 Task: Look for space in Joaquín V. González, Argentina from 1st June, 2023 to 4th June, 2023 for 1 adult in price range Rs.6000 to Rs.16000. Place can be private room with 1  bedroom having 1 bed and 1 bathroom. Property type can be flat. Amenities needed are: wifi, heating, . Booking option can be shelf check-in. Required host language is English.
Action: Mouse moved to (542, 123)
Screenshot: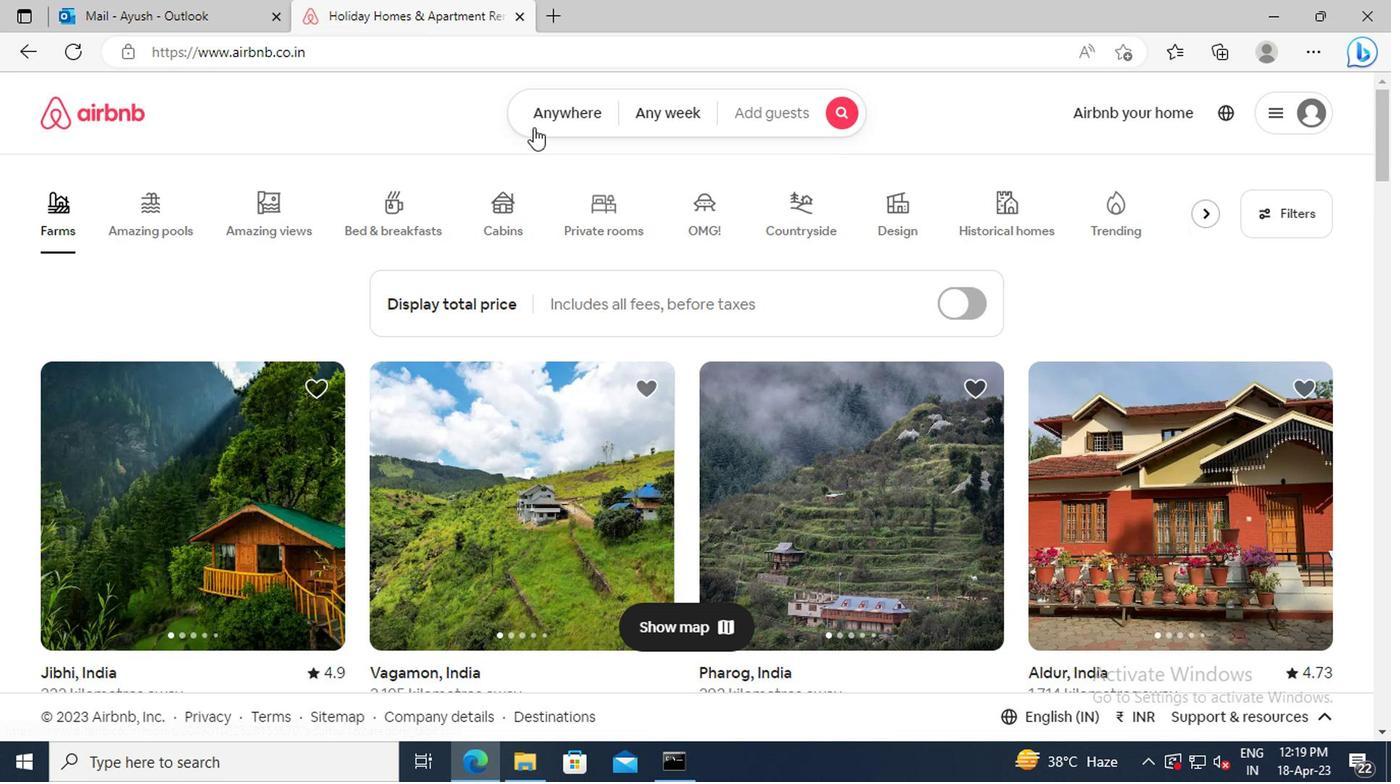 
Action: Mouse pressed left at (542, 123)
Screenshot: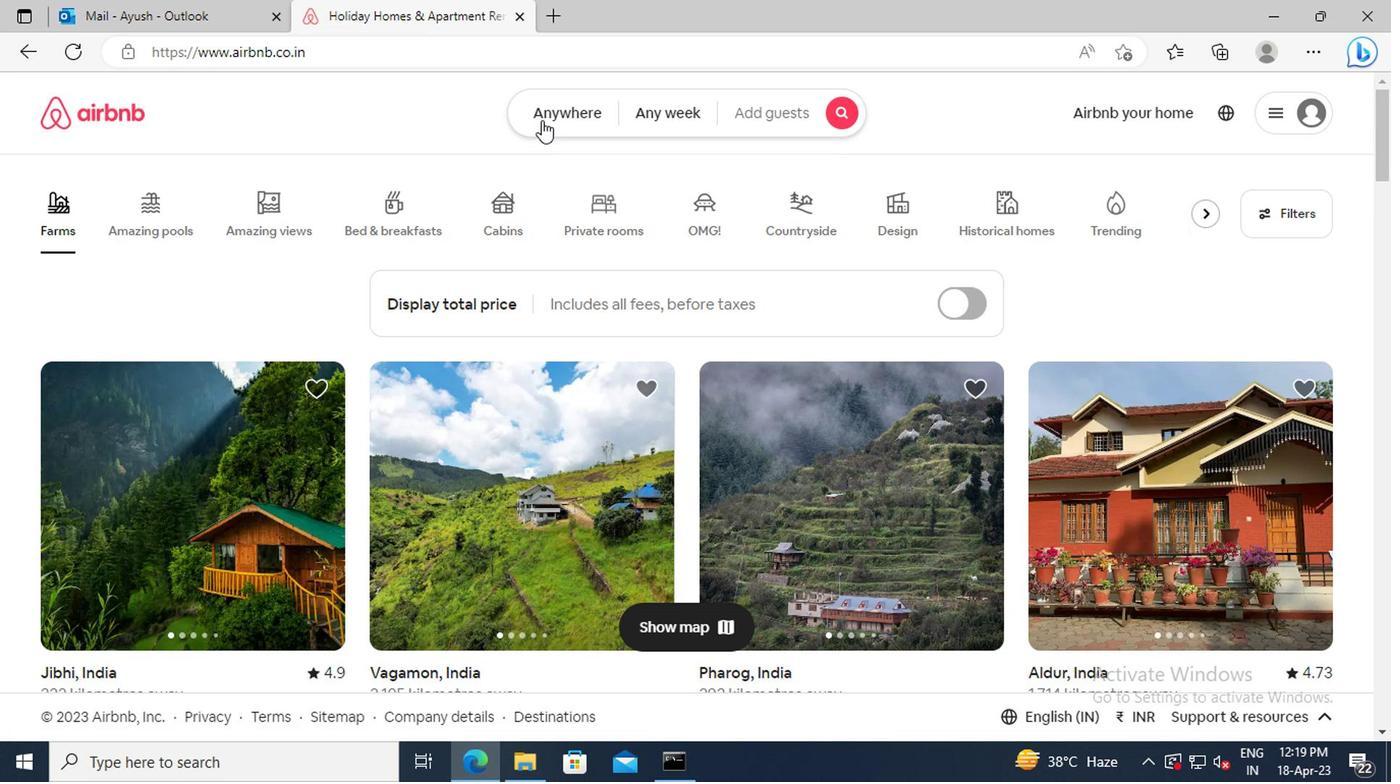 
Action: Mouse moved to (416, 202)
Screenshot: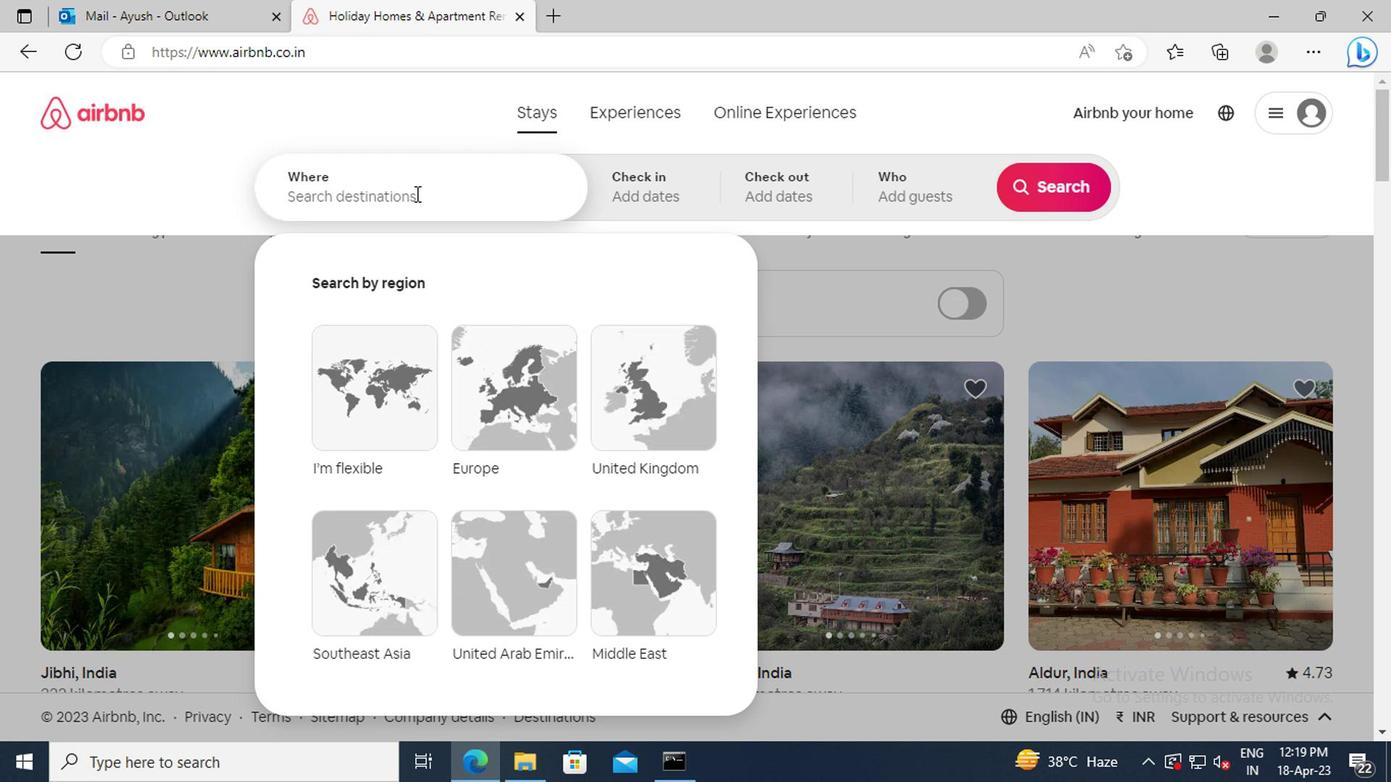 
Action: Mouse pressed left at (416, 202)
Screenshot: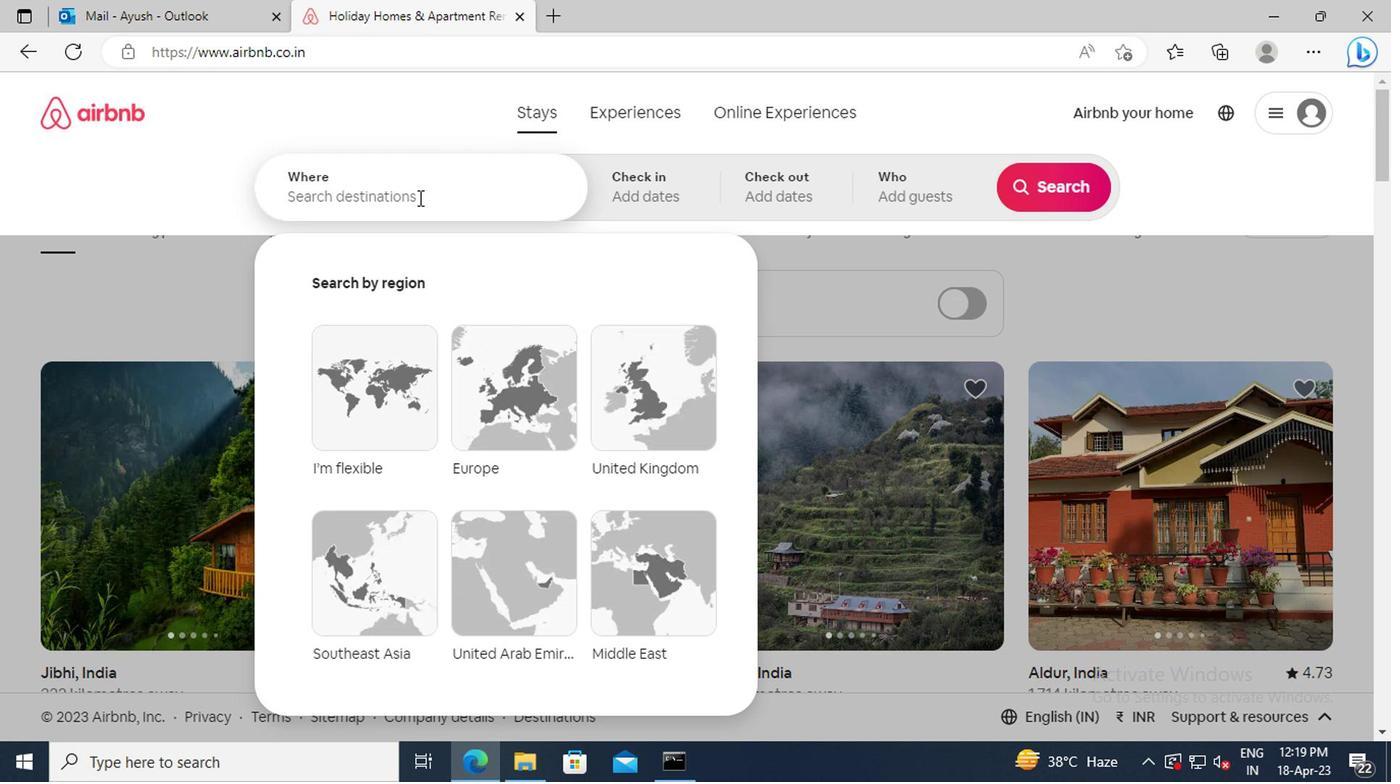 
Action: Key pressed <Key.shift>JOAQUIN<Key.space><Key.shift>V.<Key.space><Key.shift>GONZALEZ,<Key.space><Key.shift_r>ARGENTINA<Key.enter>
Screenshot: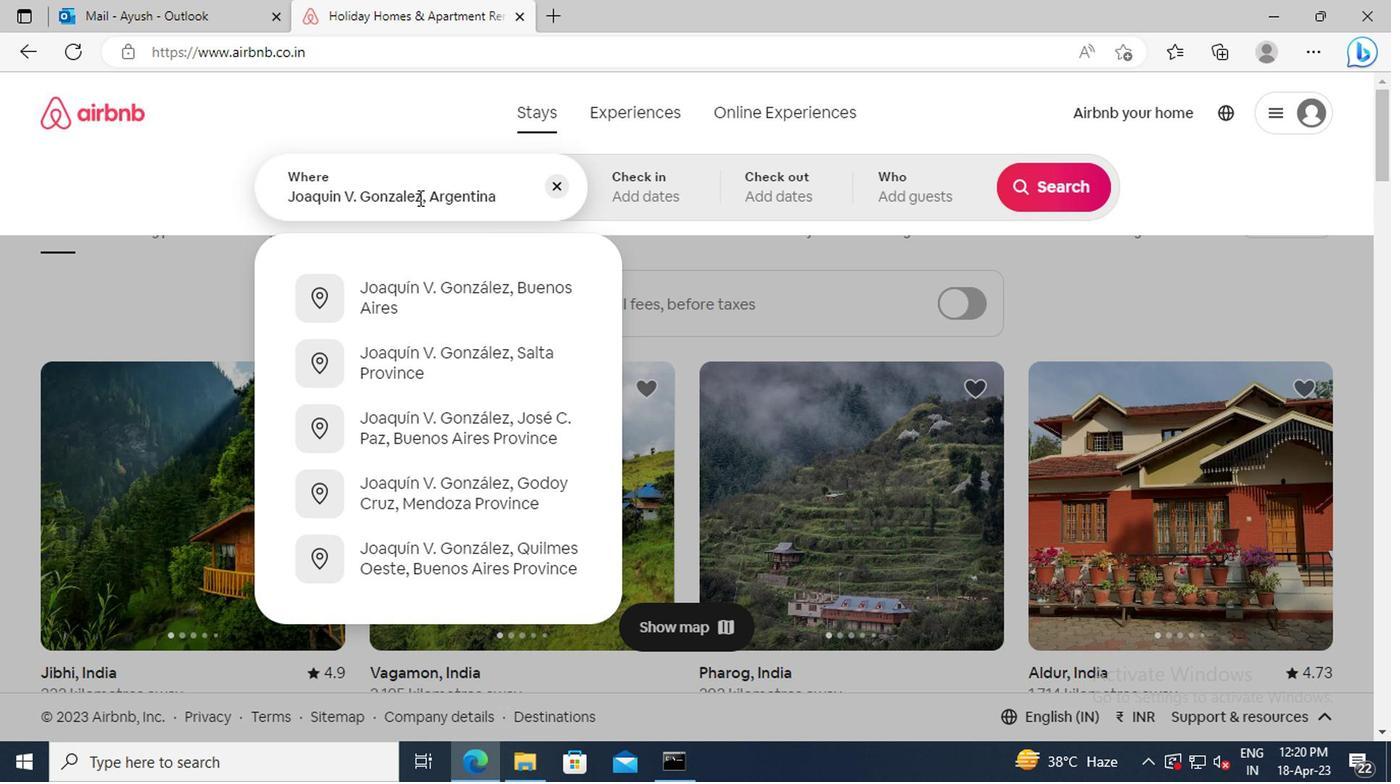 
Action: Mouse moved to (1036, 353)
Screenshot: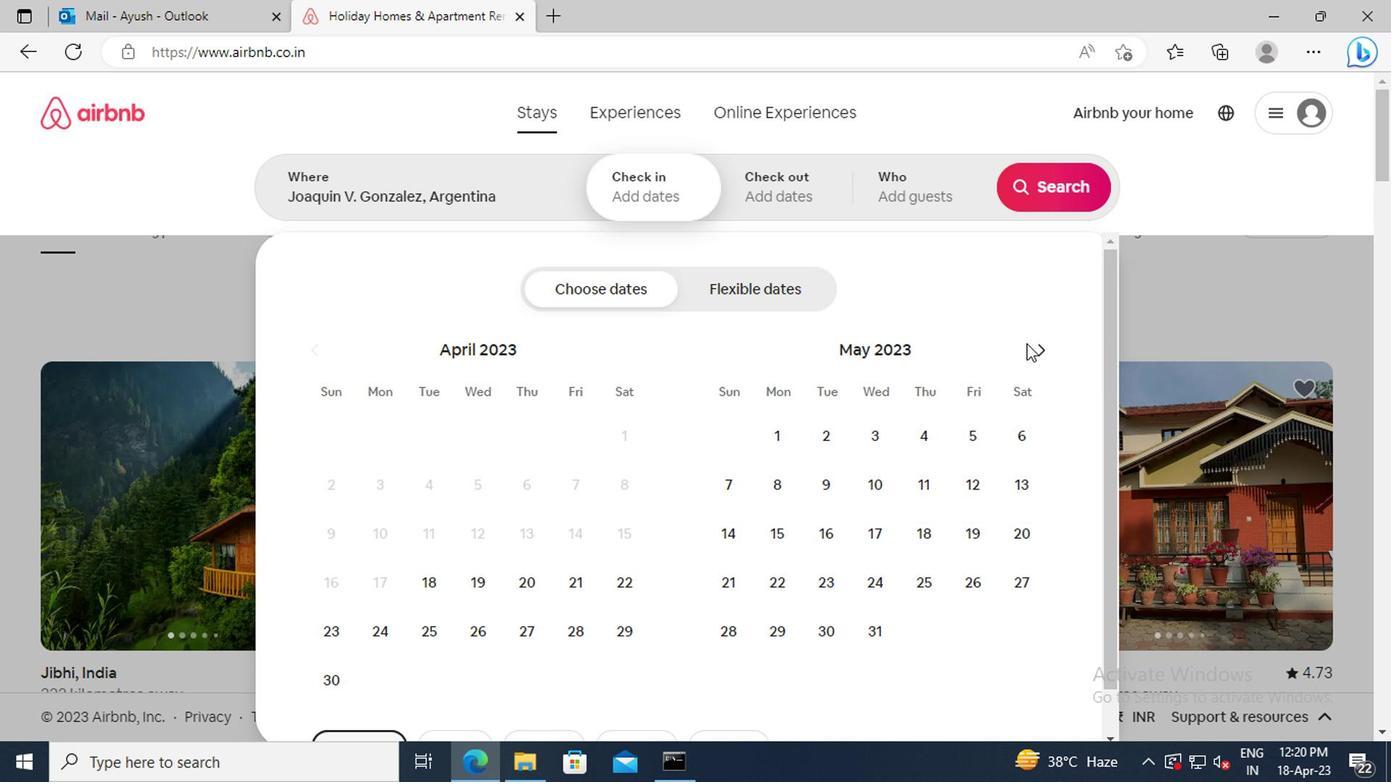 
Action: Mouse pressed left at (1036, 353)
Screenshot: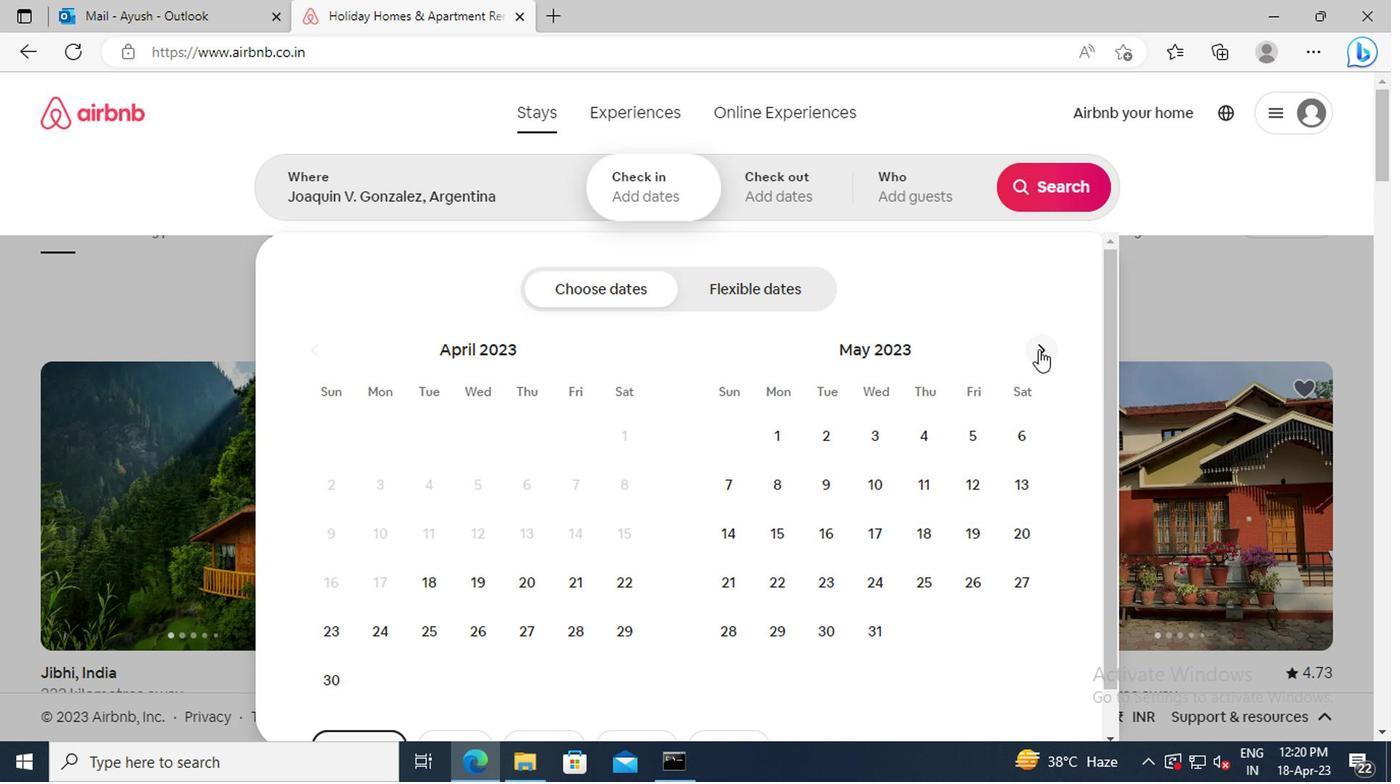 
Action: Mouse moved to (924, 435)
Screenshot: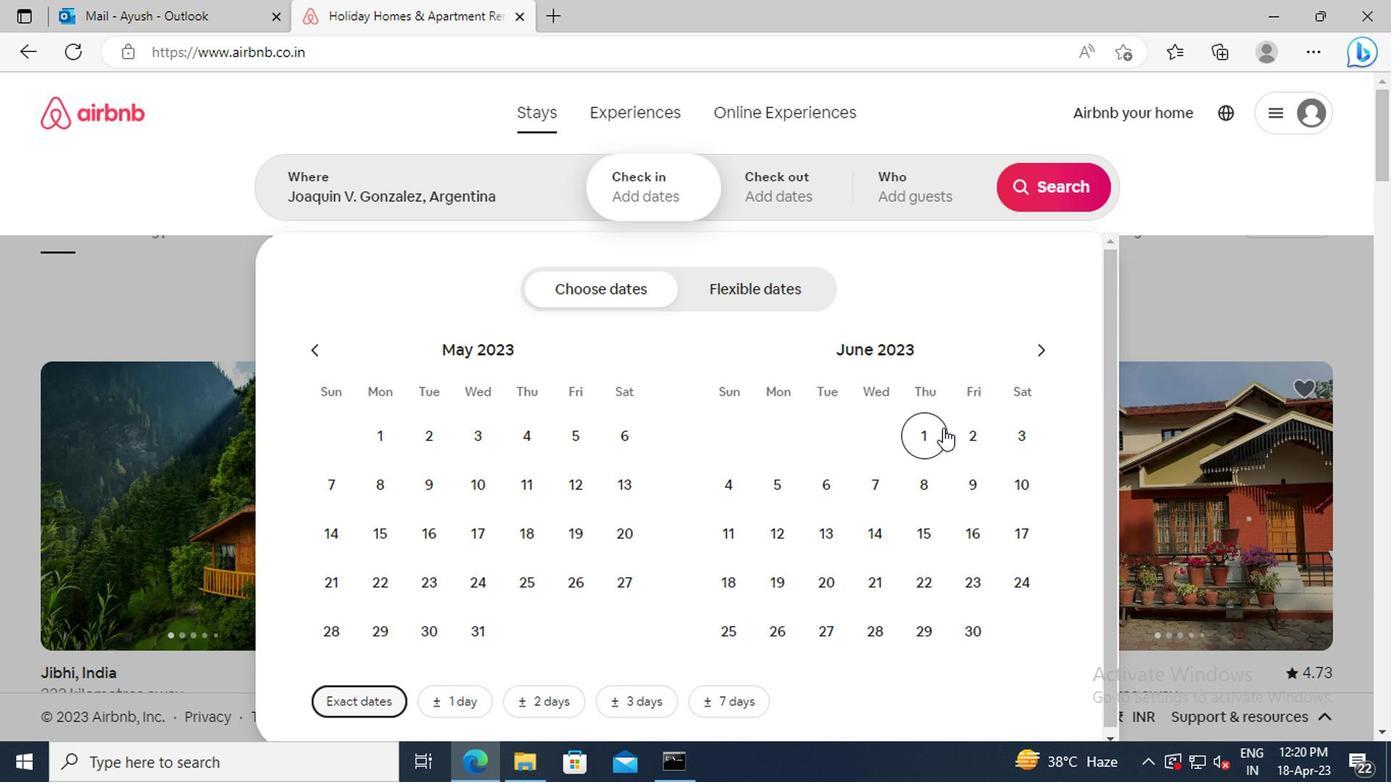 
Action: Mouse pressed left at (924, 435)
Screenshot: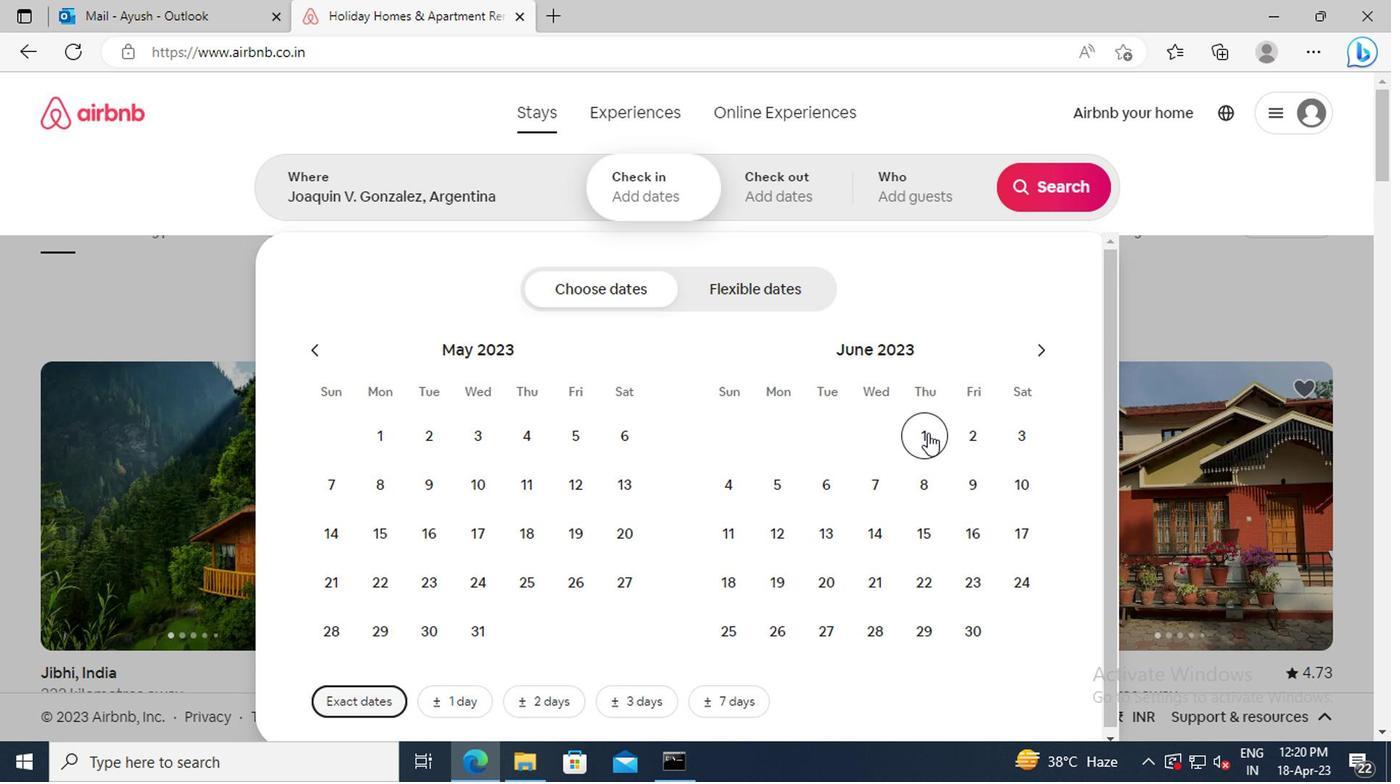 
Action: Mouse moved to (734, 481)
Screenshot: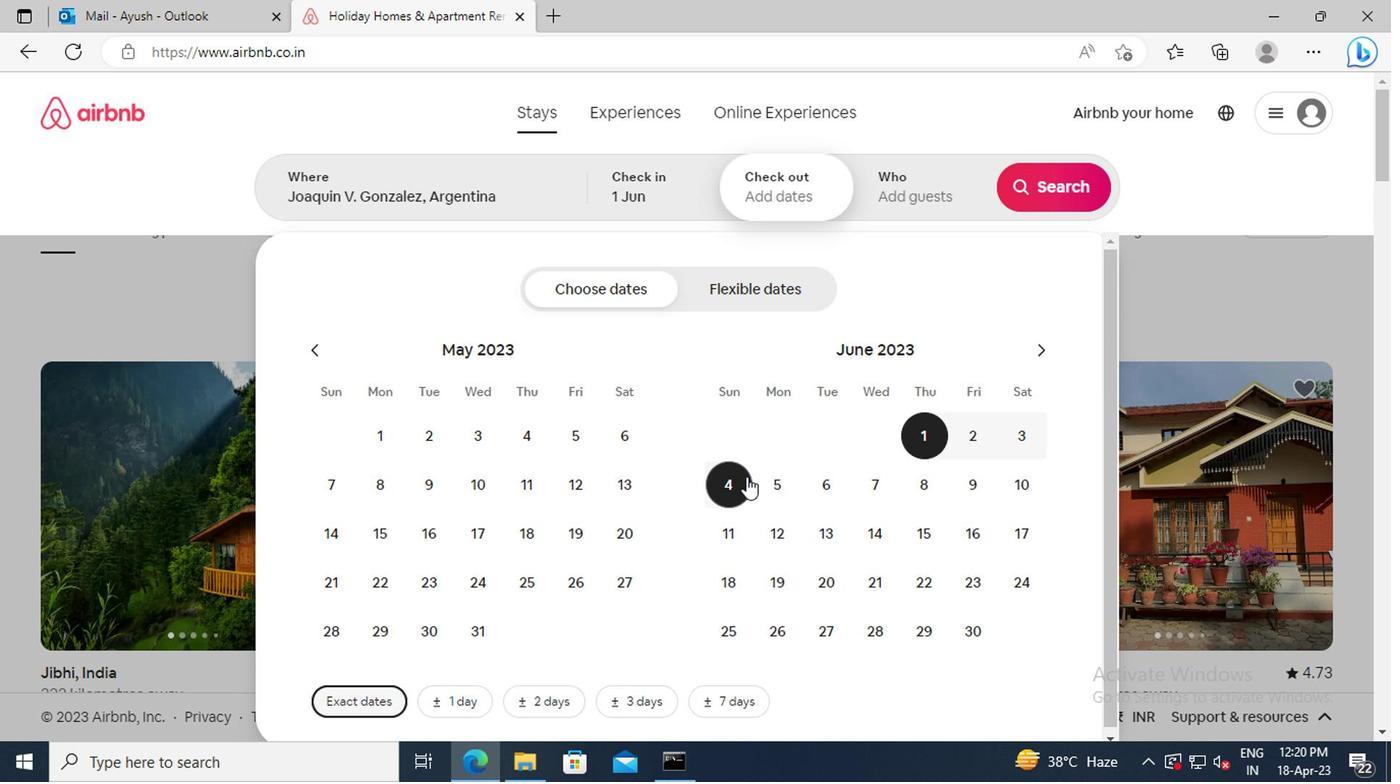 
Action: Mouse pressed left at (734, 481)
Screenshot: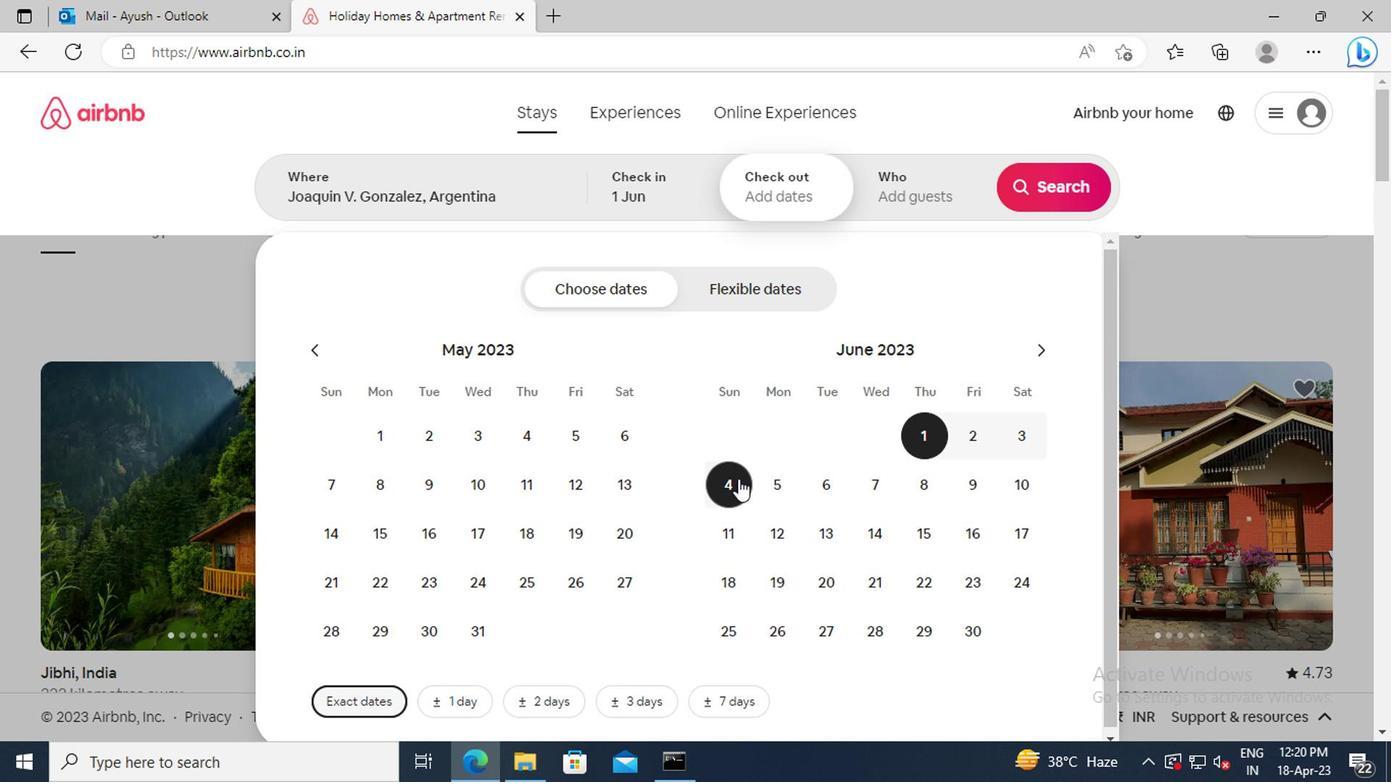 
Action: Mouse moved to (893, 200)
Screenshot: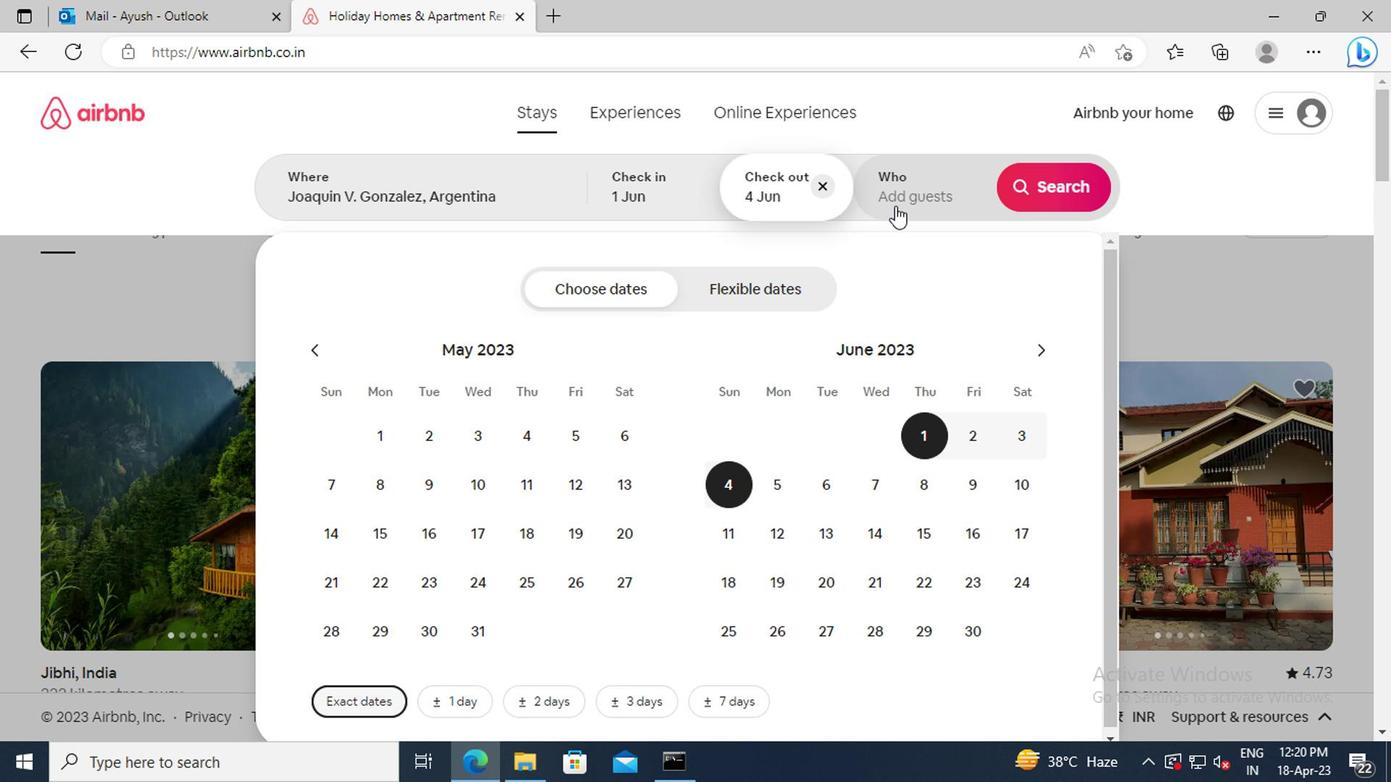 
Action: Mouse pressed left at (893, 200)
Screenshot: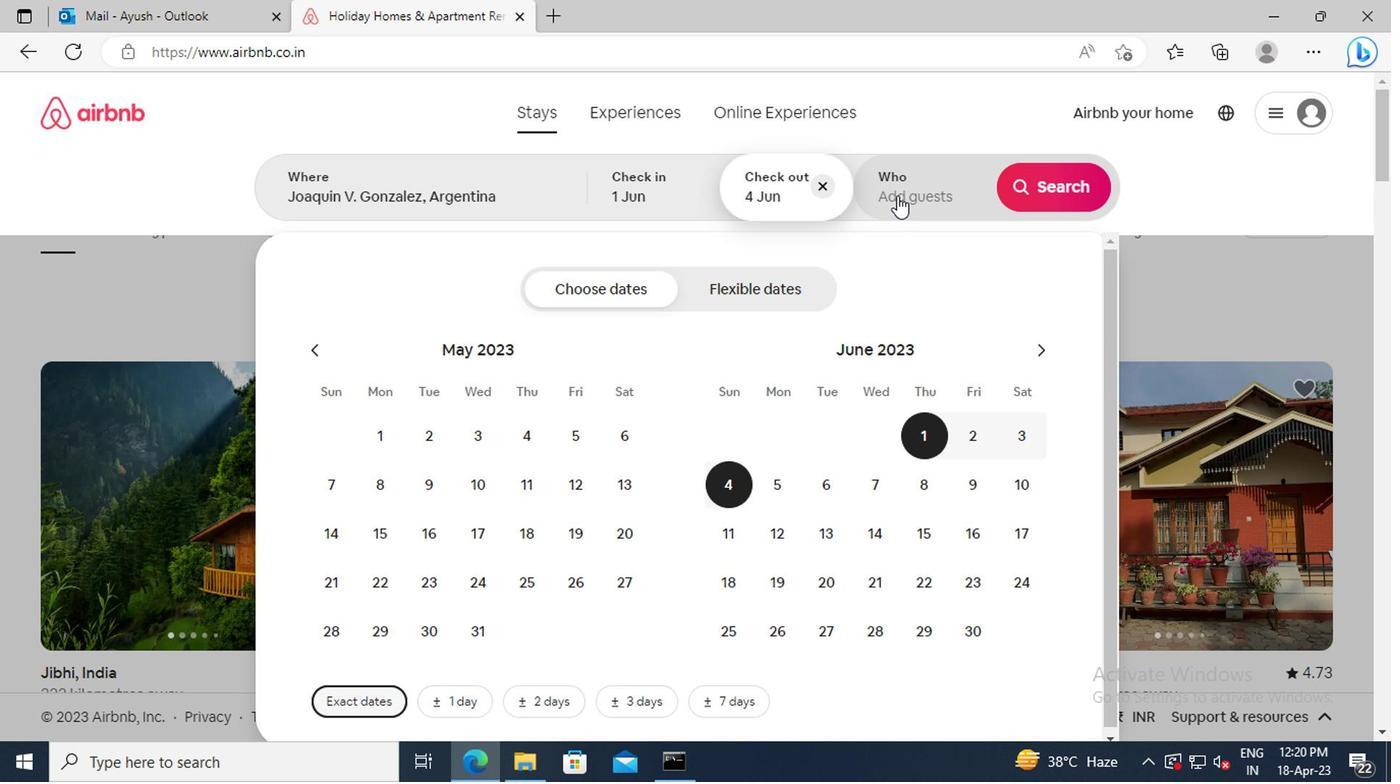 
Action: Mouse moved to (1054, 305)
Screenshot: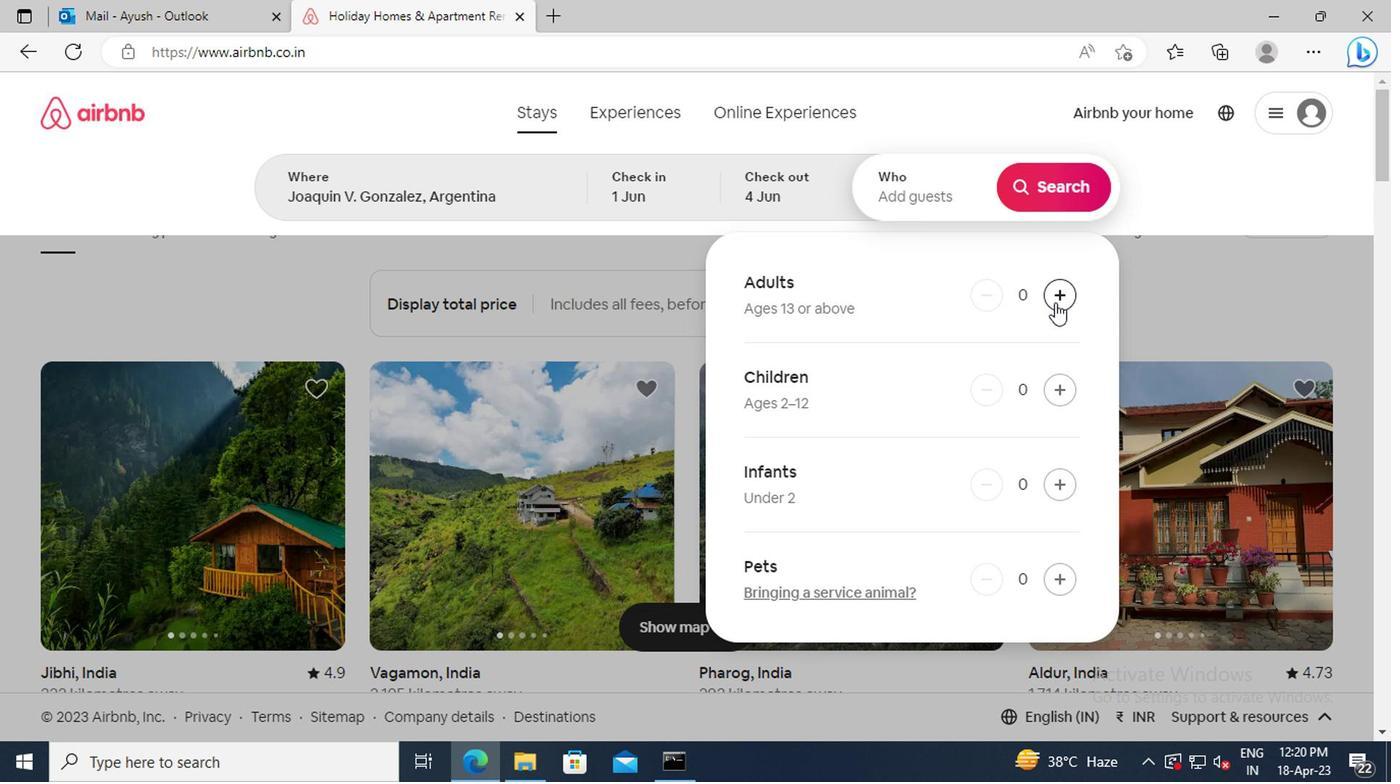 
Action: Mouse pressed left at (1054, 305)
Screenshot: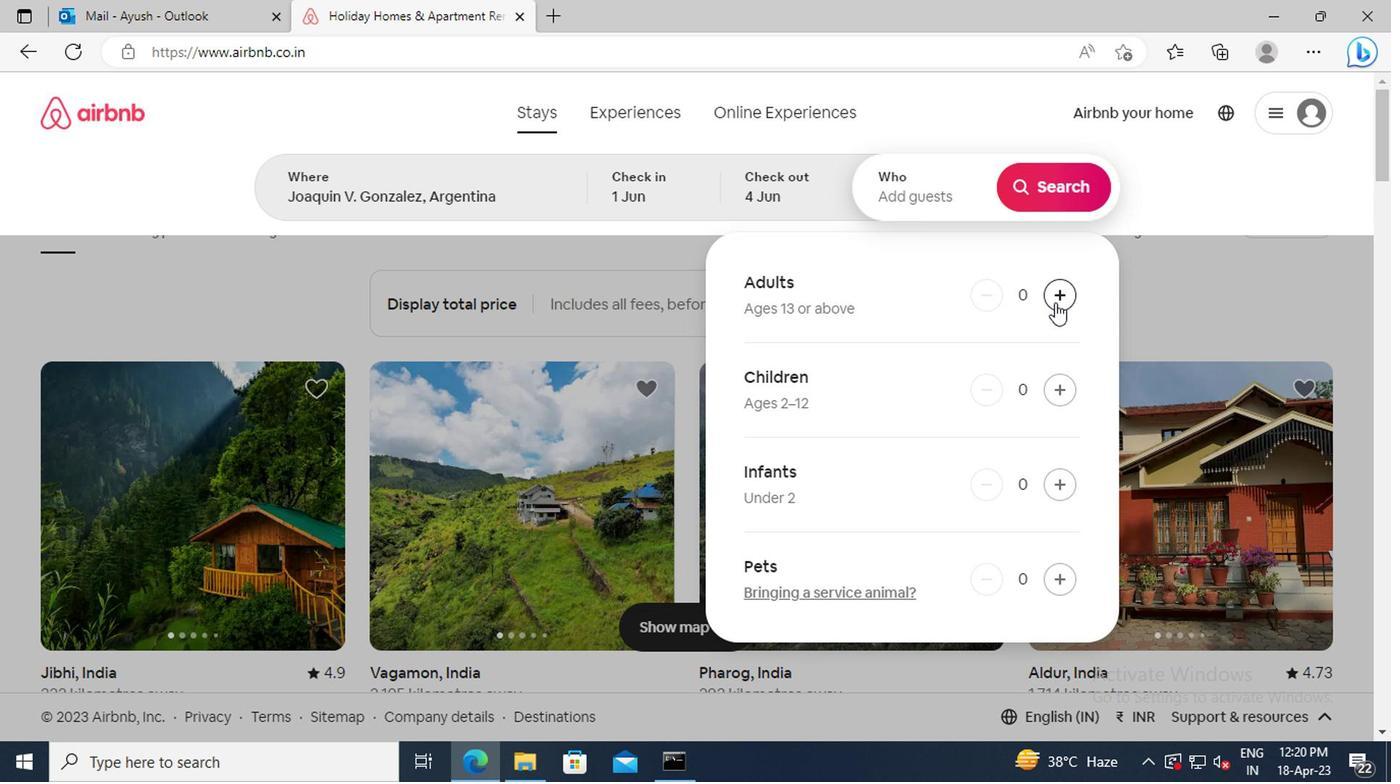 
Action: Mouse moved to (1049, 197)
Screenshot: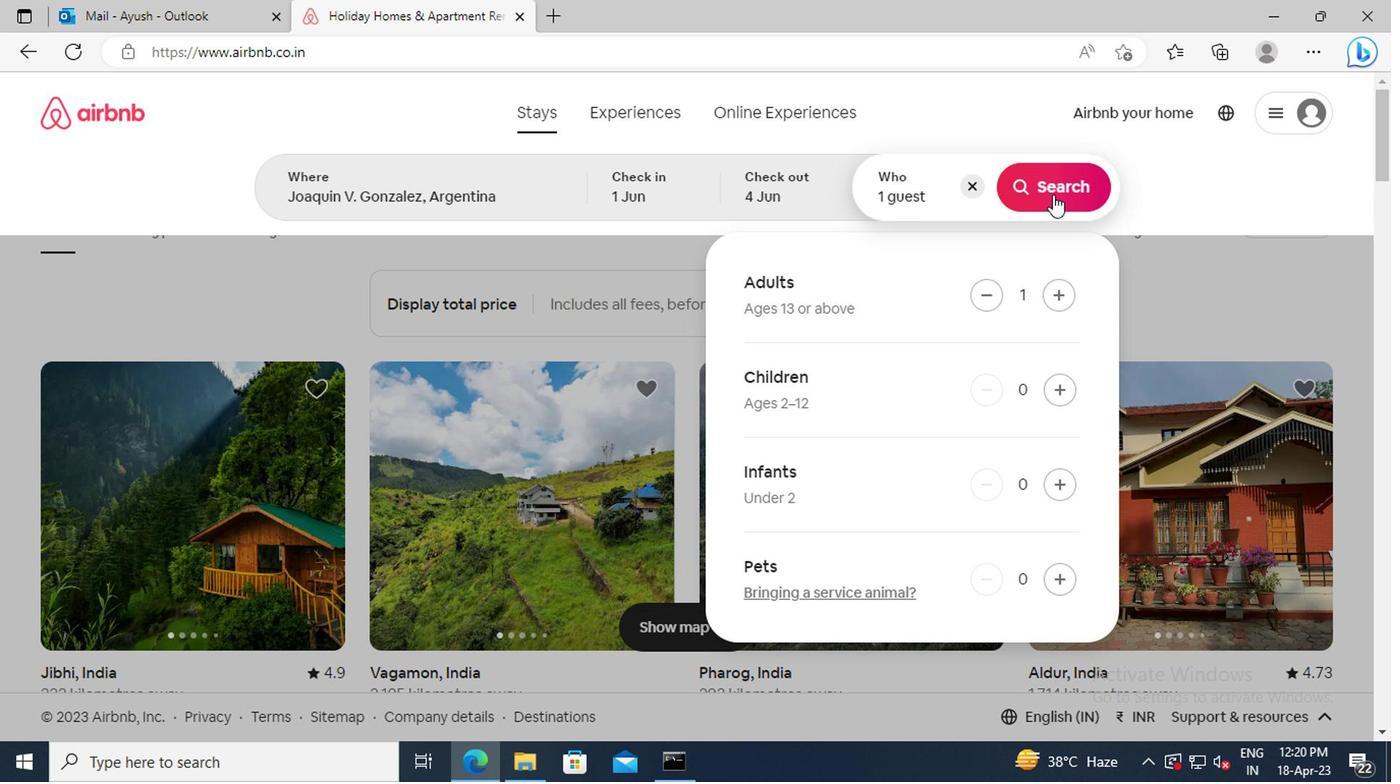 
Action: Mouse pressed left at (1049, 197)
Screenshot: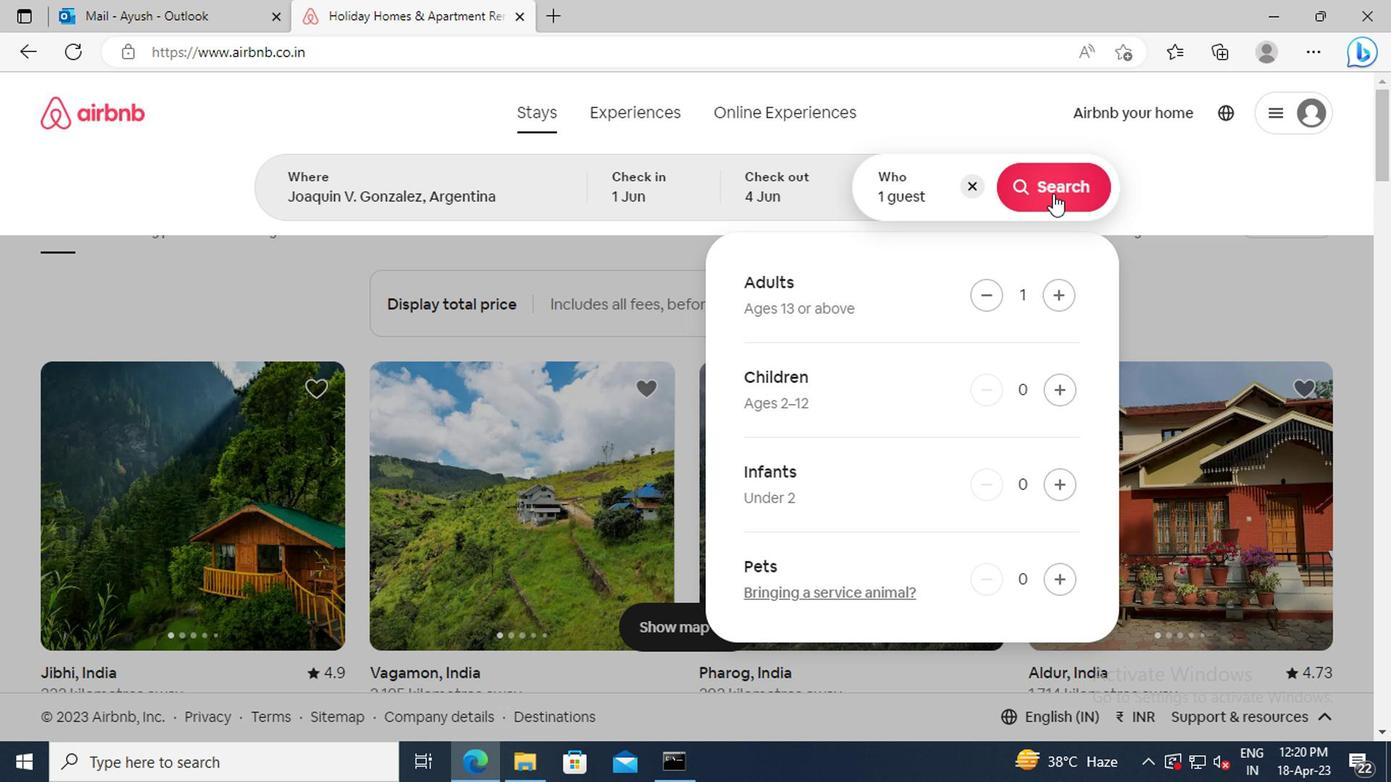 
Action: Mouse moved to (1293, 205)
Screenshot: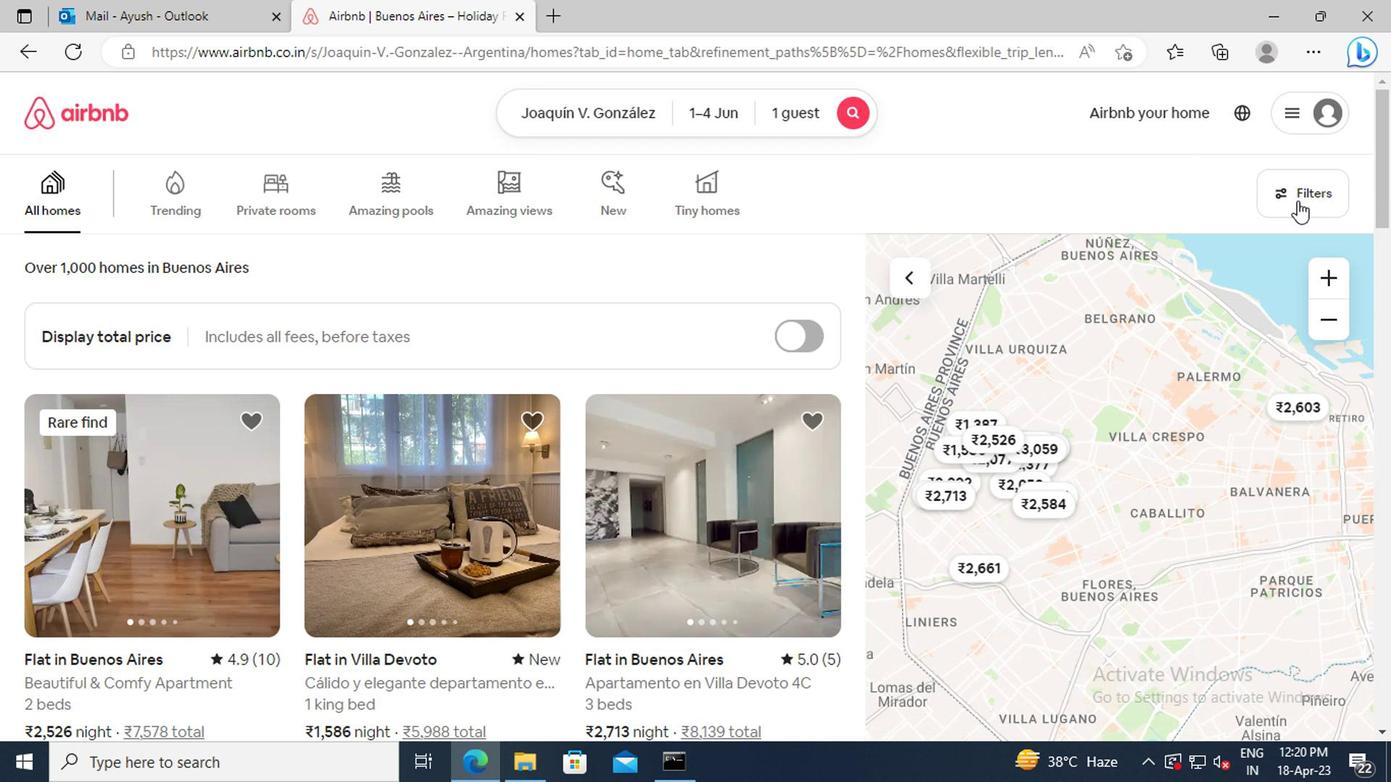 
Action: Mouse pressed left at (1293, 205)
Screenshot: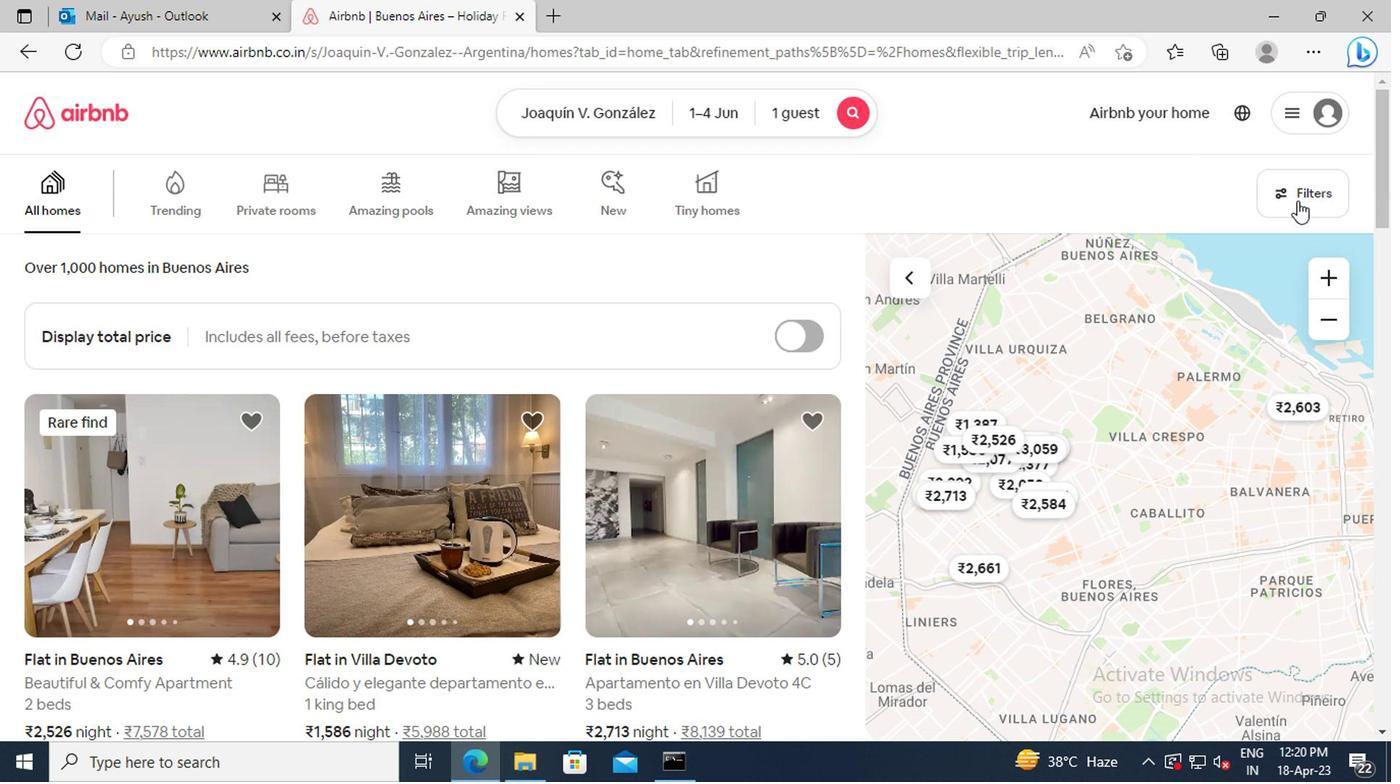 
Action: Mouse moved to (456, 446)
Screenshot: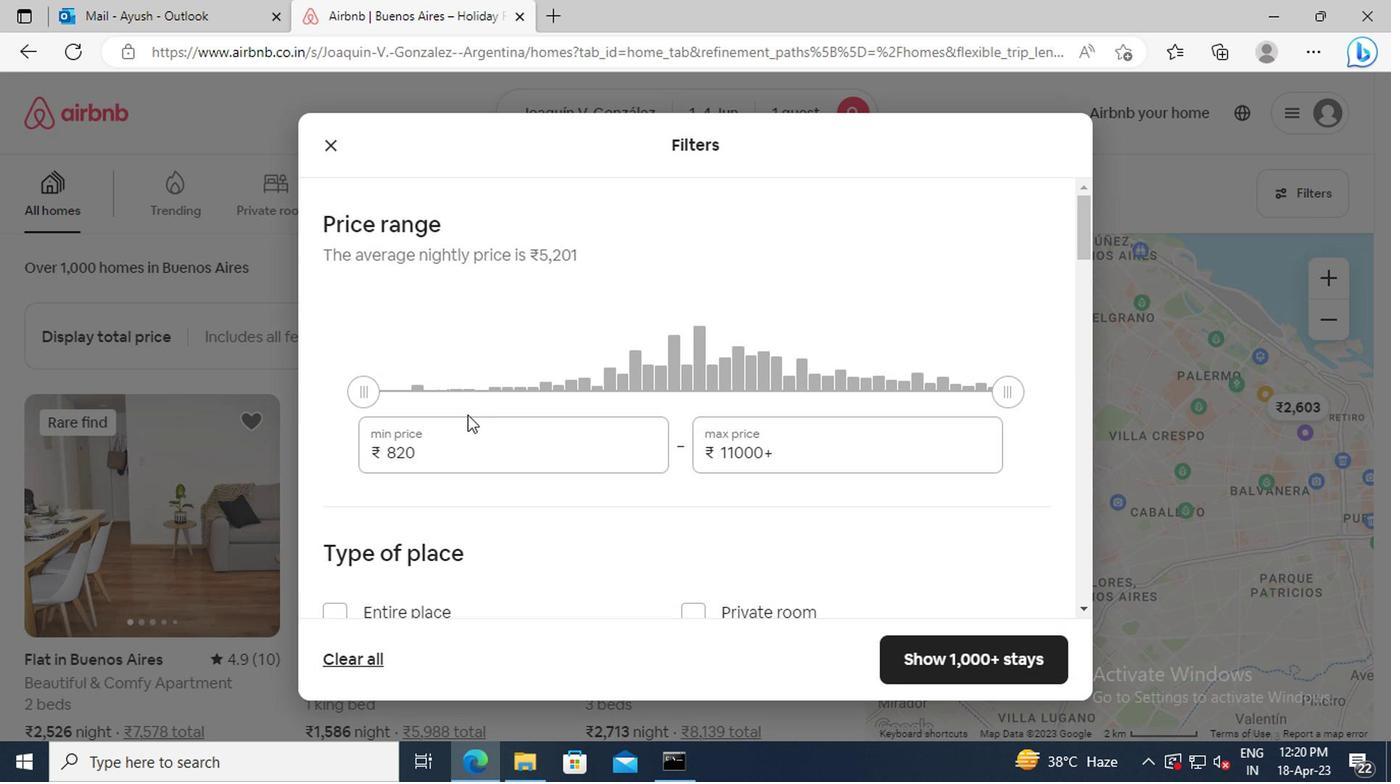 
Action: Mouse pressed left at (456, 446)
Screenshot: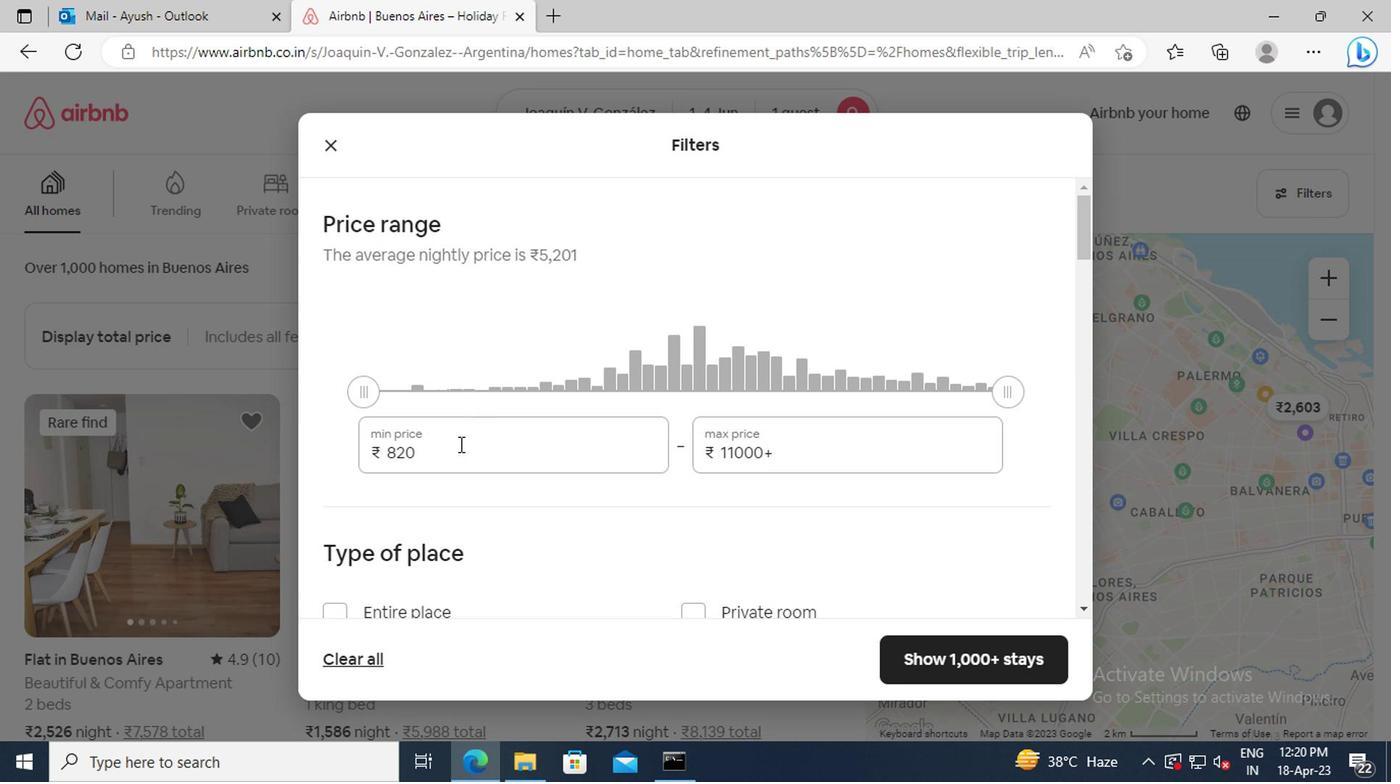
Action: Key pressed <Key.backspace><Key.backspace><Key.backspace>6000<Key.tab><Key.delete>16000
Screenshot: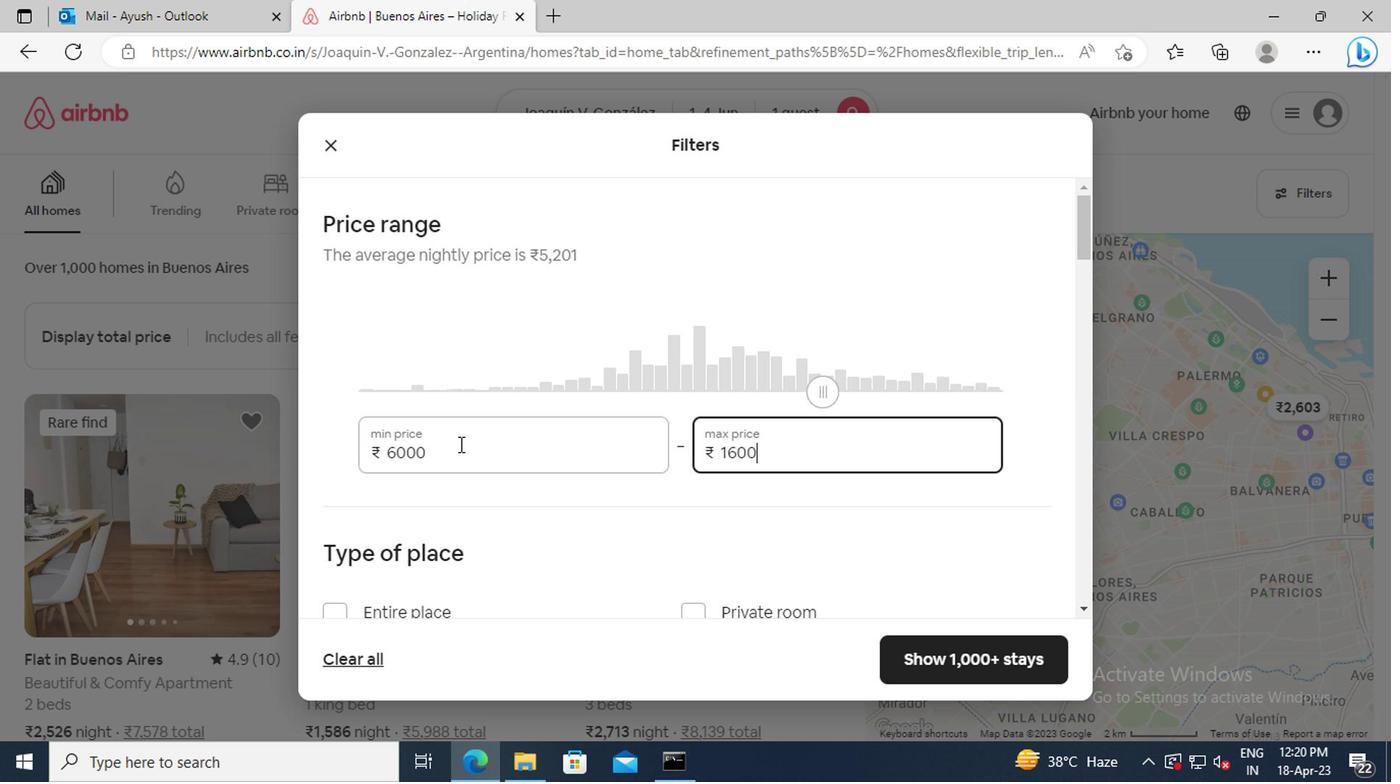 
Action: Mouse scrolled (456, 445) with delta (0, 0)
Screenshot: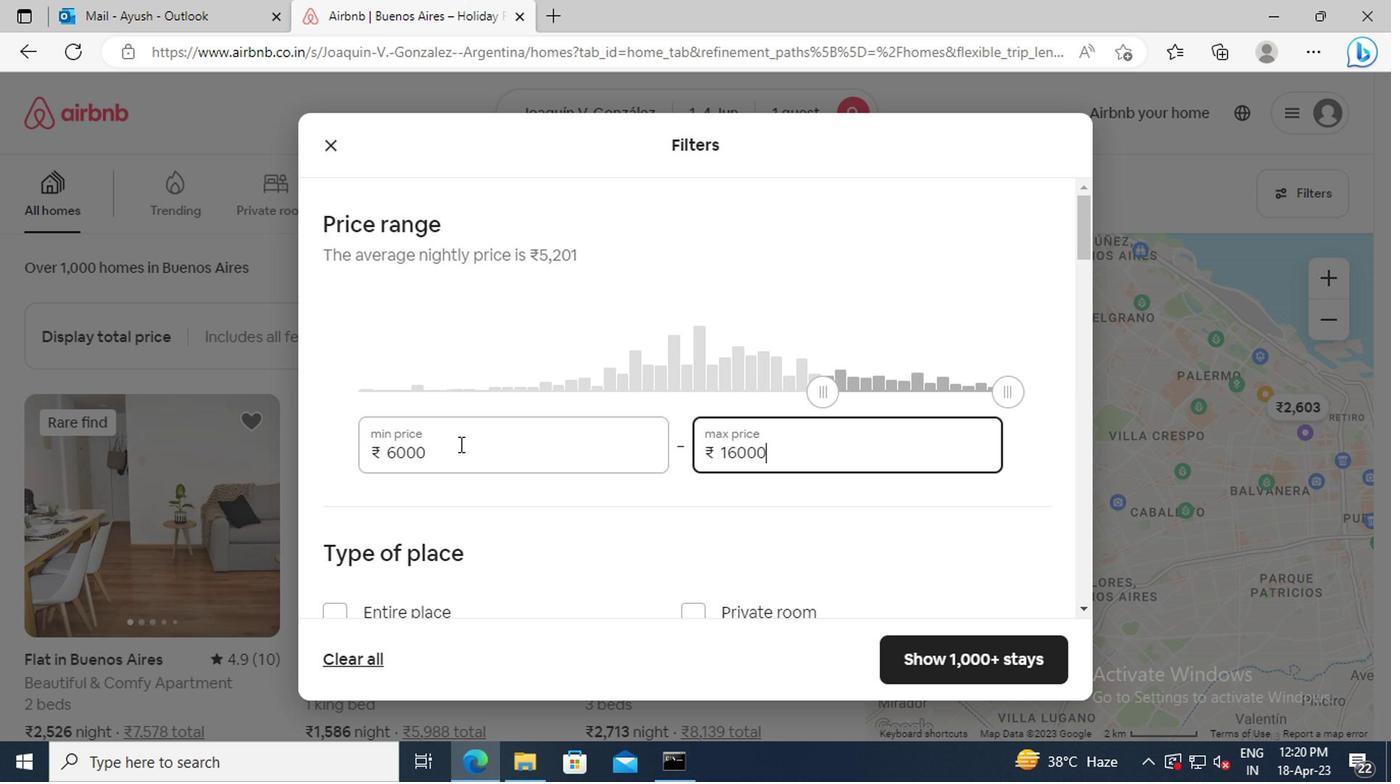 
Action: Mouse scrolled (456, 445) with delta (0, 0)
Screenshot: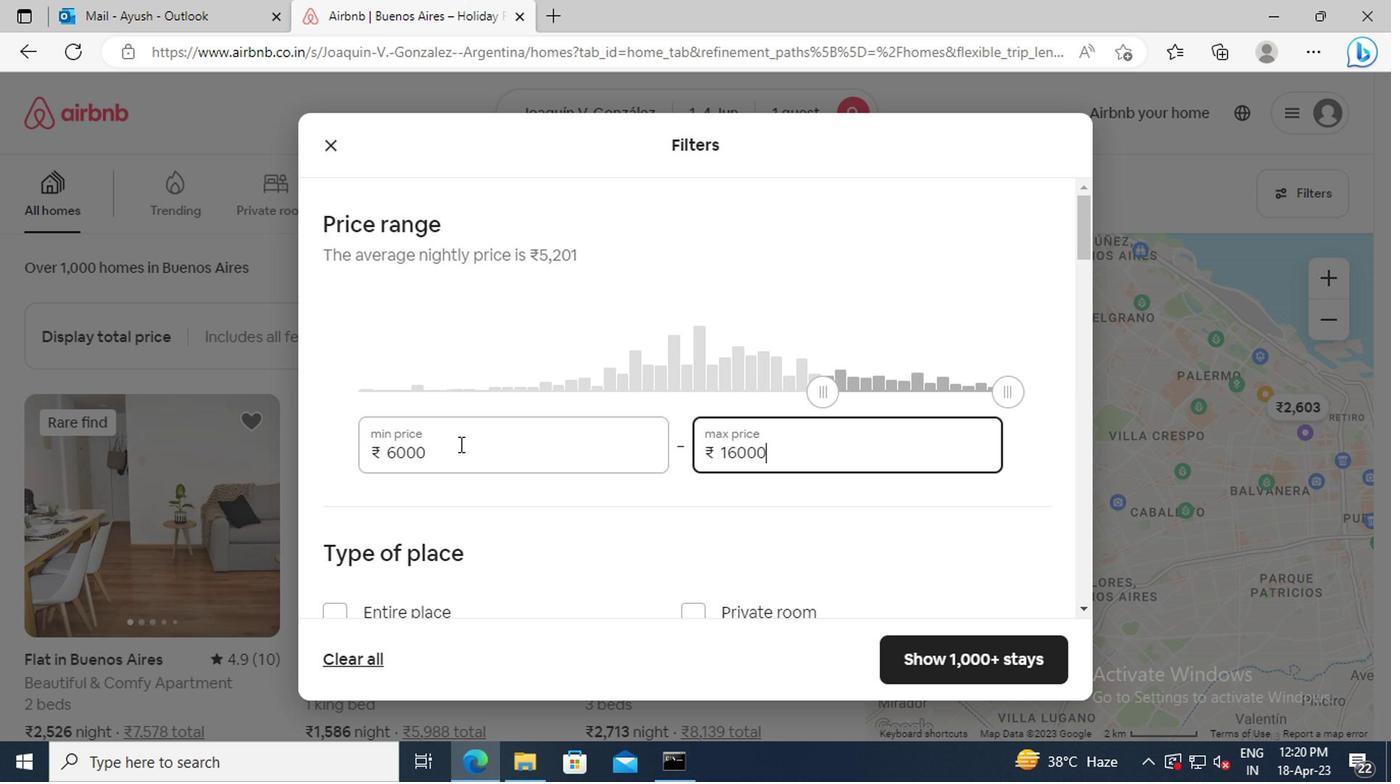 
Action: Mouse moved to (444, 426)
Screenshot: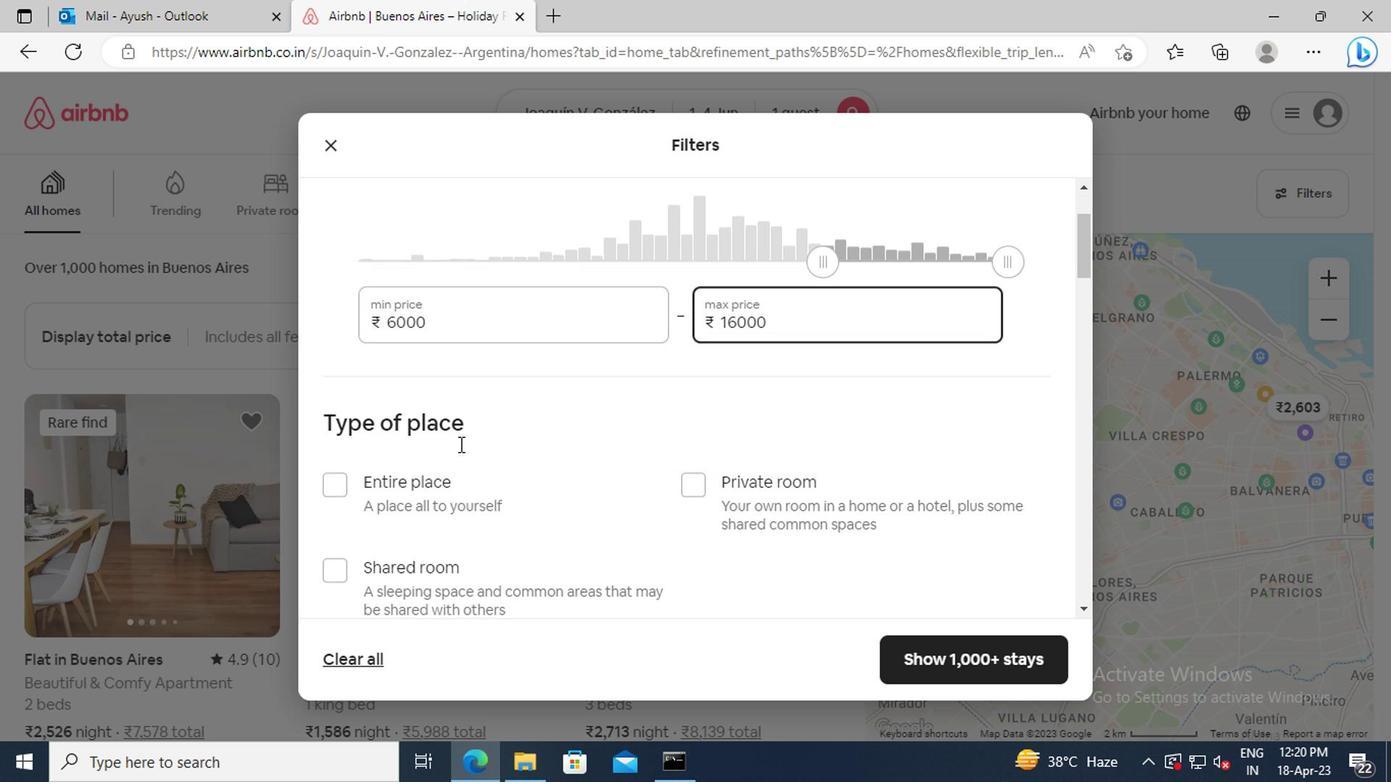 
Action: Mouse scrolled (444, 425) with delta (0, 0)
Screenshot: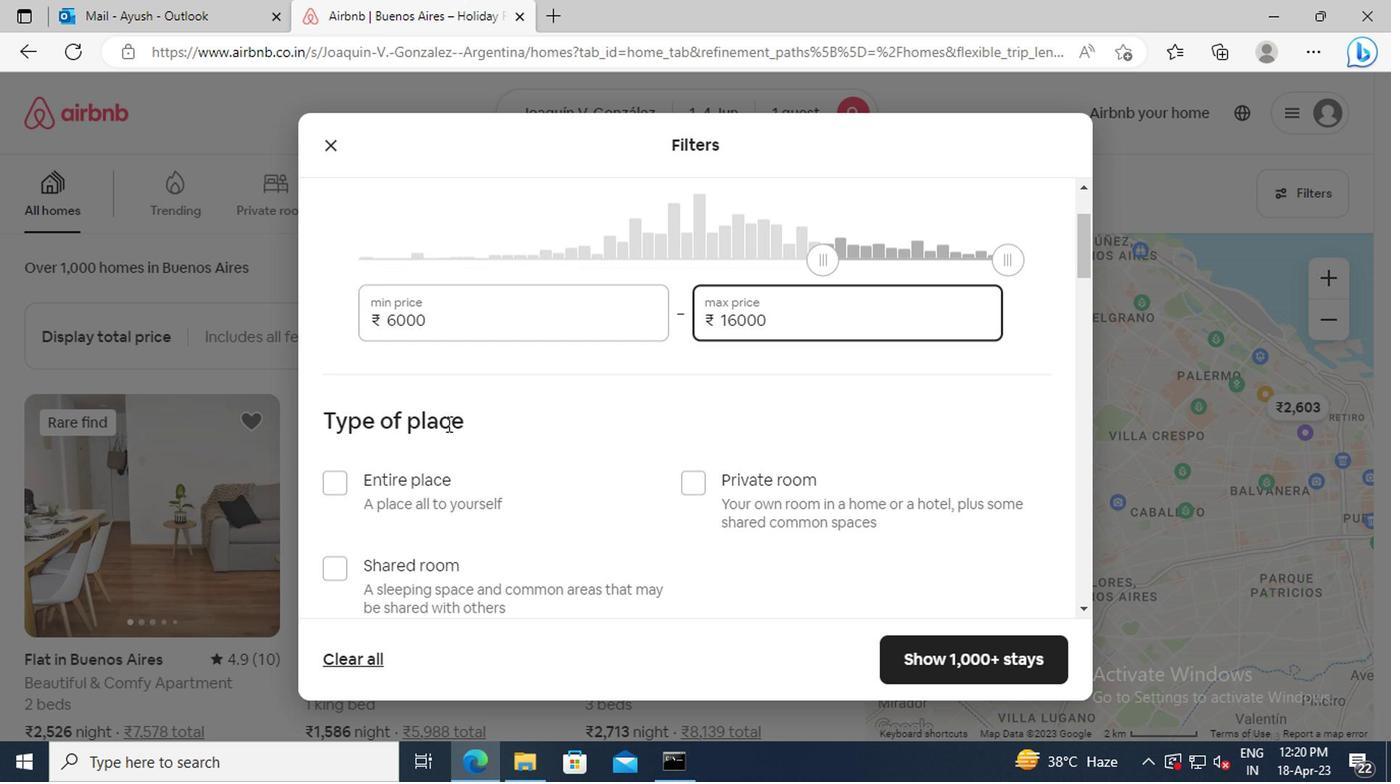 
Action: Mouse moved to (680, 417)
Screenshot: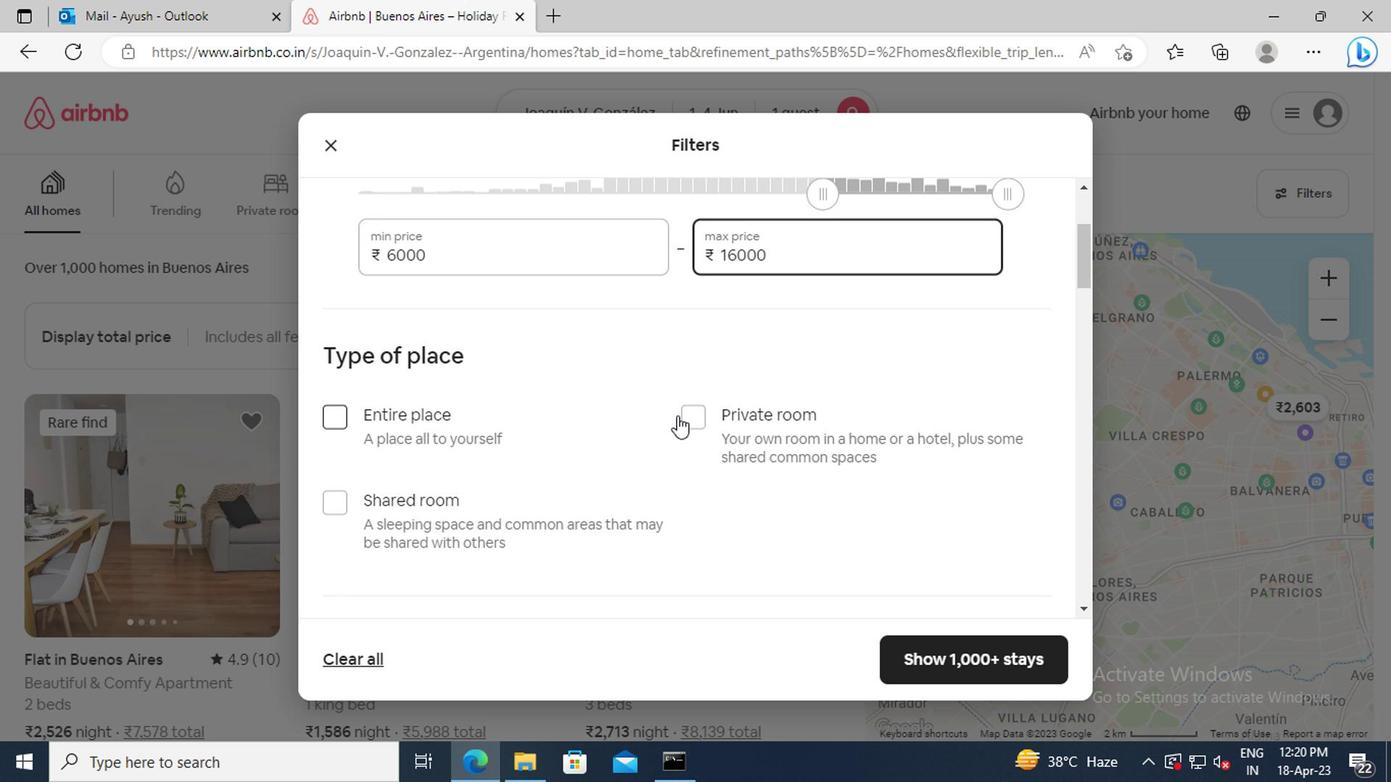 
Action: Mouse pressed left at (680, 417)
Screenshot: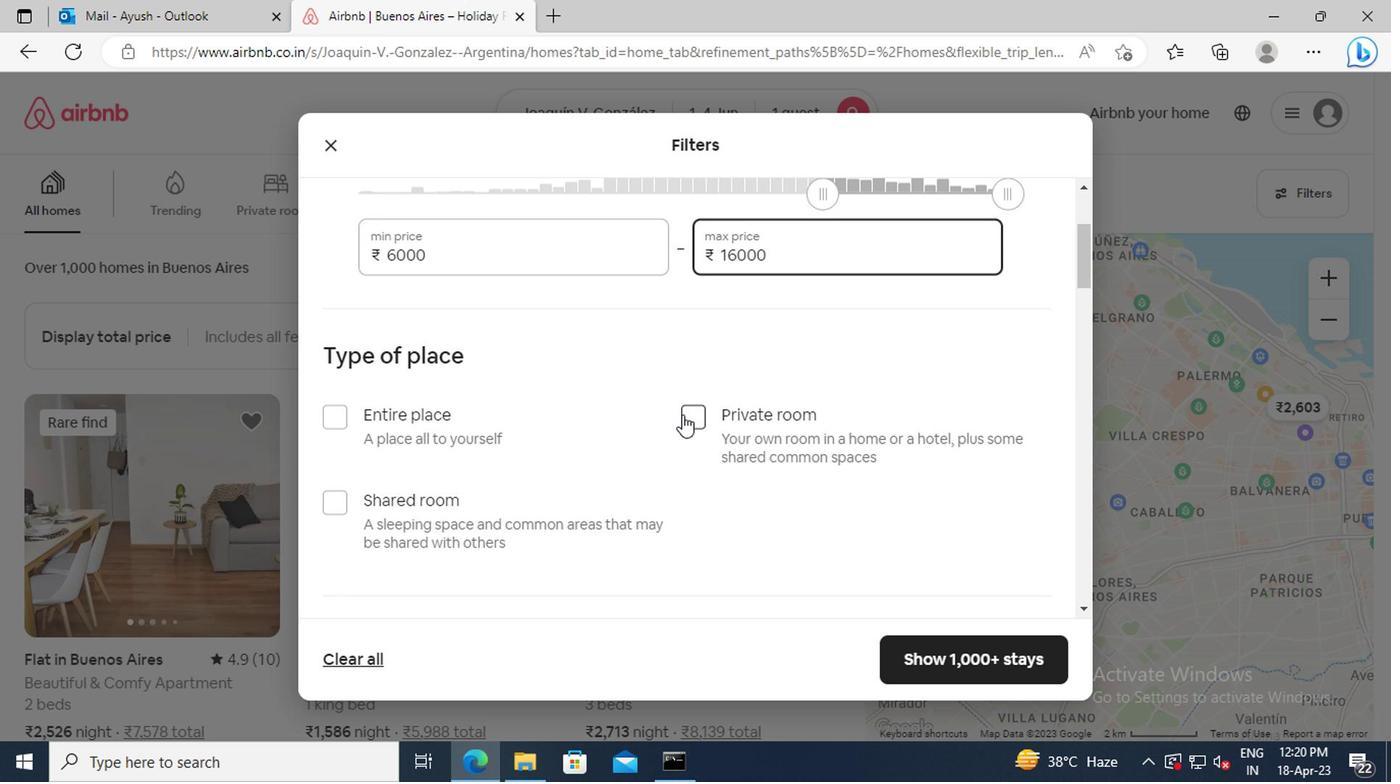 
Action: Mouse moved to (617, 400)
Screenshot: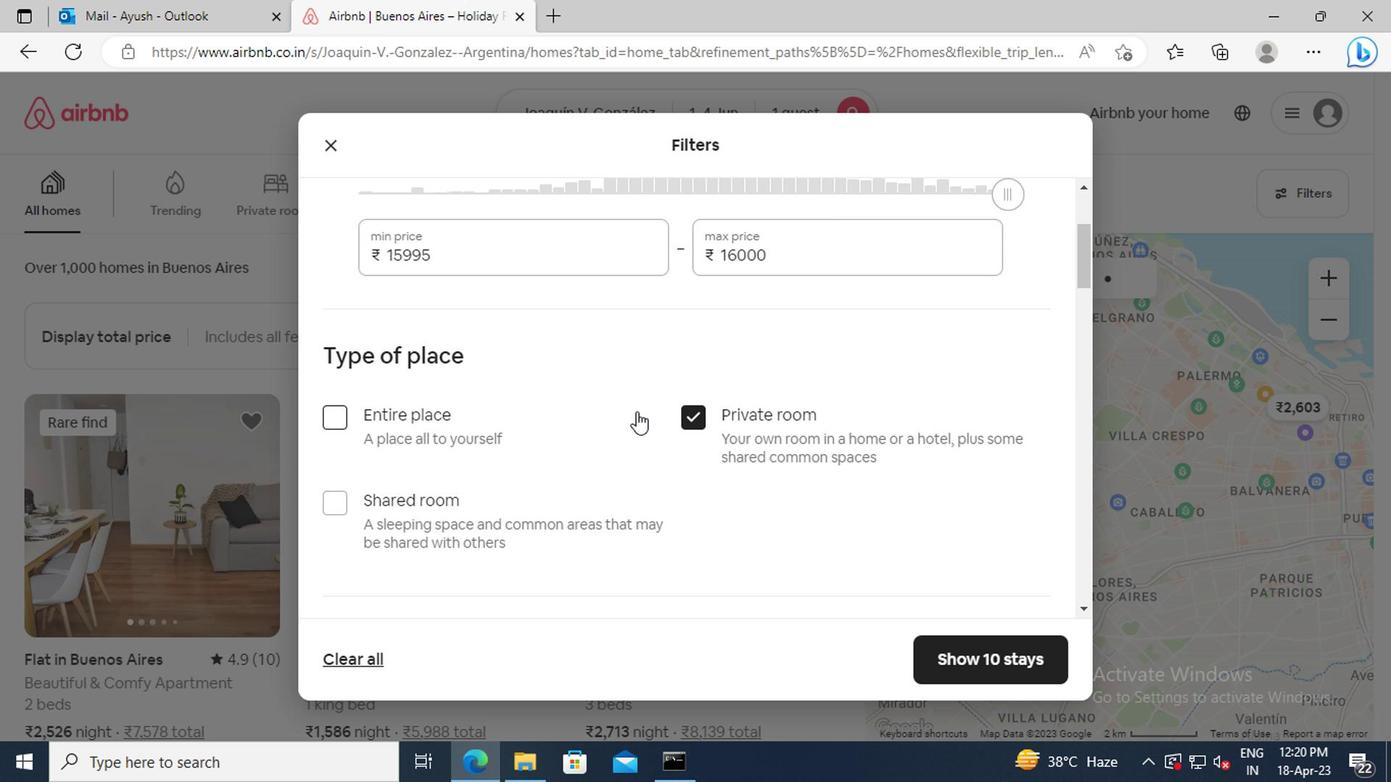 
Action: Mouse scrolled (617, 400) with delta (0, 0)
Screenshot: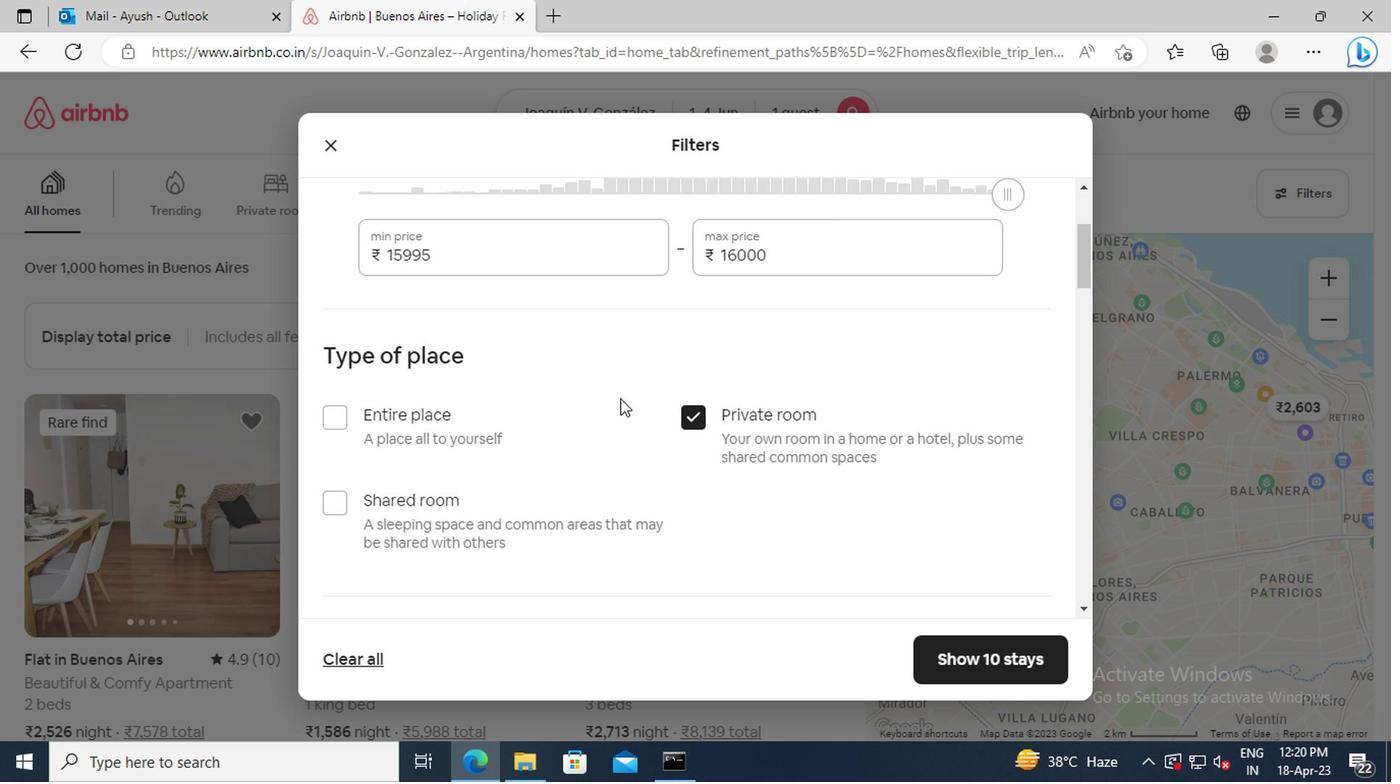 
Action: Mouse scrolled (617, 400) with delta (0, 0)
Screenshot: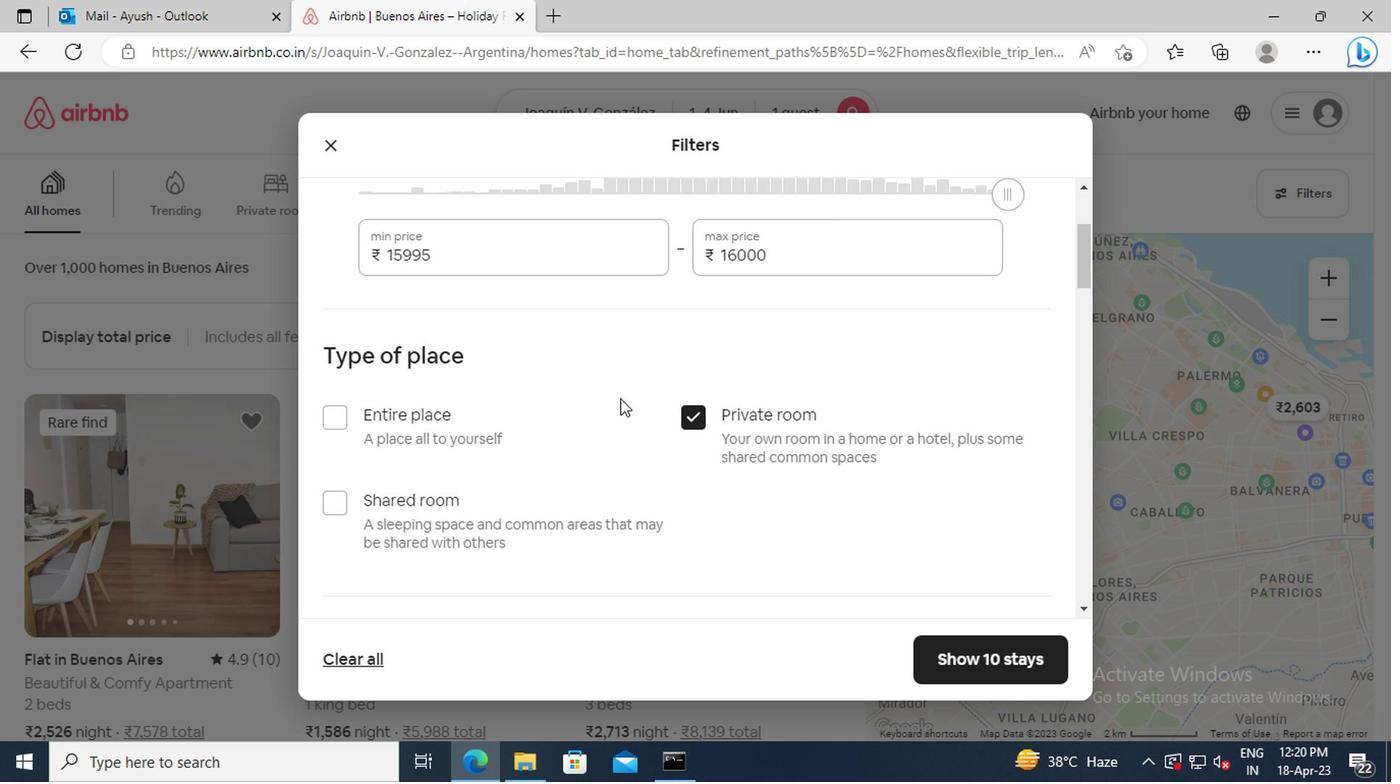 
Action: Mouse scrolled (617, 400) with delta (0, 0)
Screenshot: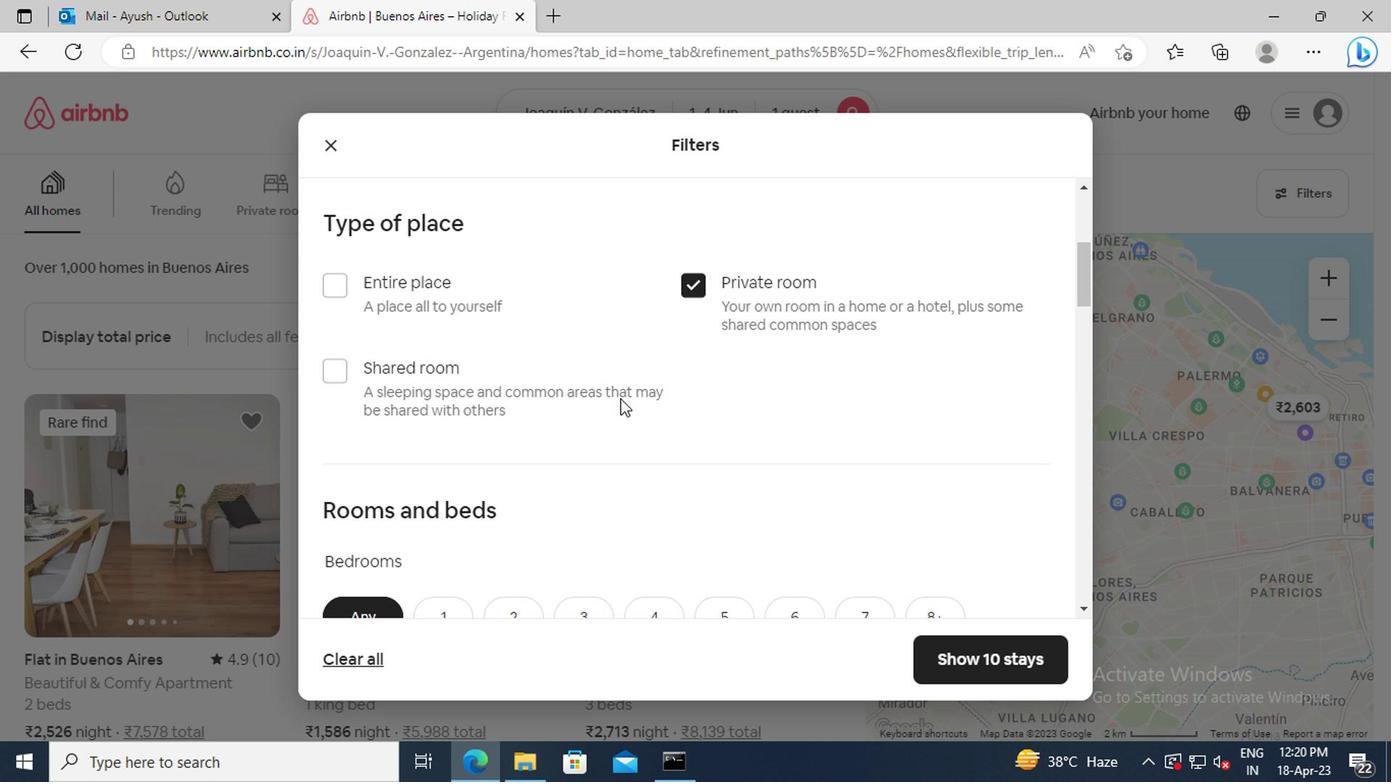 
Action: Mouse moved to (613, 349)
Screenshot: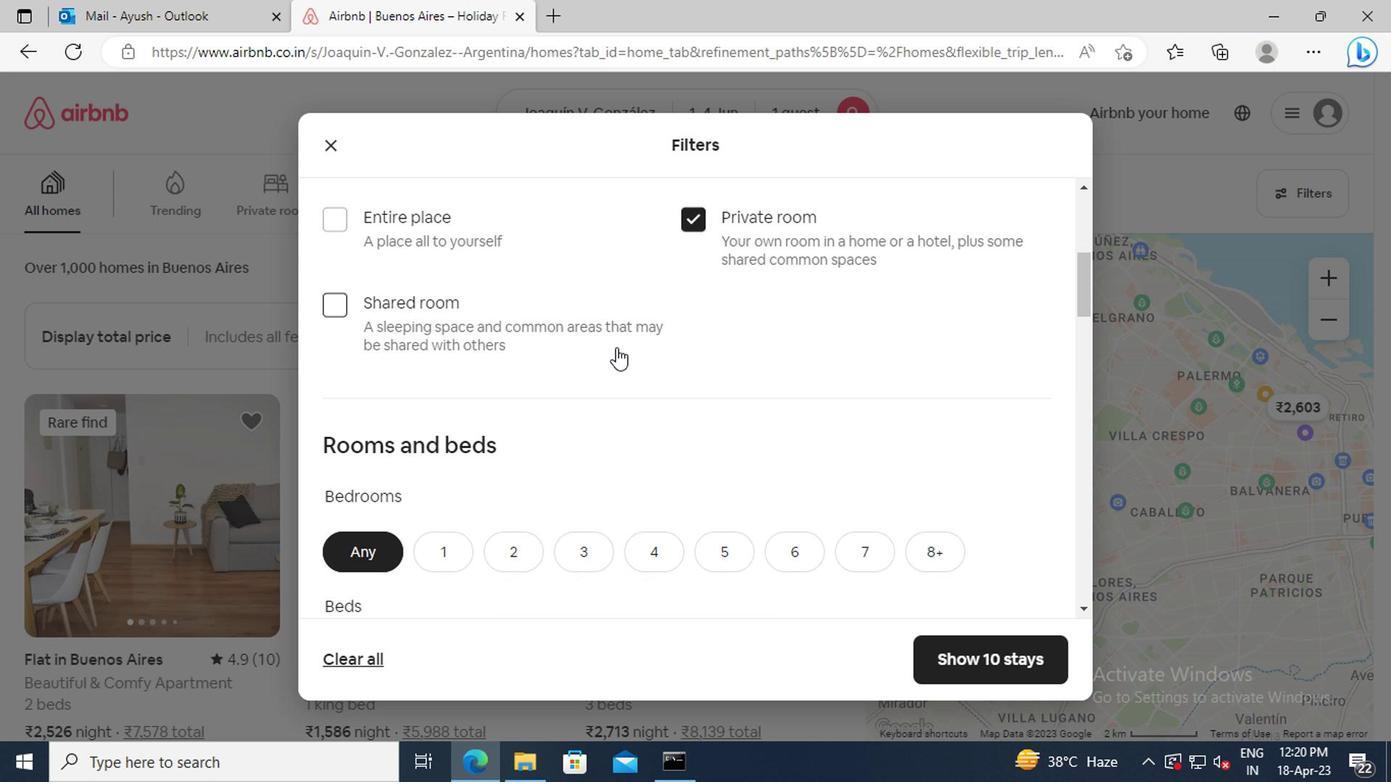 
Action: Mouse scrolled (613, 348) with delta (0, 0)
Screenshot: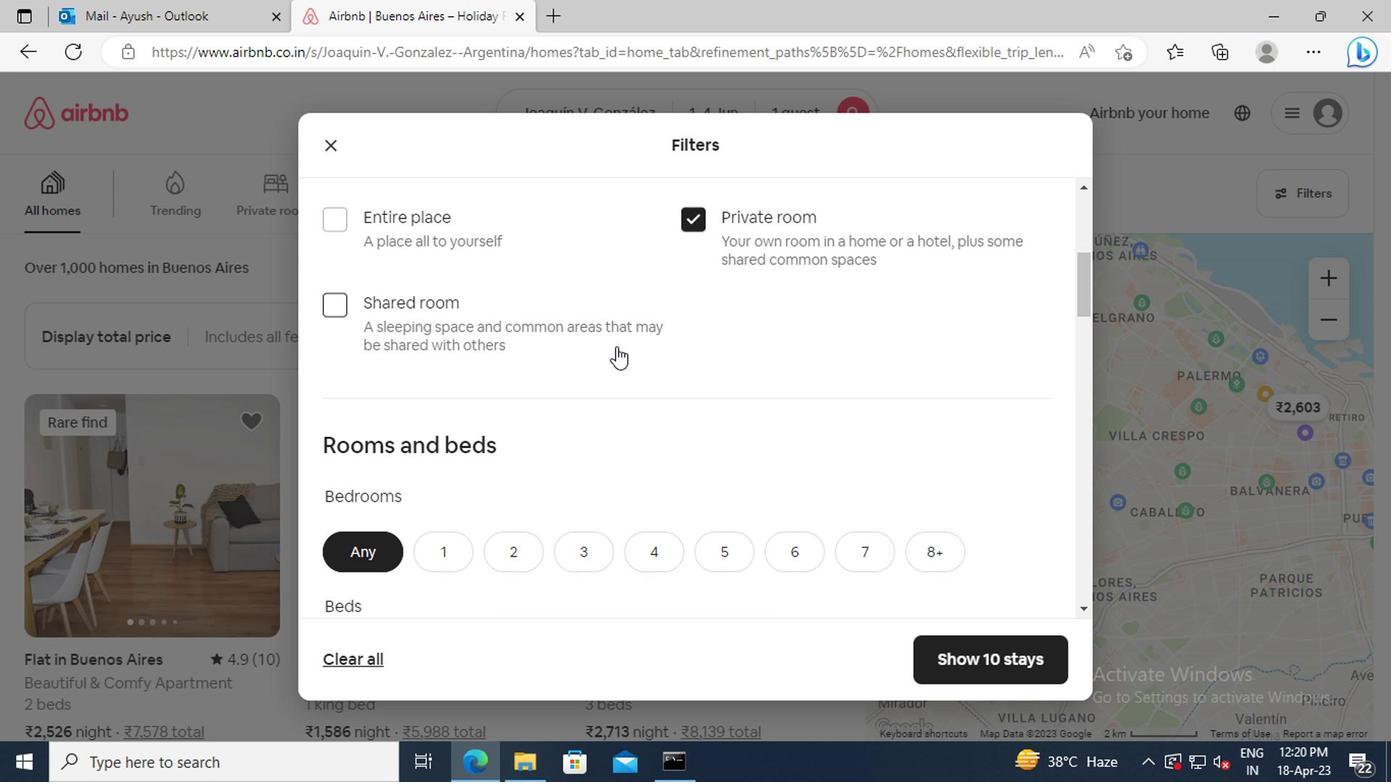 
Action: Mouse scrolled (613, 348) with delta (0, 0)
Screenshot: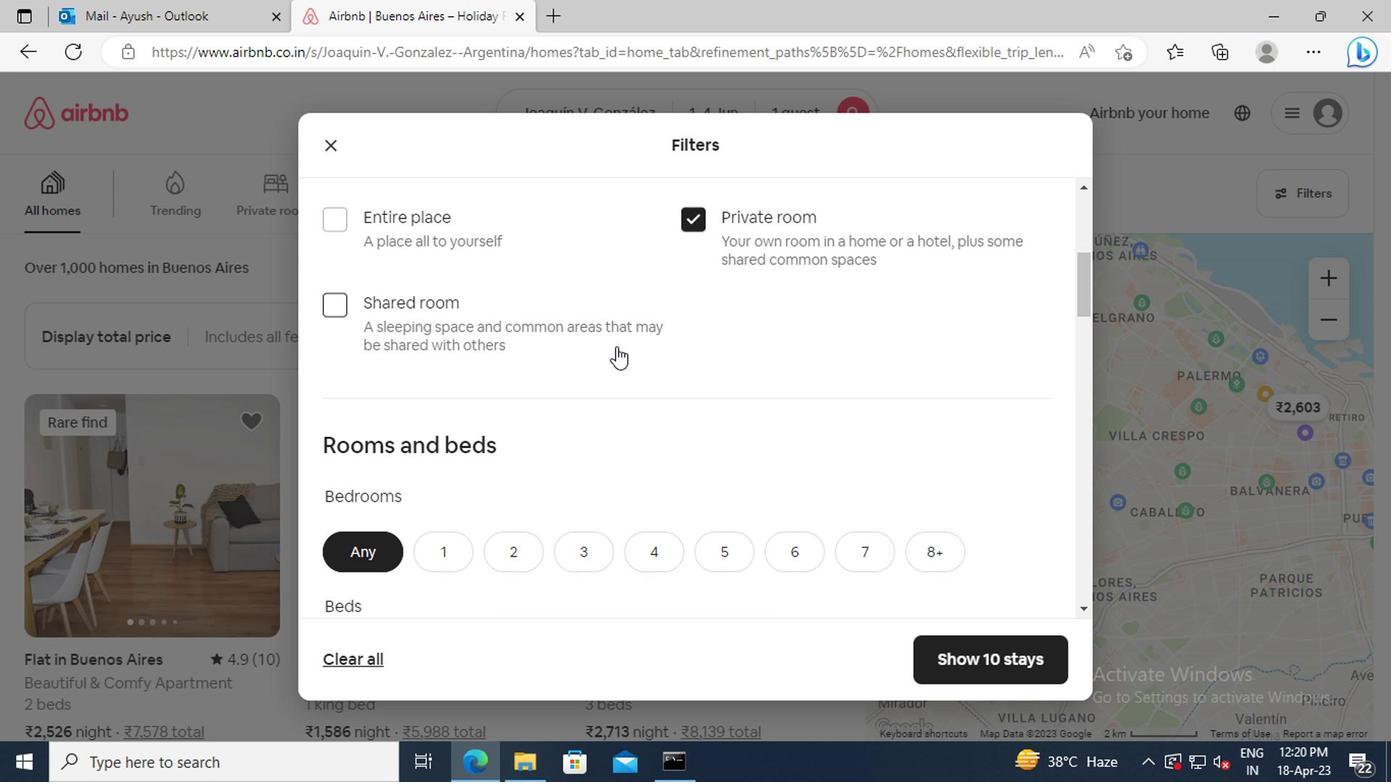 
Action: Mouse moved to (449, 422)
Screenshot: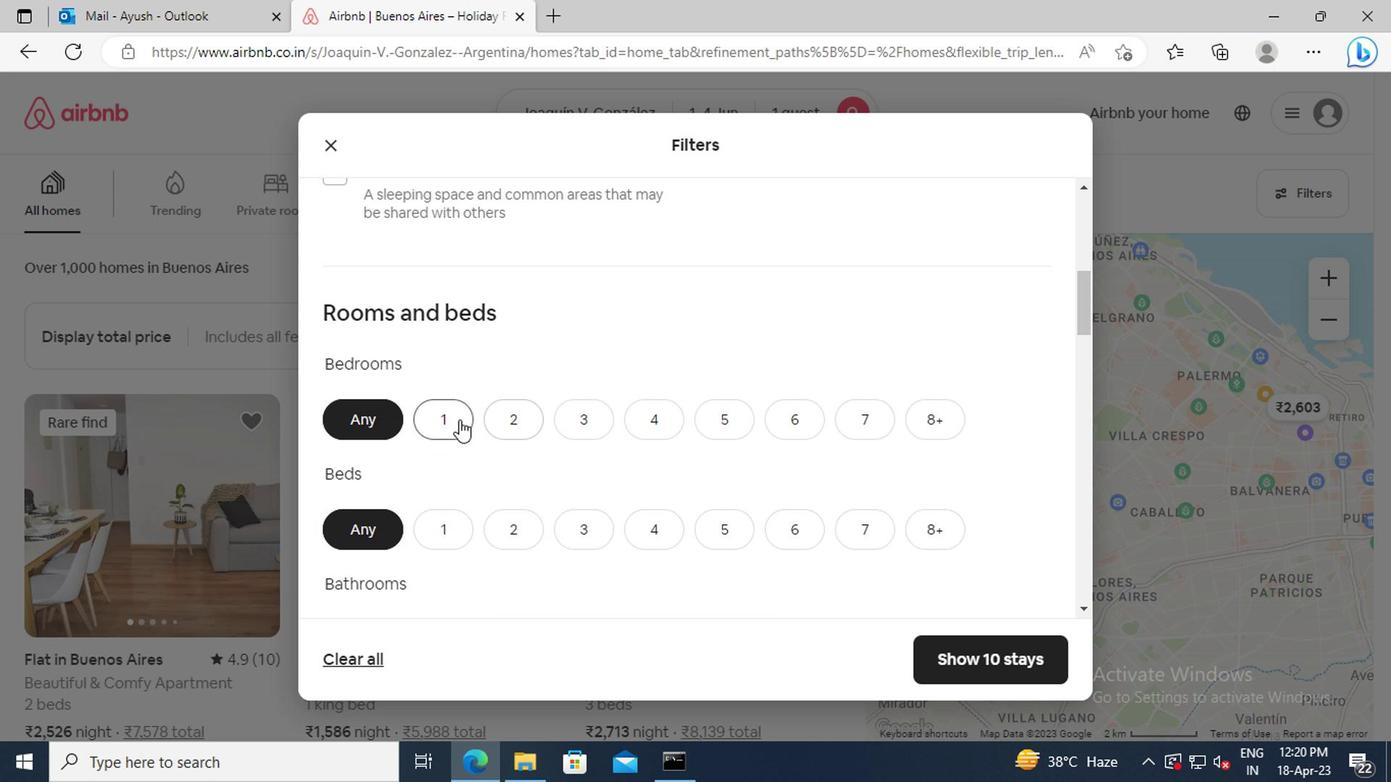 
Action: Mouse pressed left at (449, 422)
Screenshot: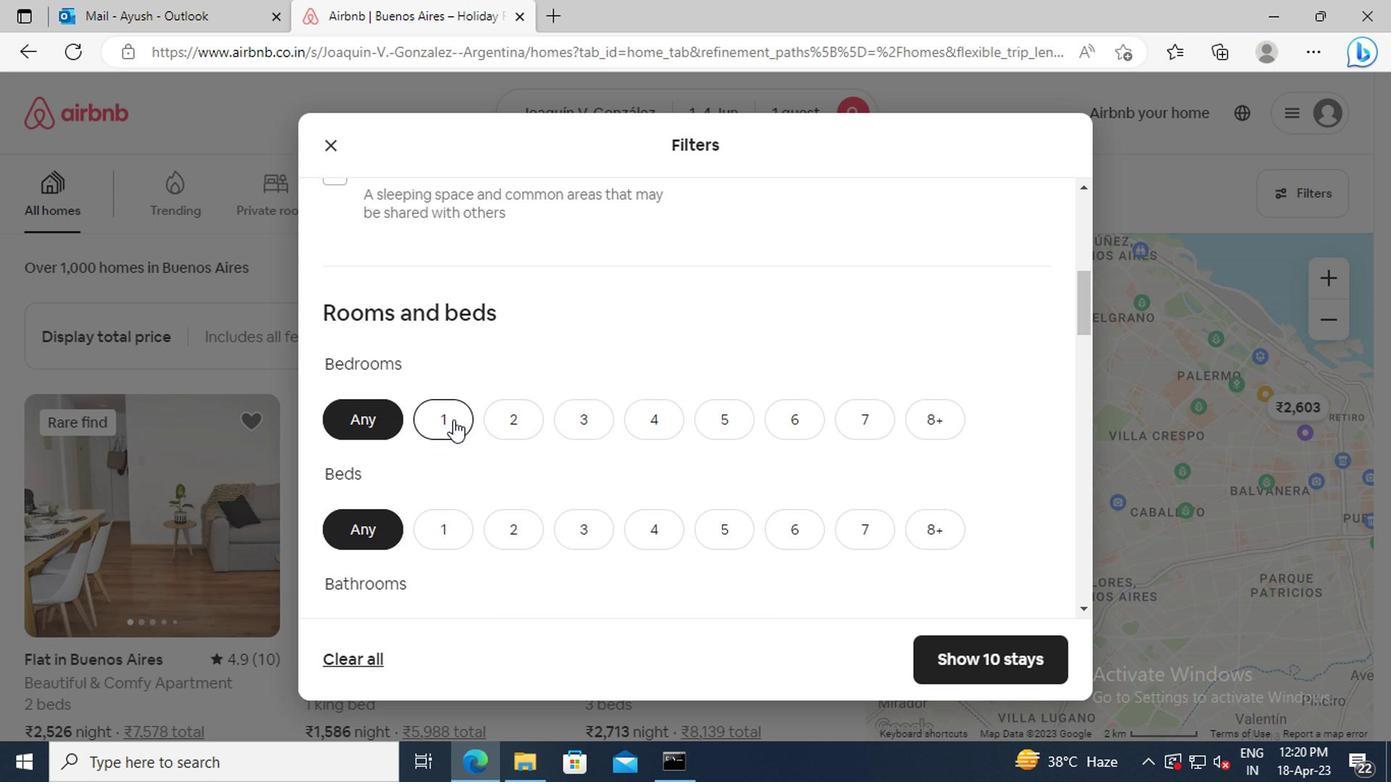 
Action: Mouse moved to (458, 413)
Screenshot: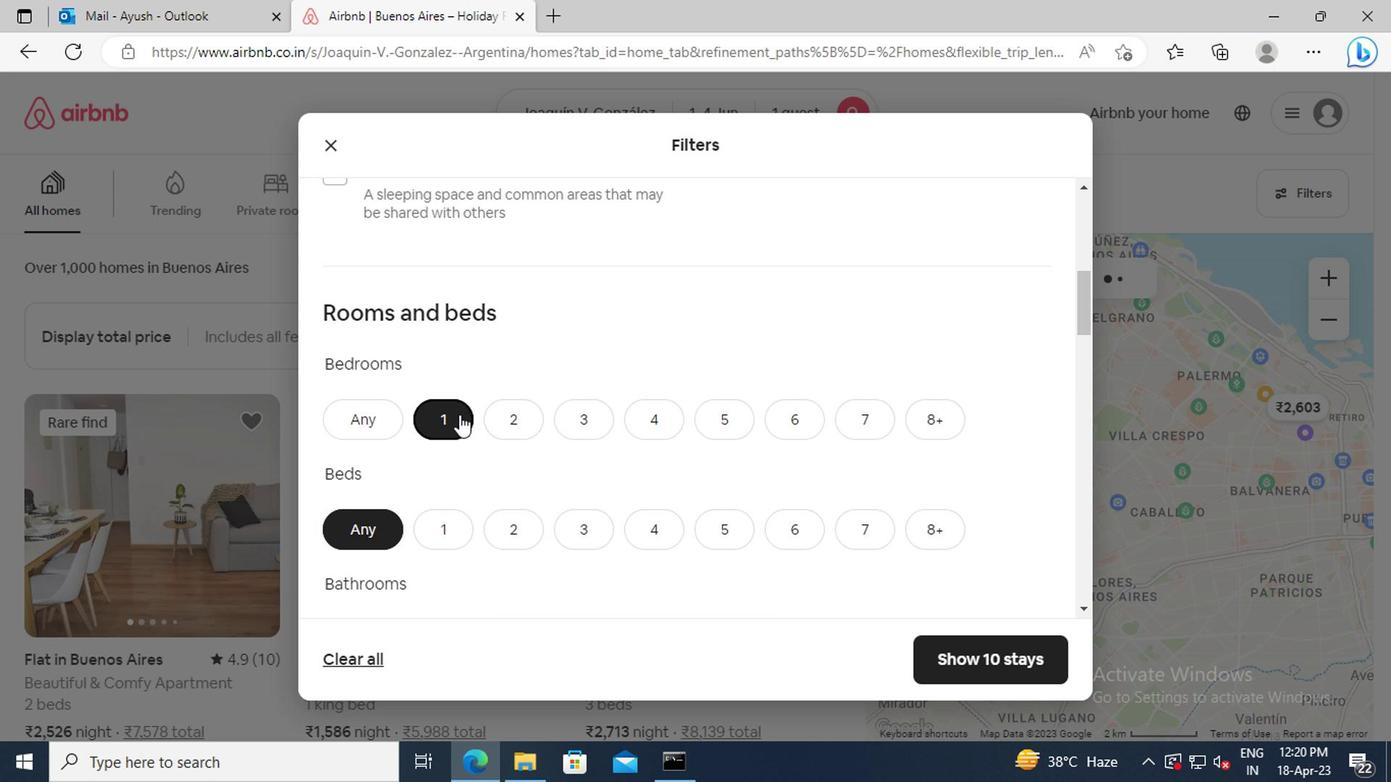 
Action: Mouse scrolled (458, 412) with delta (0, 0)
Screenshot: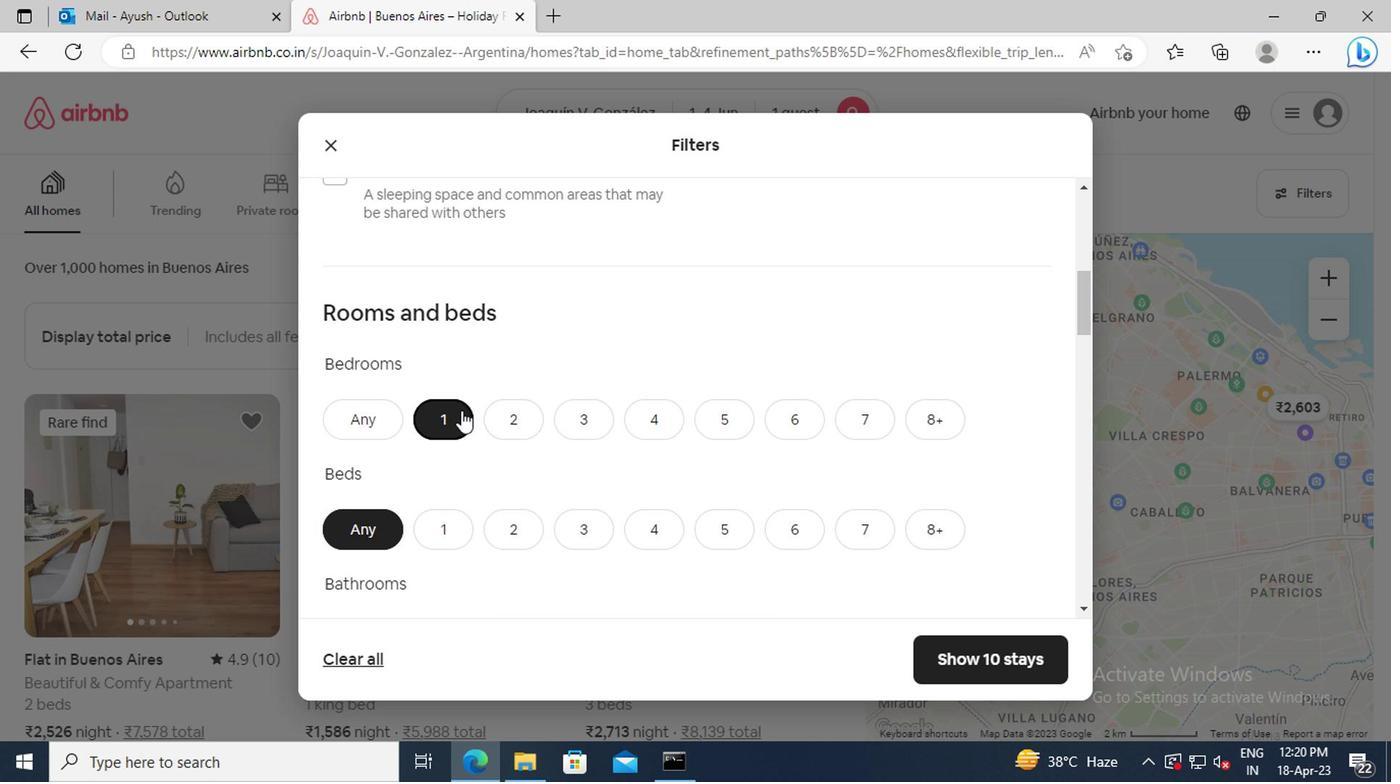 
Action: Mouse moved to (442, 456)
Screenshot: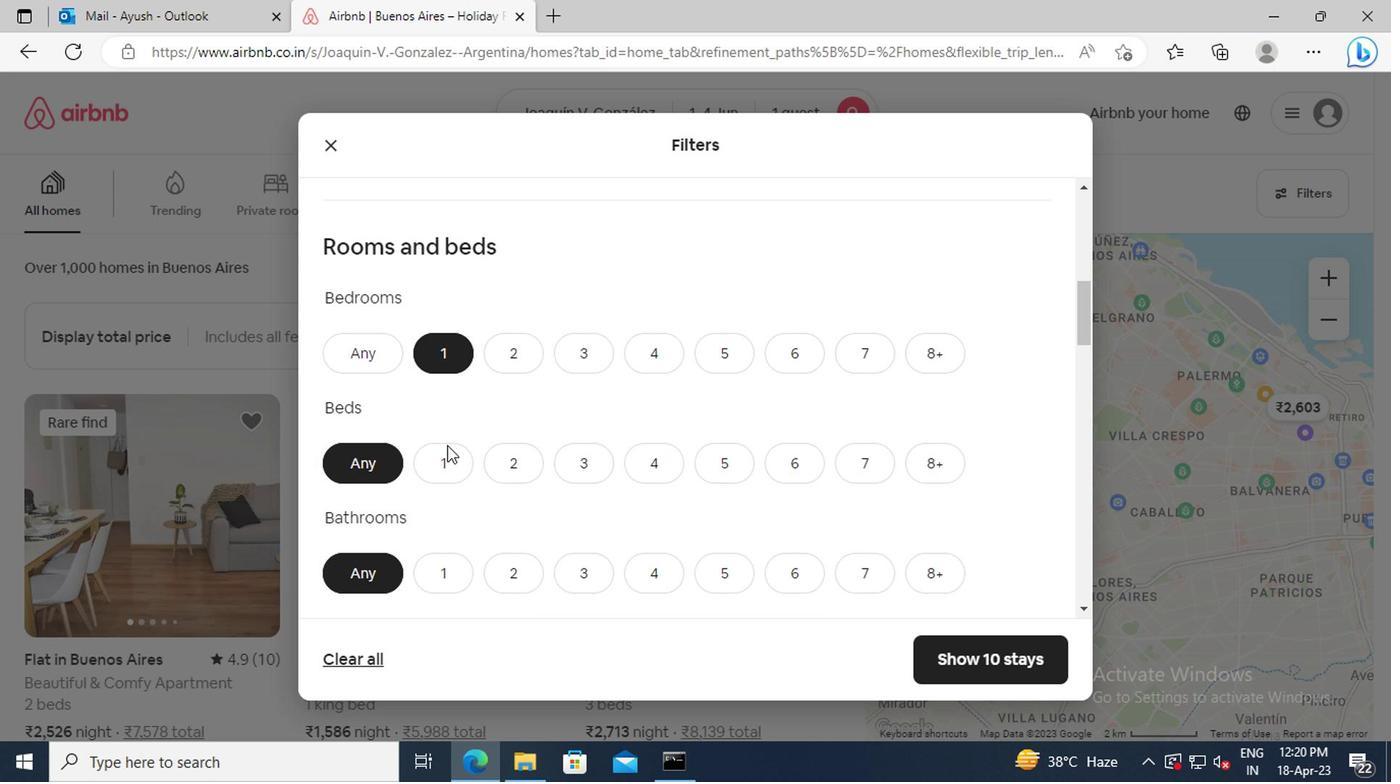 
Action: Mouse pressed left at (442, 456)
Screenshot: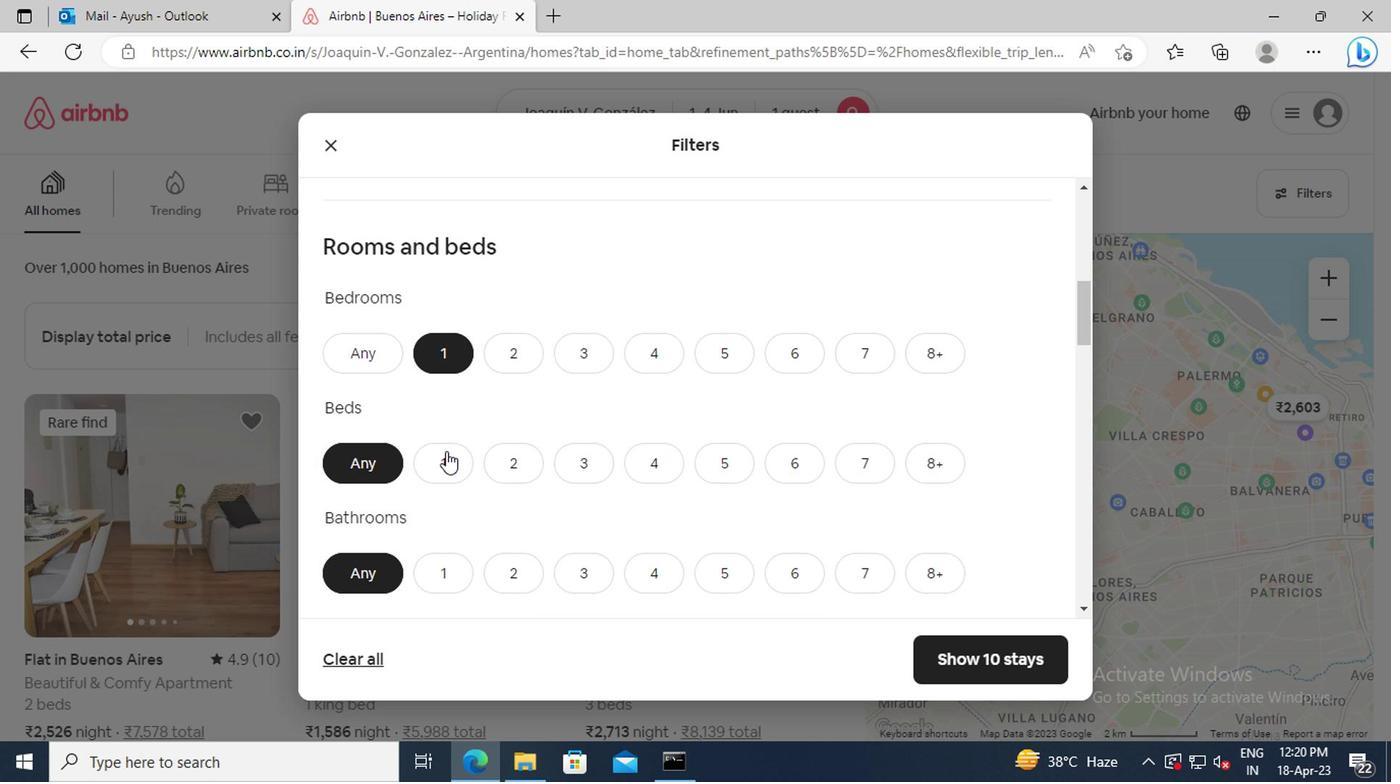 
Action: Mouse moved to (458, 419)
Screenshot: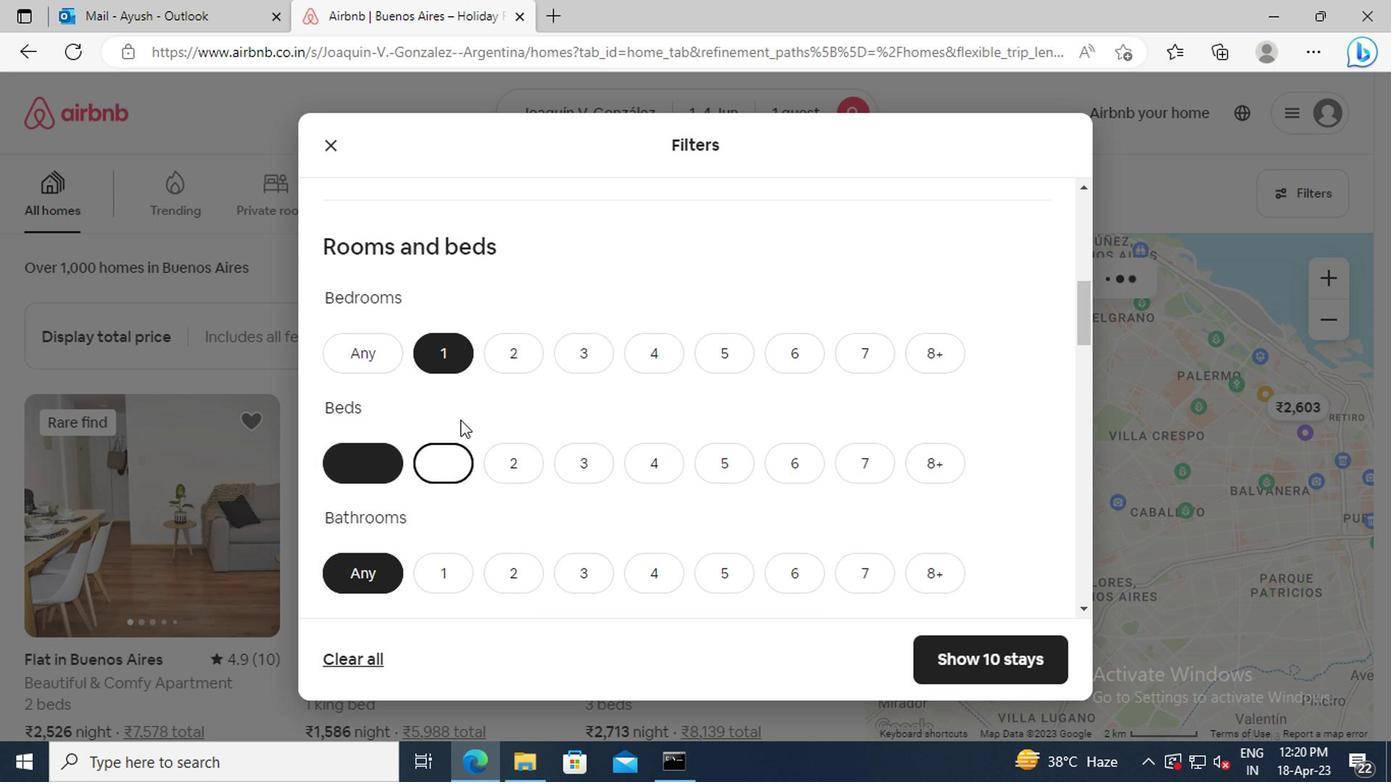 
Action: Mouse scrolled (458, 418) with delta (0, -1)
Screenshot: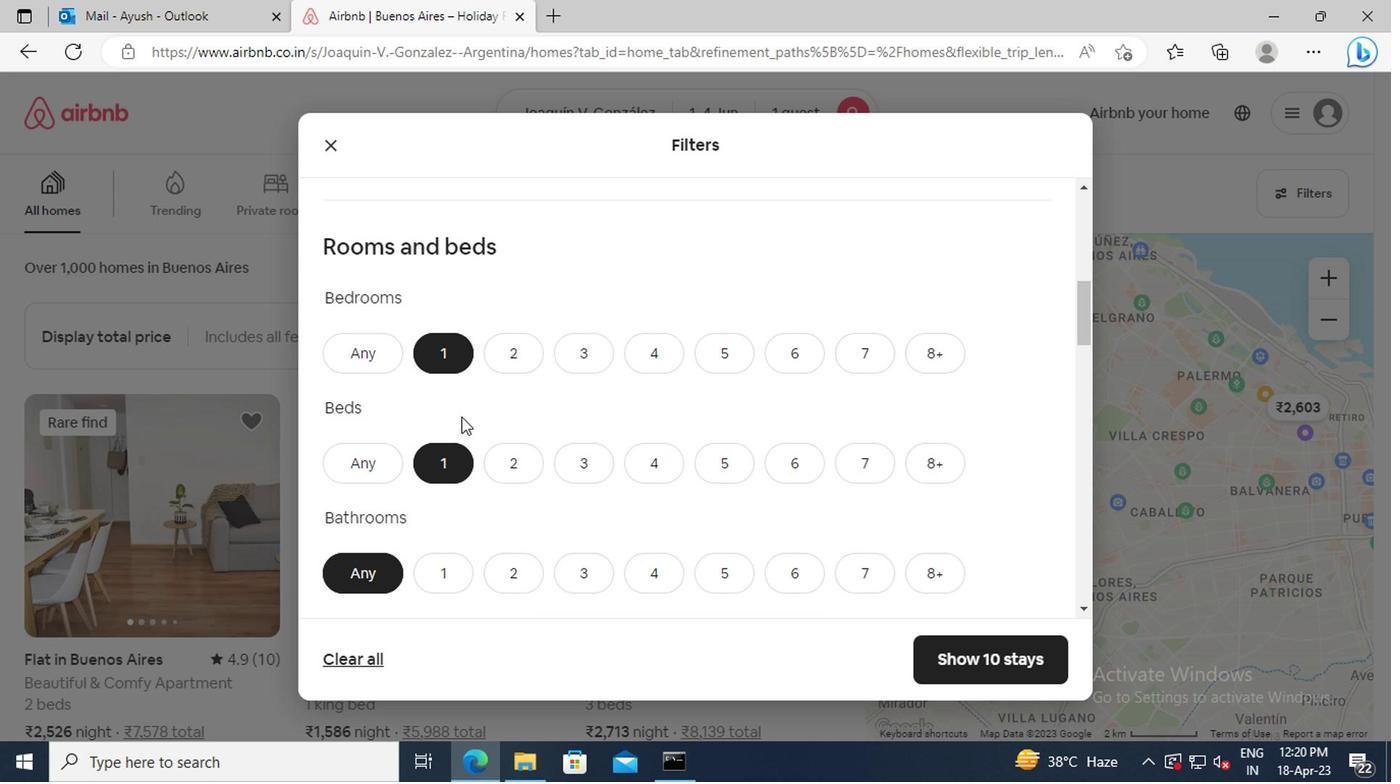 
Action: Mouse scrolled (458, 418) with delta (0, -1)
Screenshot: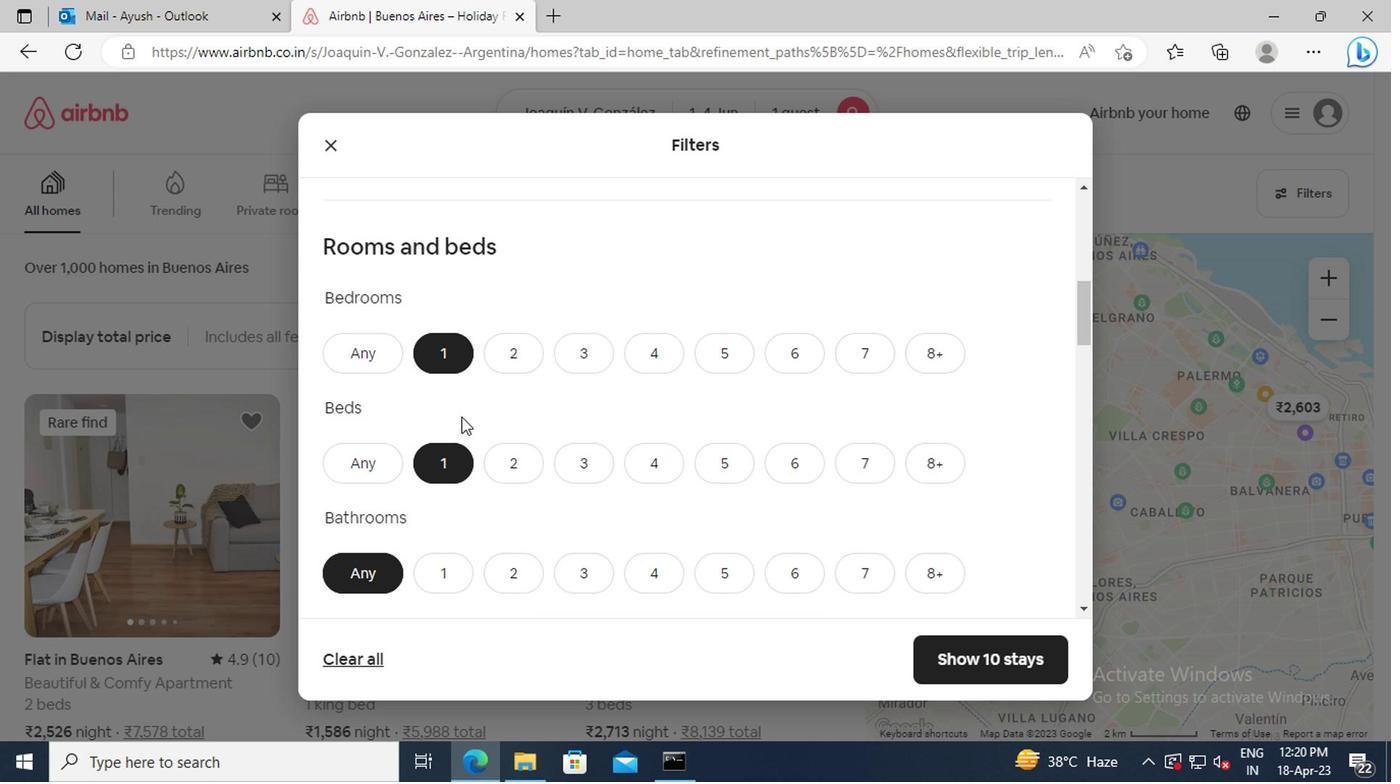 
Action: Mouse moved to (448, 448)
Screenshot: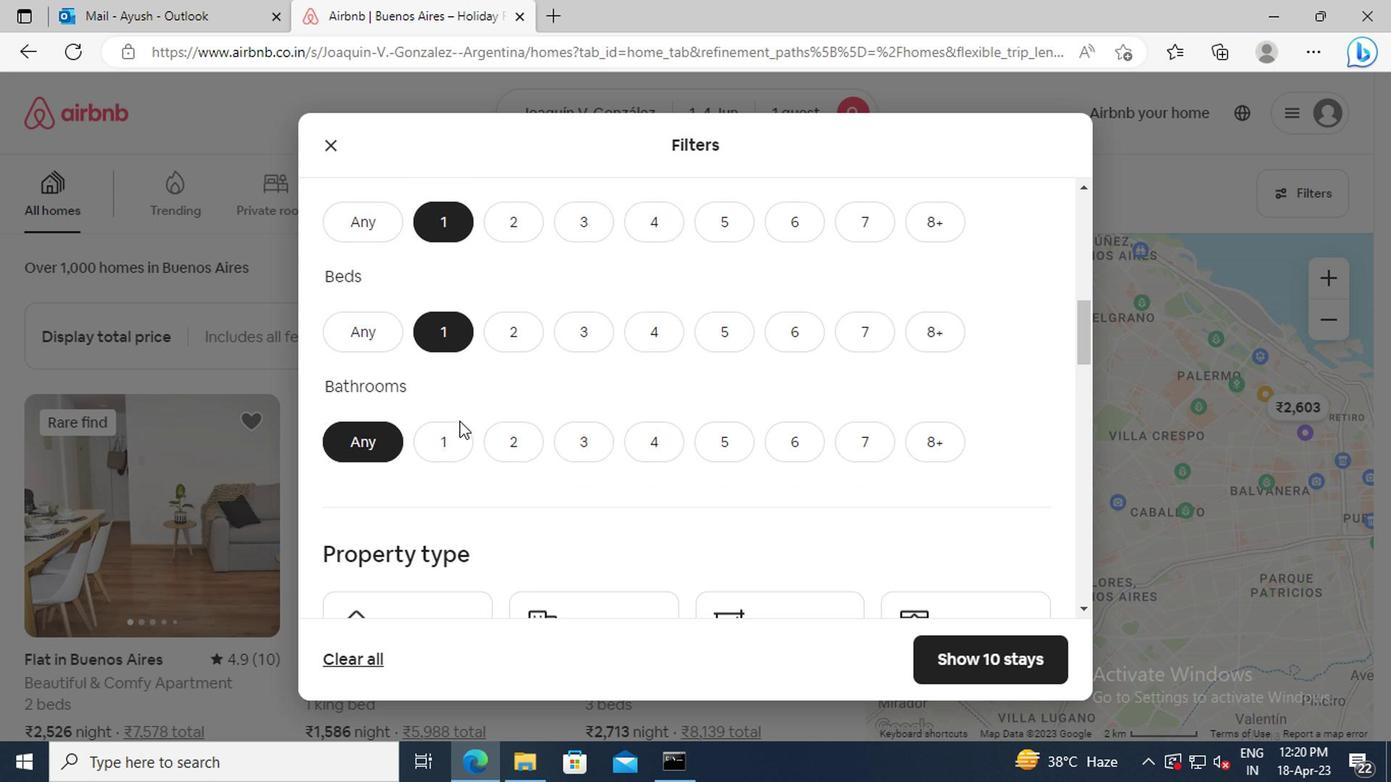 
Action: Mouse pressed left at (448, 448)
Screenshot: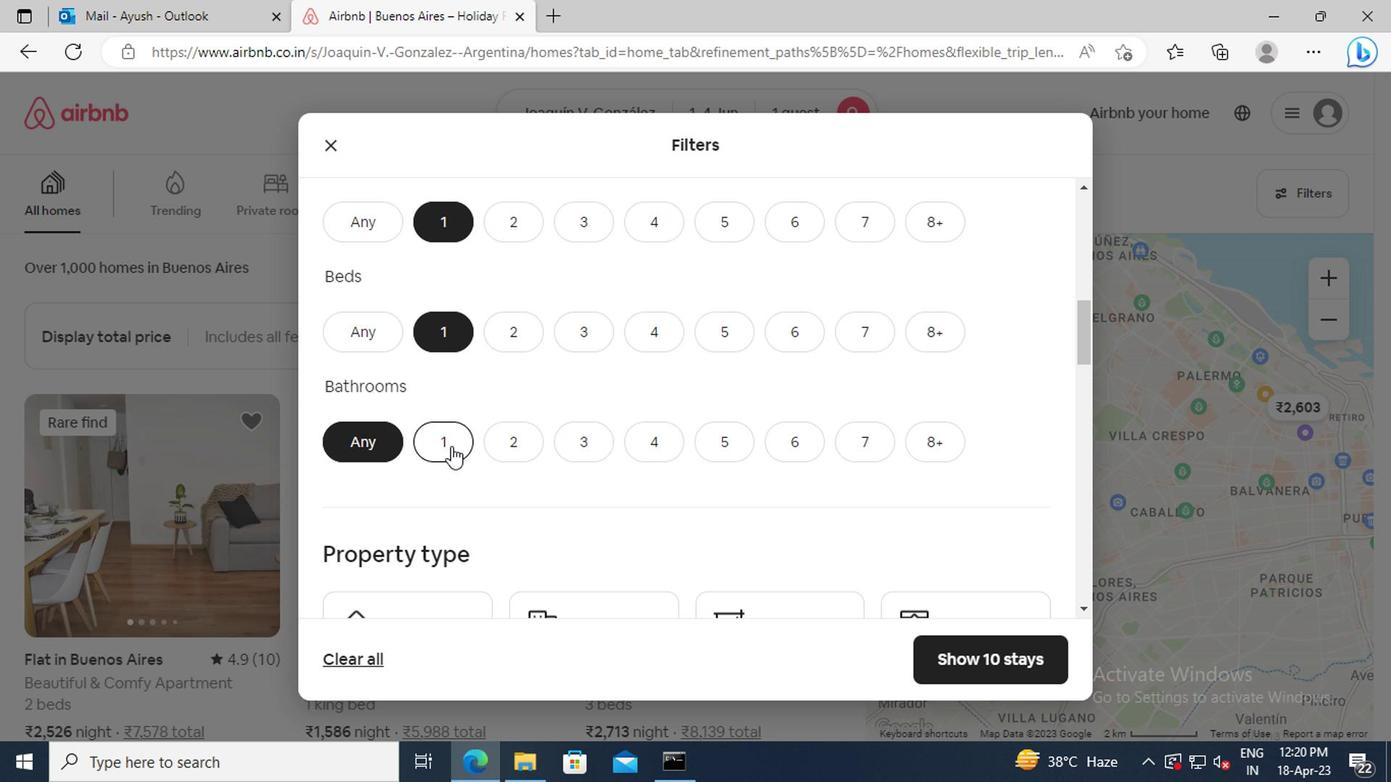 
Action: Mouse scrolled (448, 448) with delta (0, 0)
Screenshot: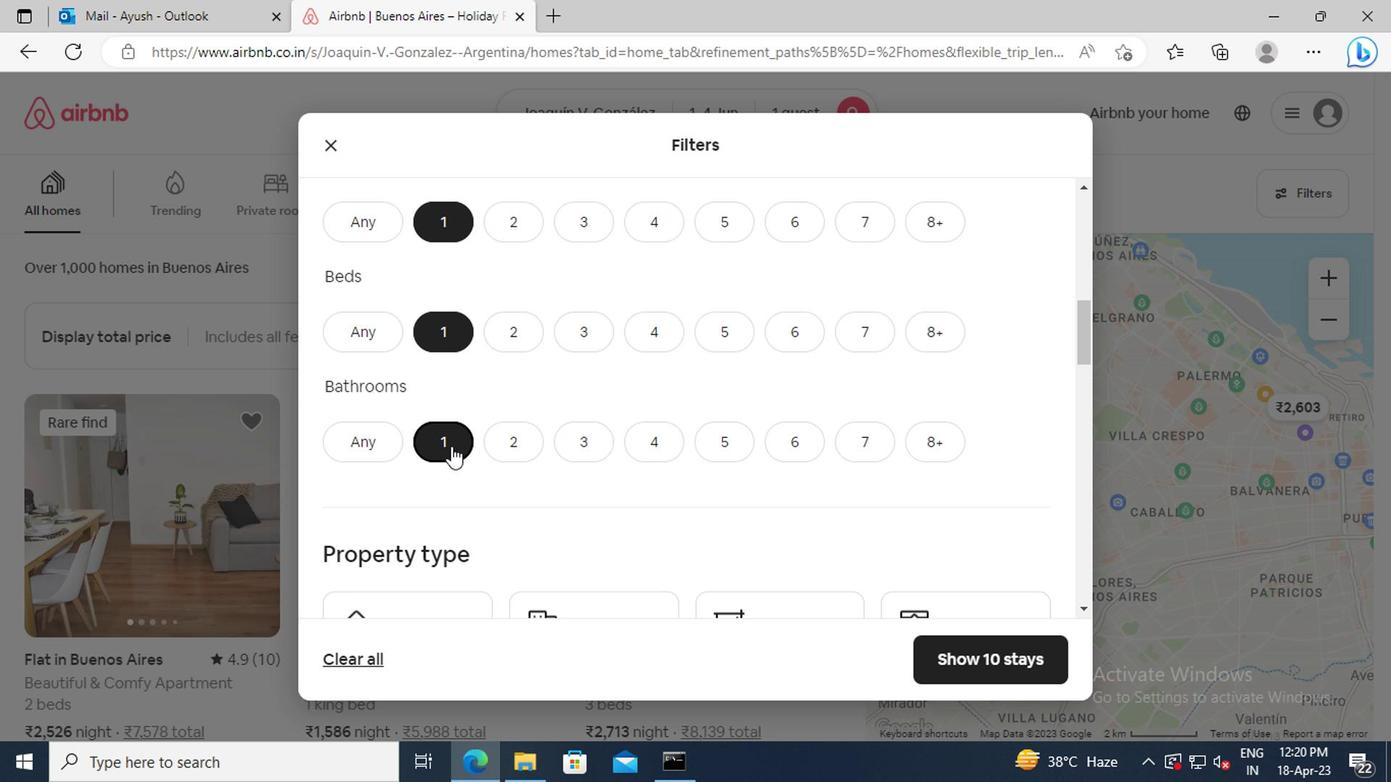 
Action: Mouse scrolled (448, 448) with delta (0, 0)
Screenshot: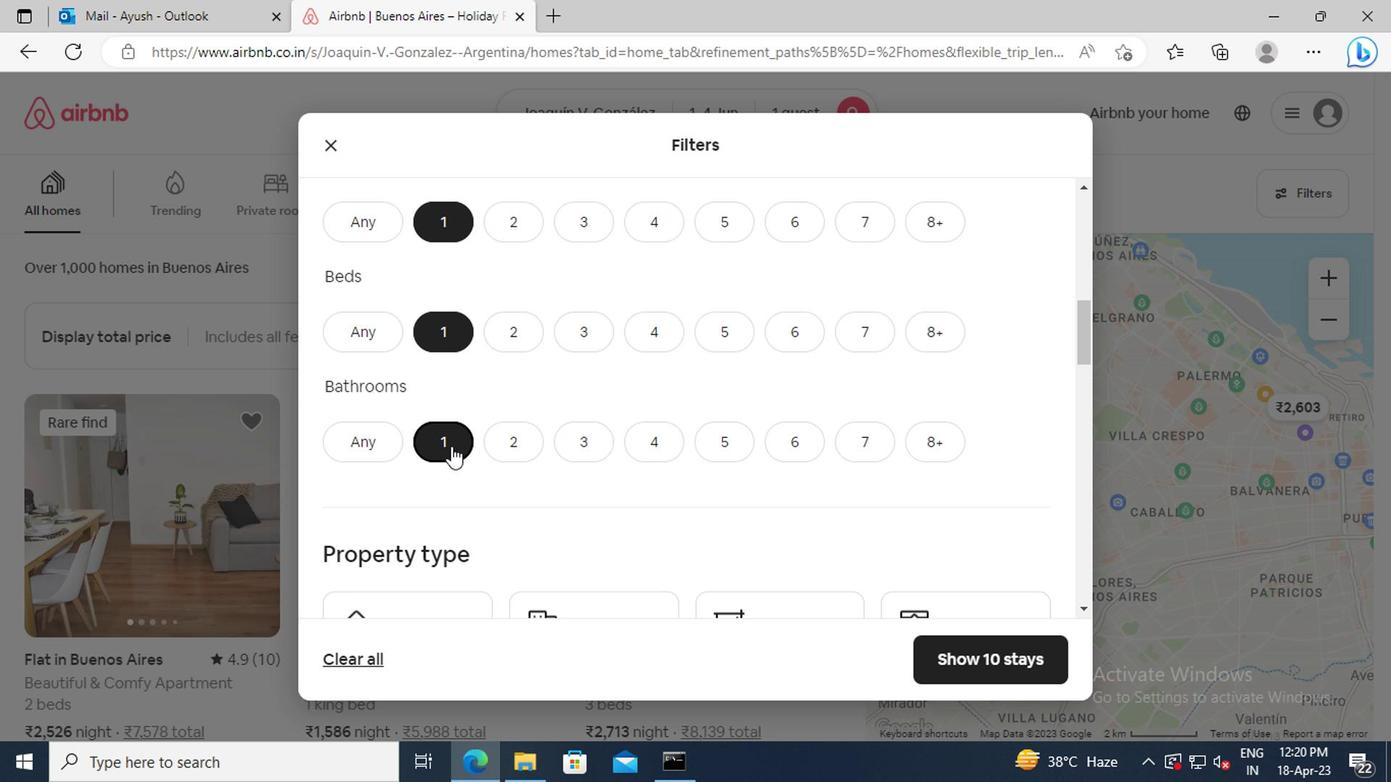 
Action: Mouse moved to (455, 434)
Screenshot: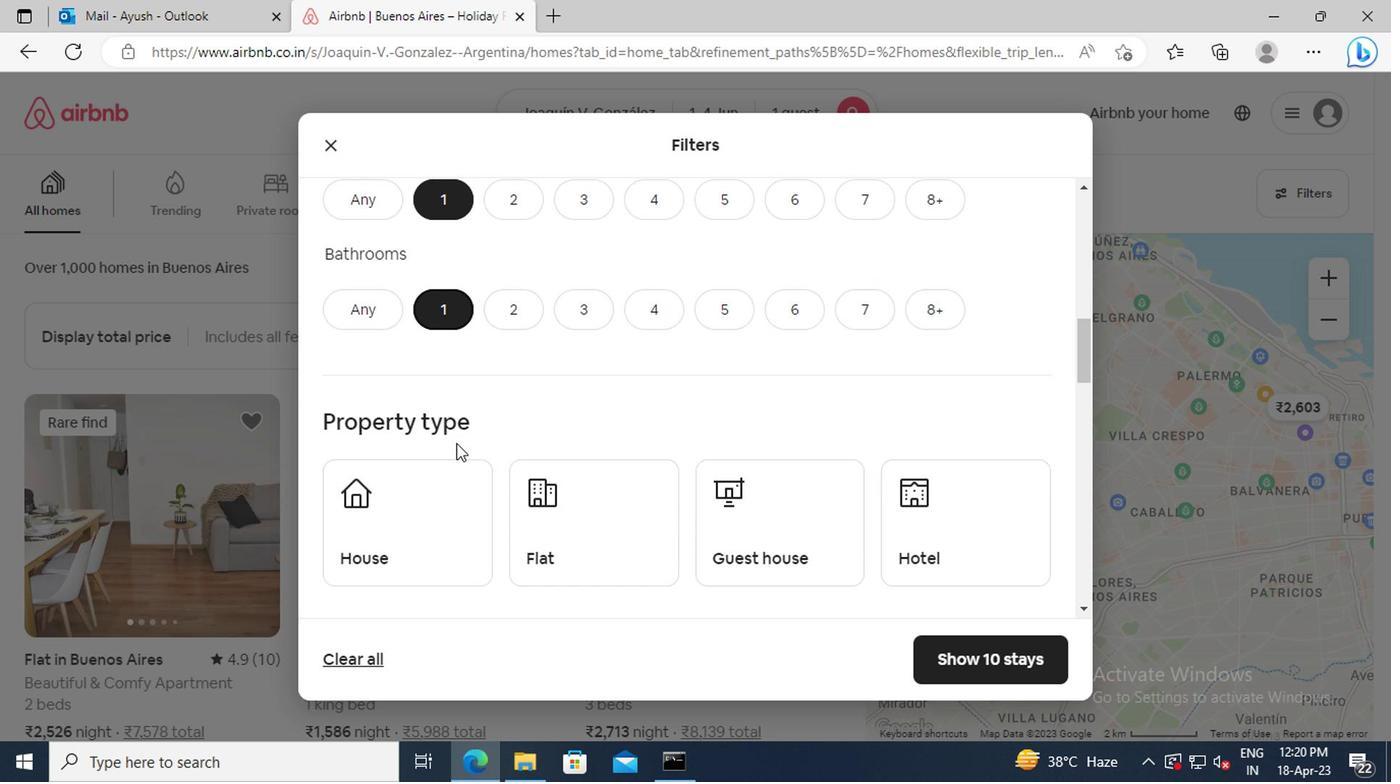 
Action: Mouse scrolled (455, 433) with delta (0, 0)
Screenshot: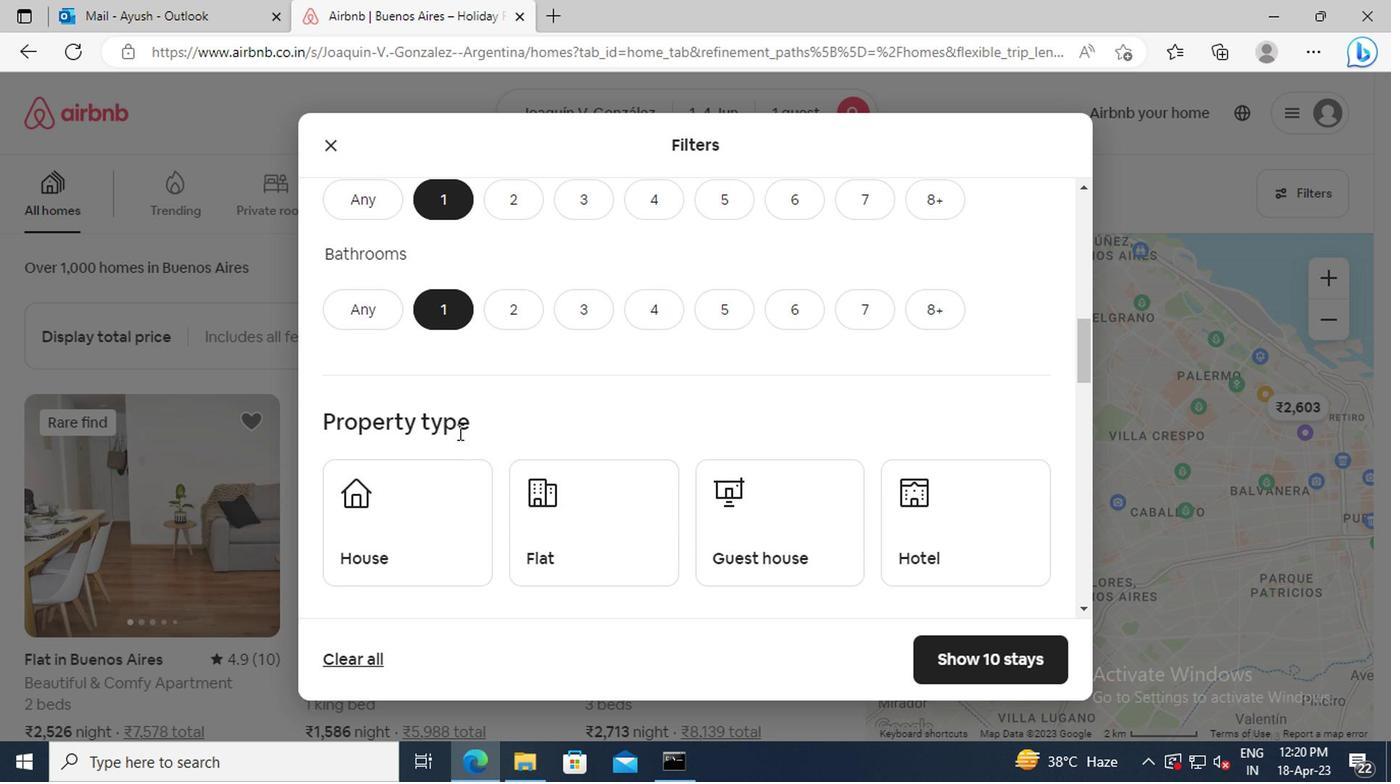 
Action: Mouse moved to (557, 450)
Screenshot: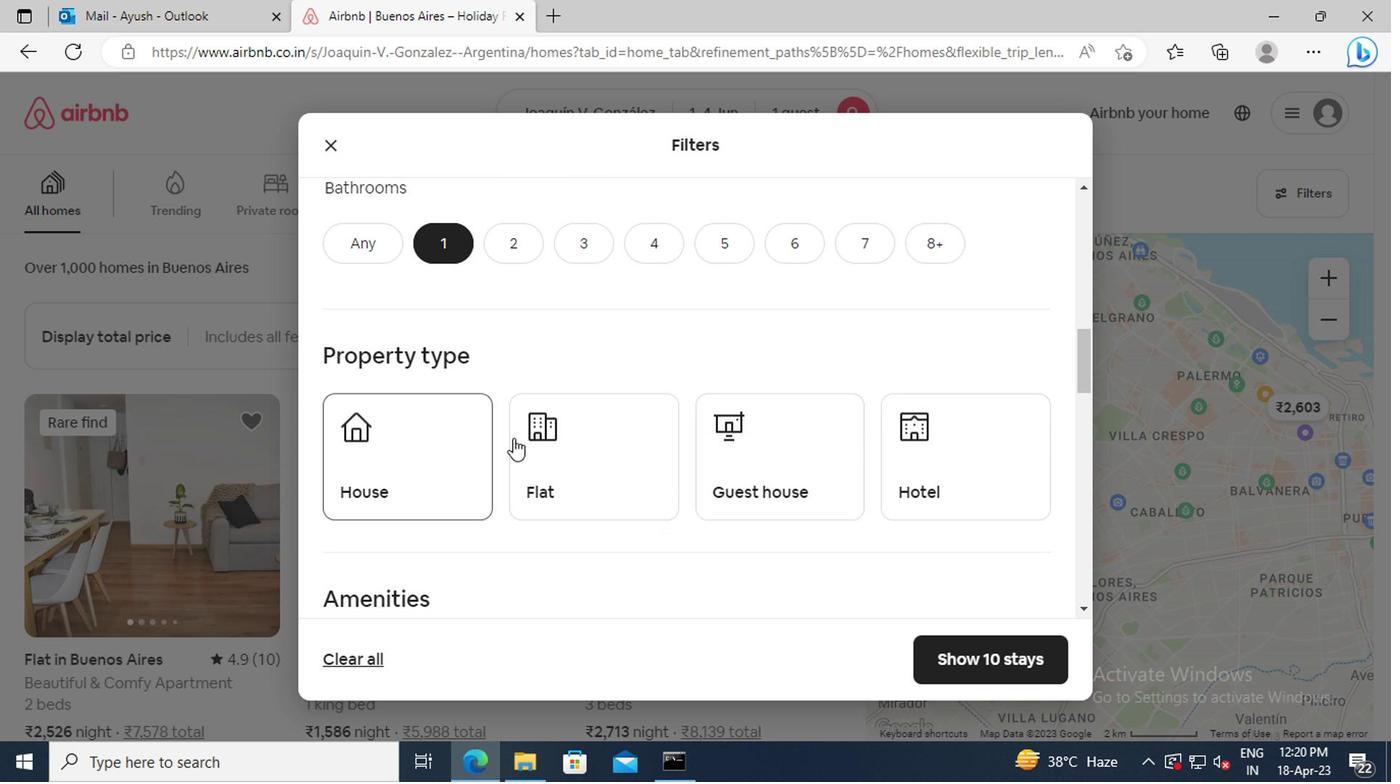 
Action: Mouse pressed left at (557, 450)
Screenshot: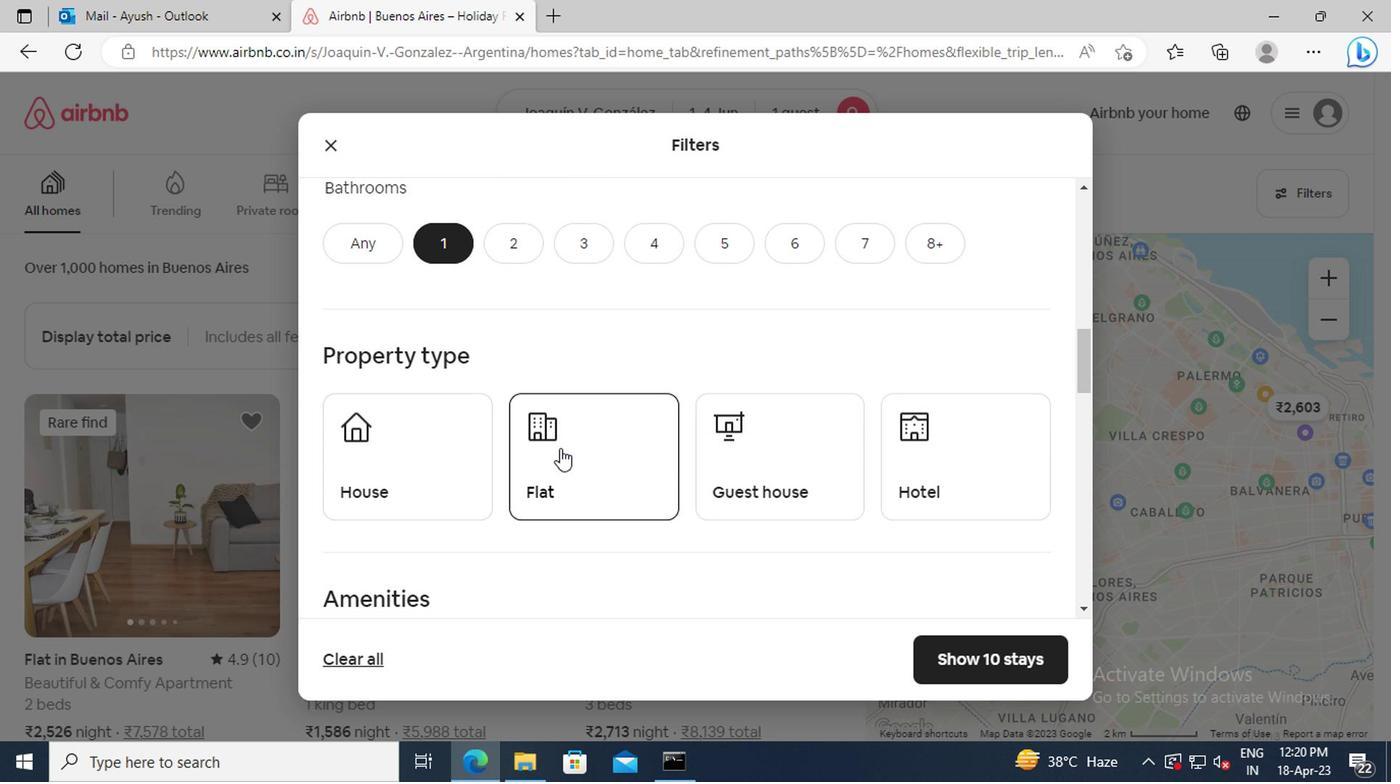
Action: Mouse scrolled (557, 449) with delta (0, -1)
Screenshot: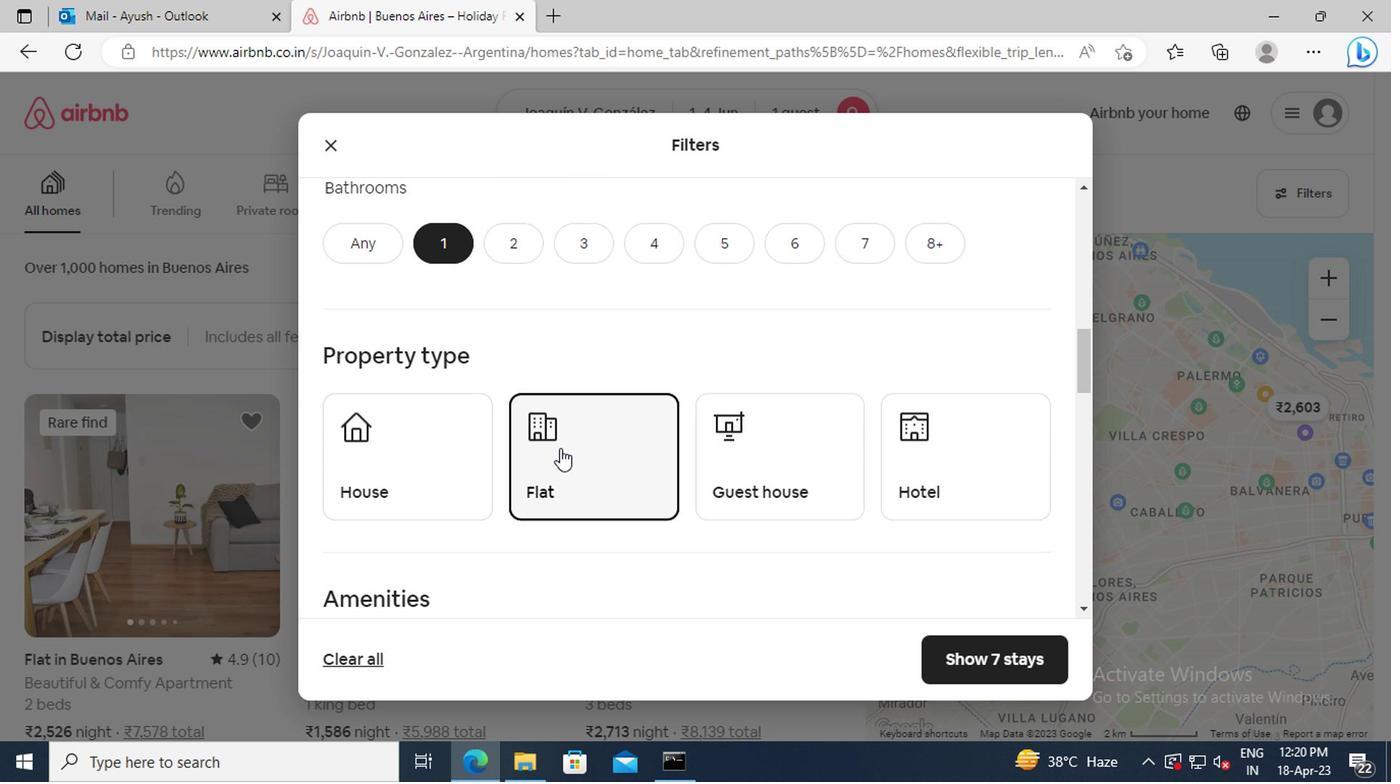 
Action: Mouse scrolled (557, 449) with delta (0, -1)
Screenshot: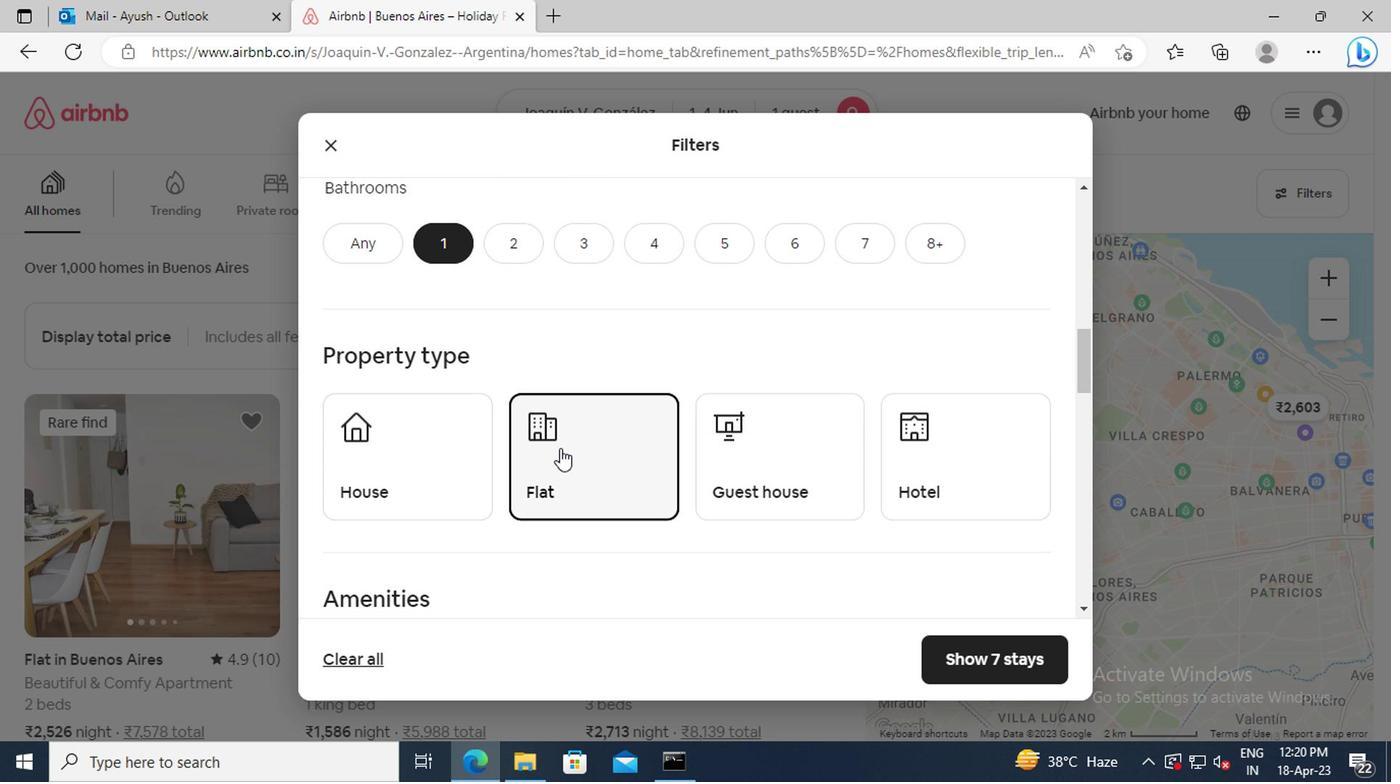 
Action: Mouse scrolled (557, 449) with delta (0, -1)
Screenshot: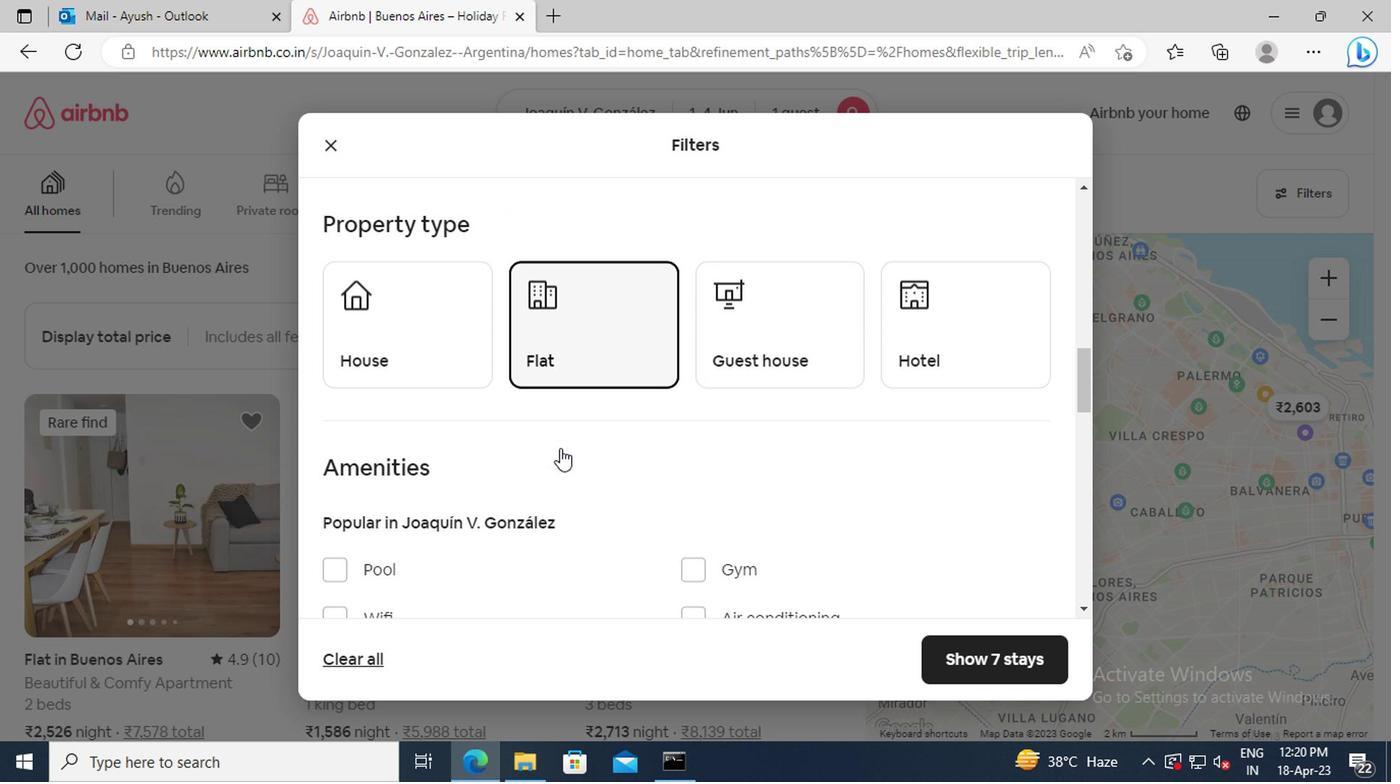 
Action: Mouse scrolled (557, 449) with delta (0, -1)
Screenshot: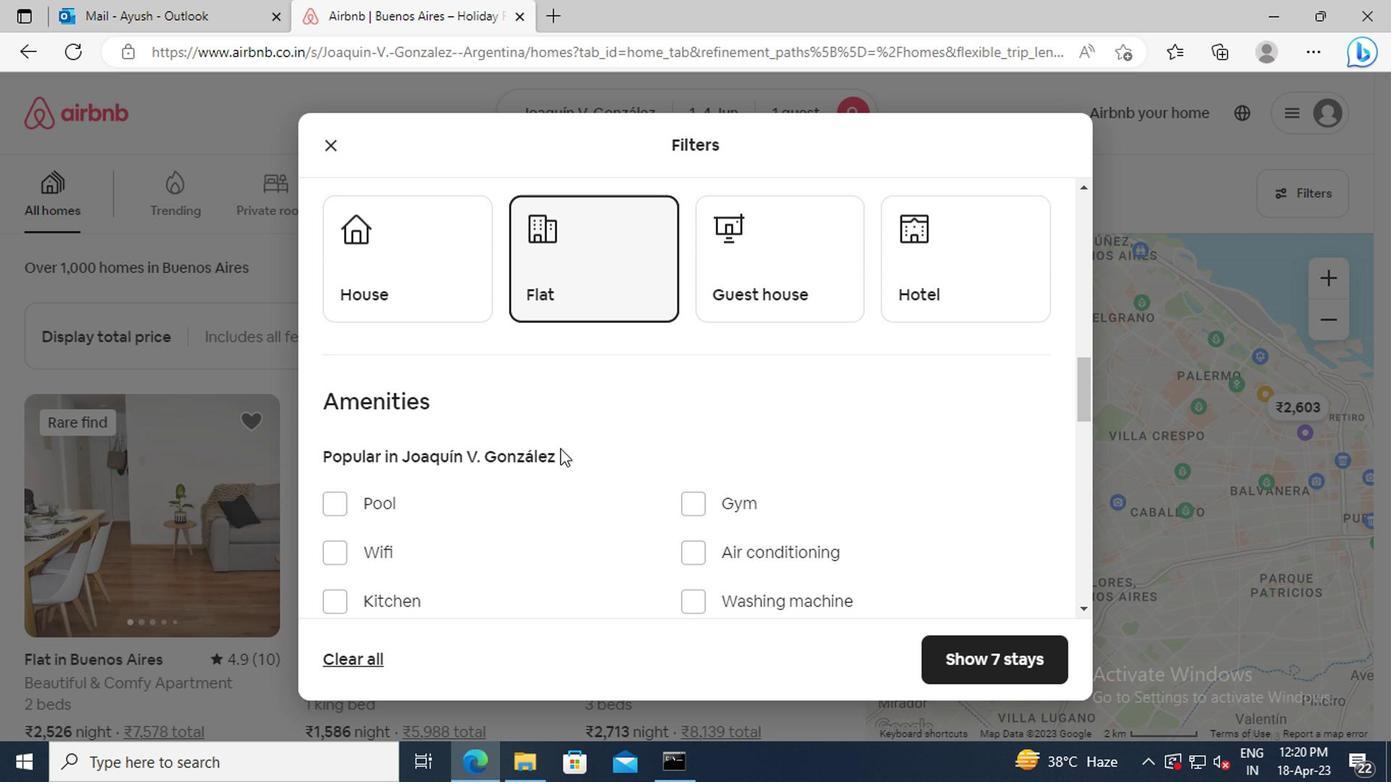 
Action: Mouse scrolled (557, 449) with delta (0, -1)
Screenshot: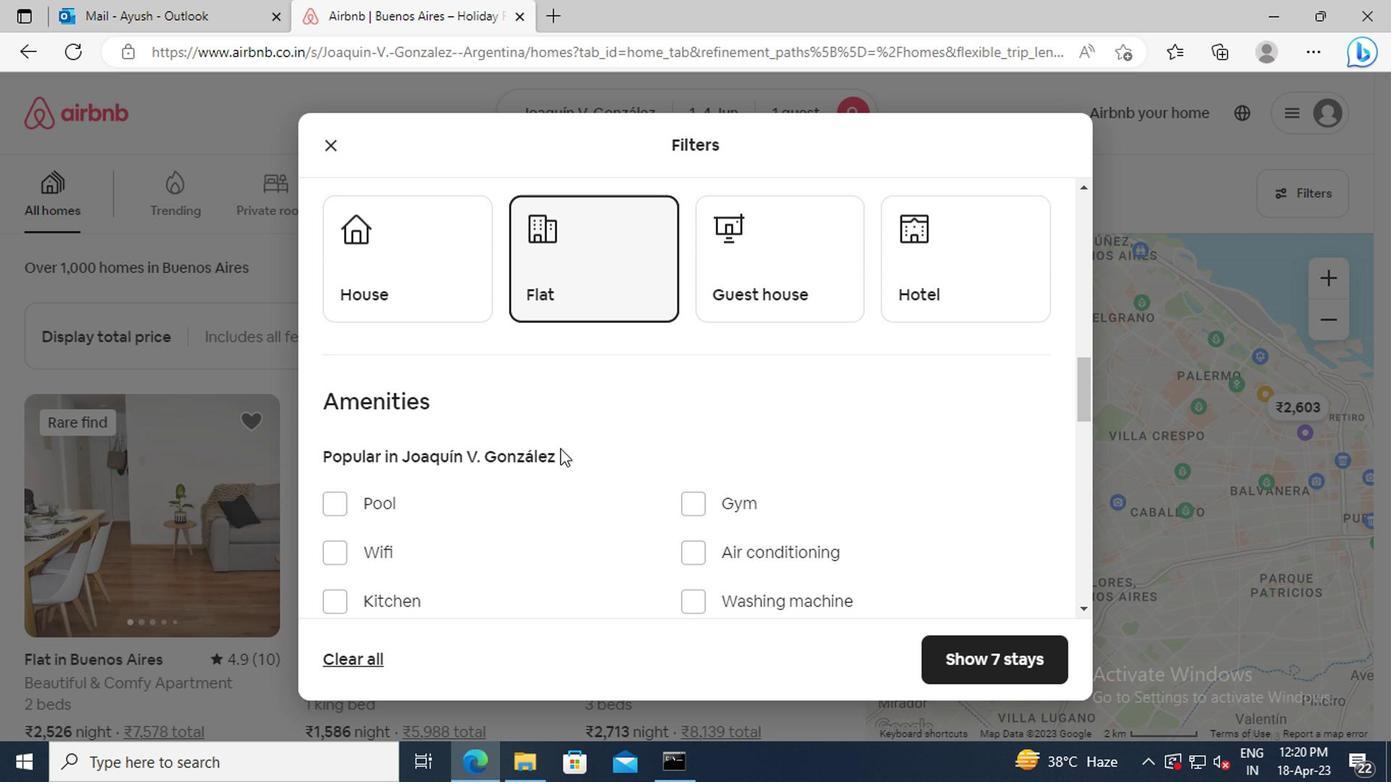 
Action: Mouse moved to (337, 429)
Screenshot: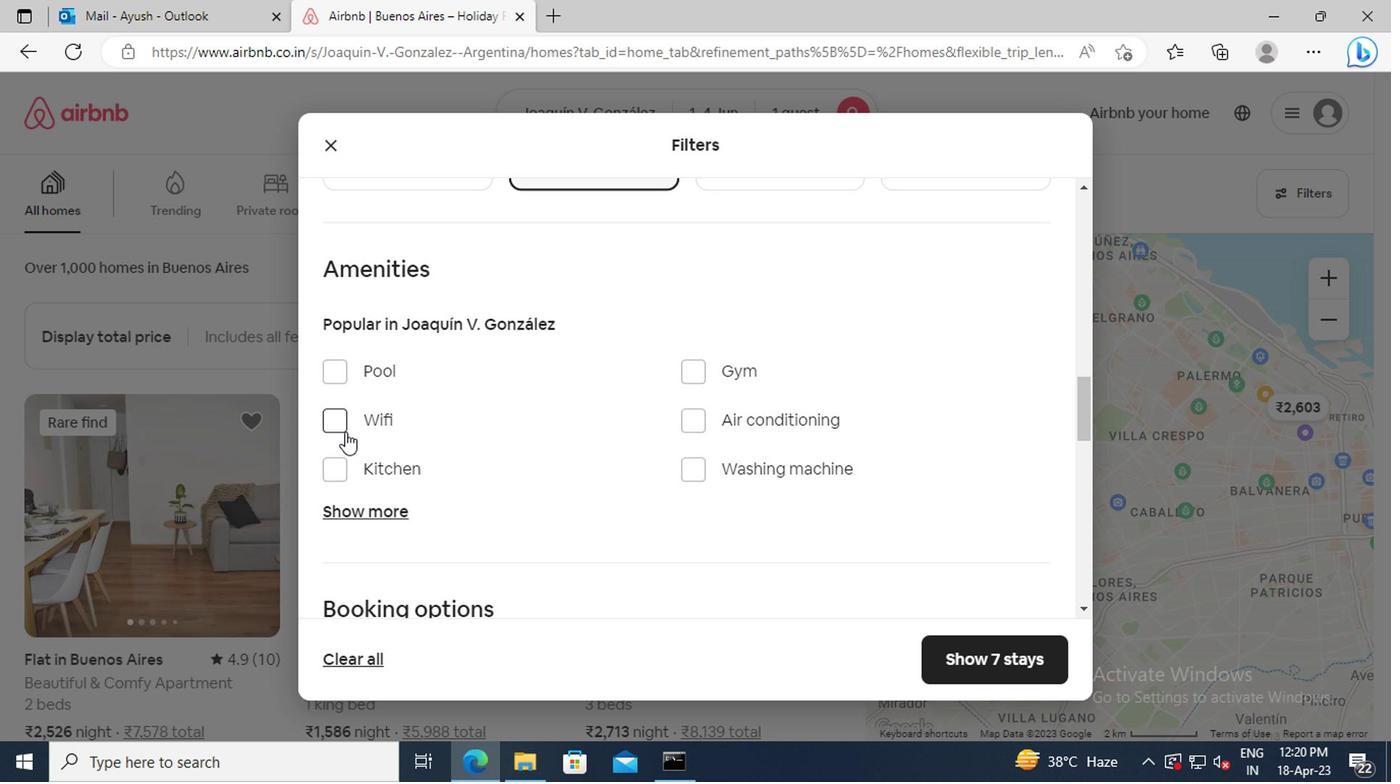 
Action: Mouse pressed left at (337, 429)
Screenshot: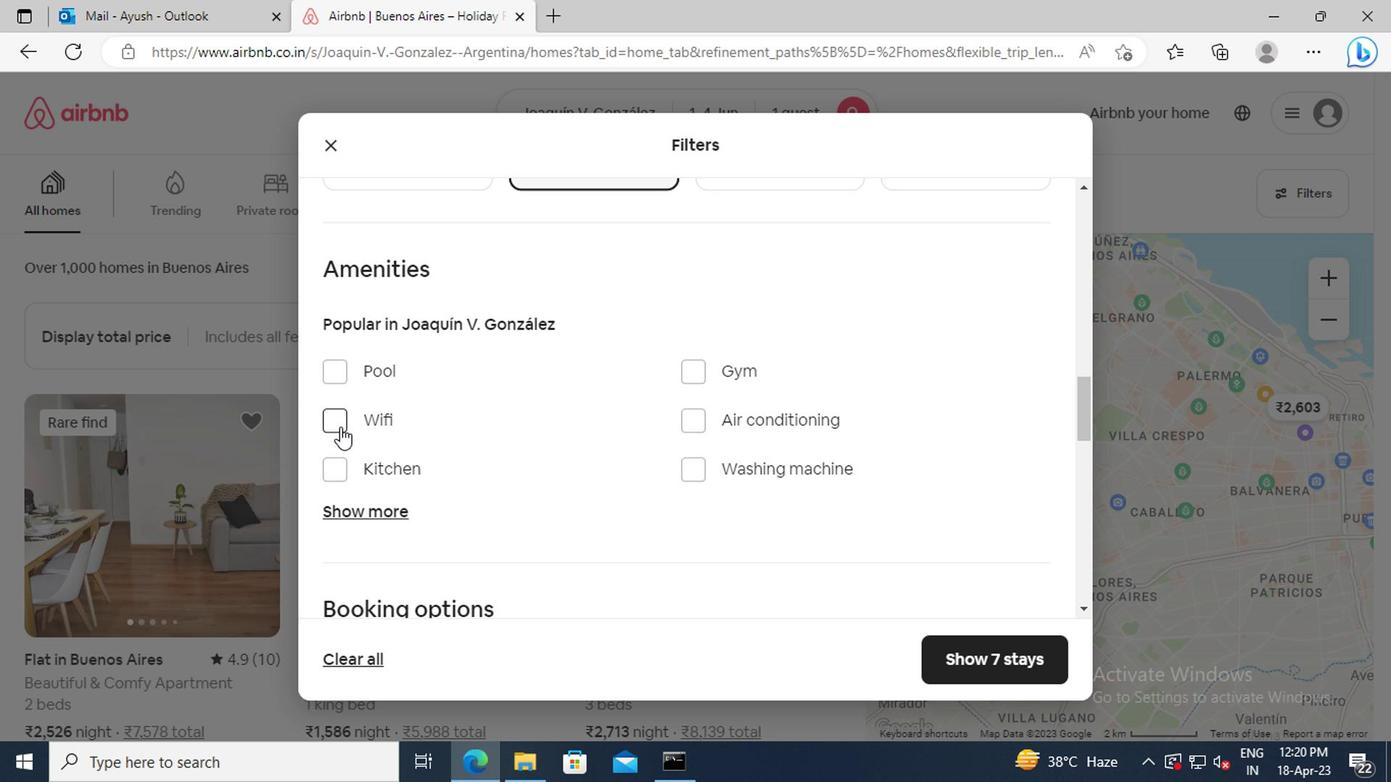 
Action: Mouse moved to (388, 428)
Screenshot: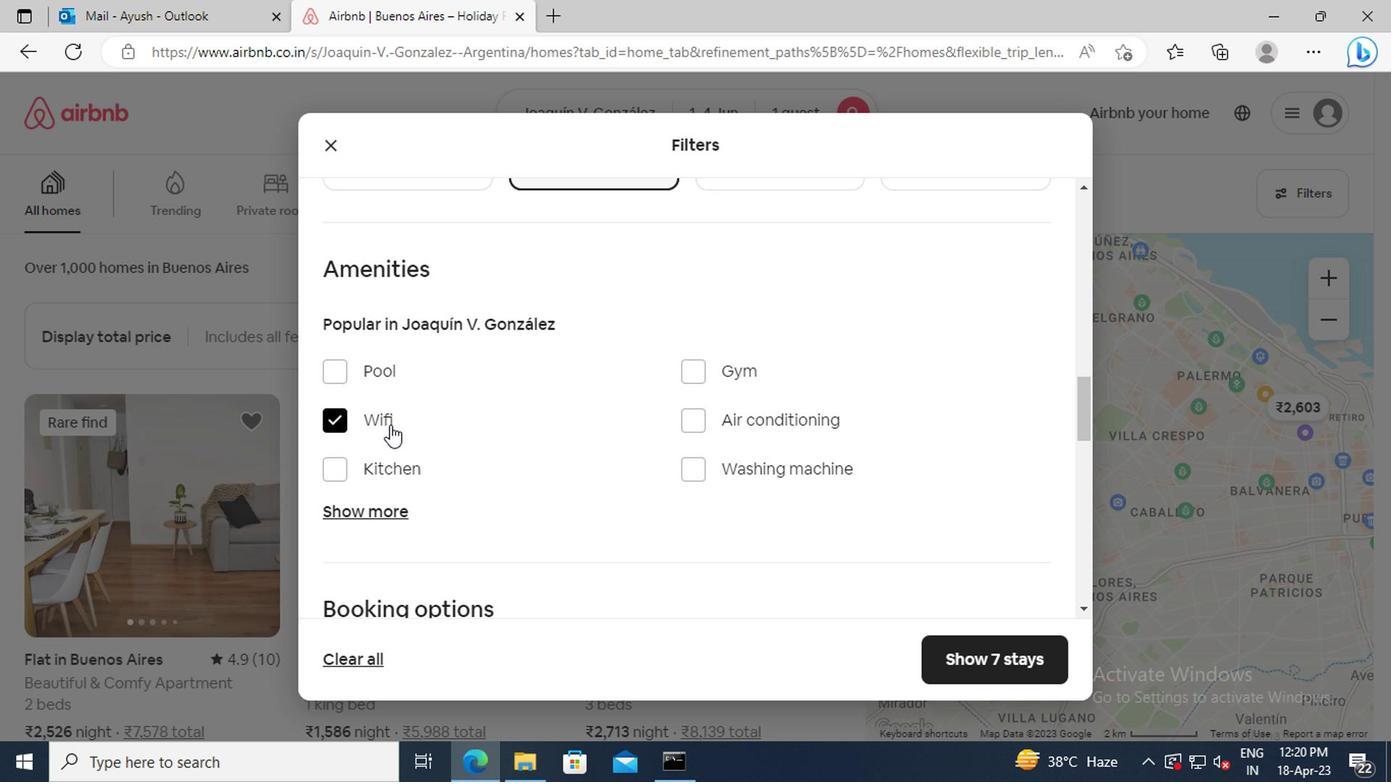 
Action: Mouse scrolled (388, 427) with delta (0, 0)
Screenshot: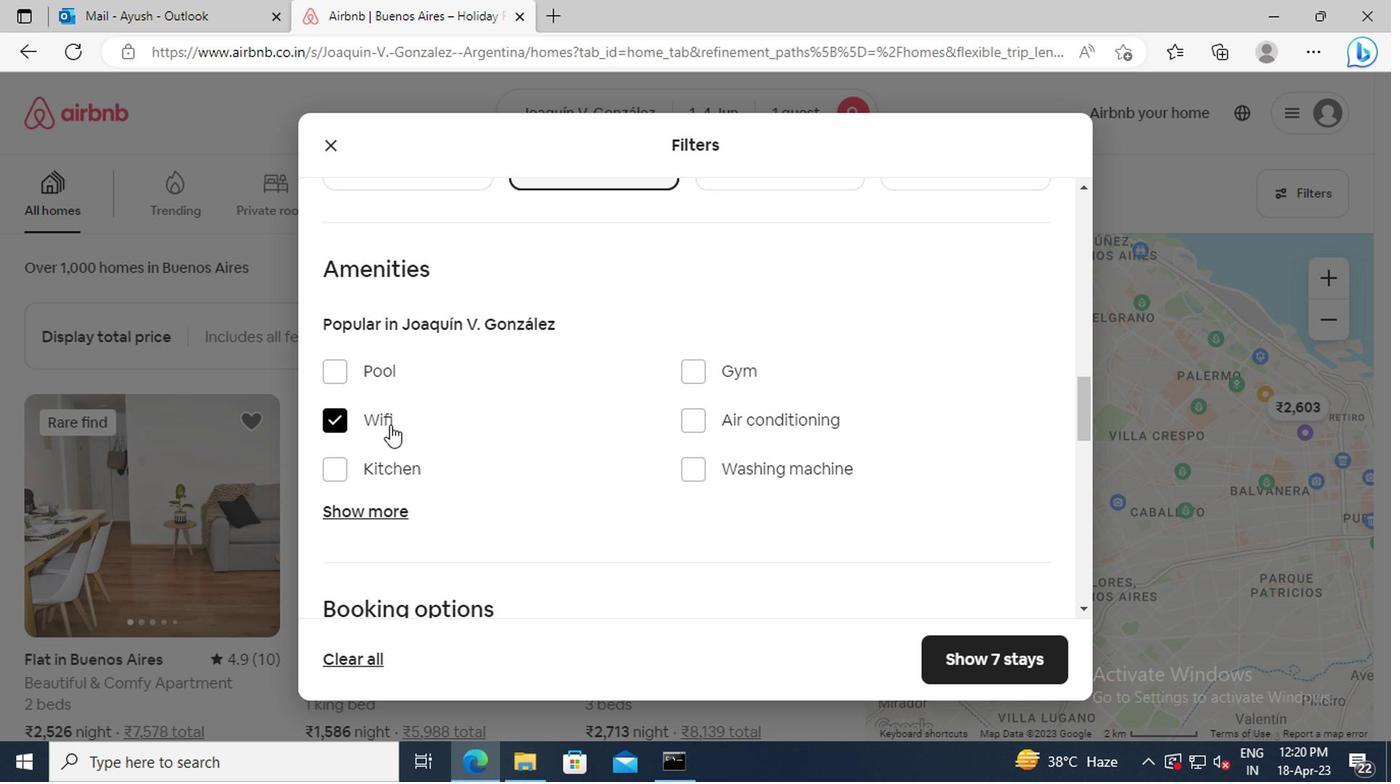 
Action: Mouse moved to (390, 449)
Screenshot: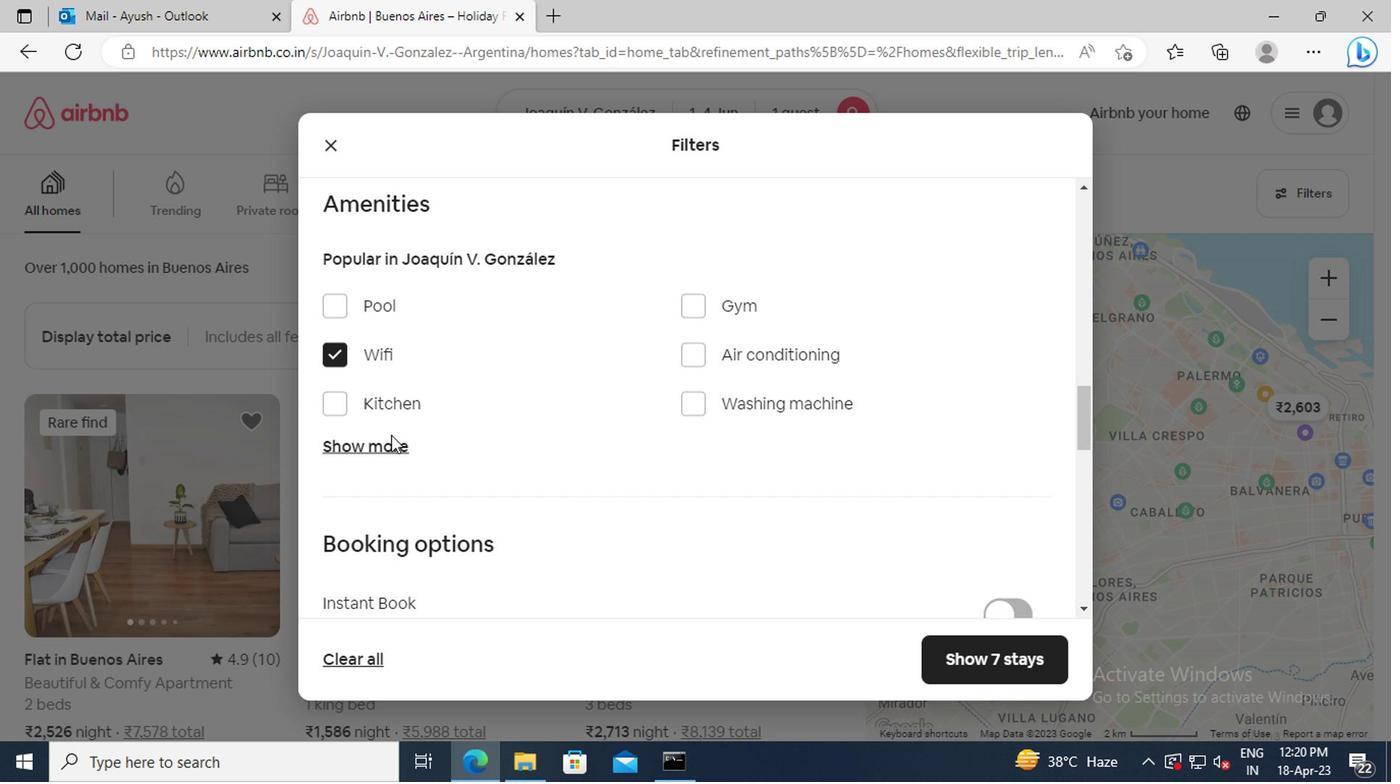
Action: Mouse pressed left at (390, 449)
Screenshot: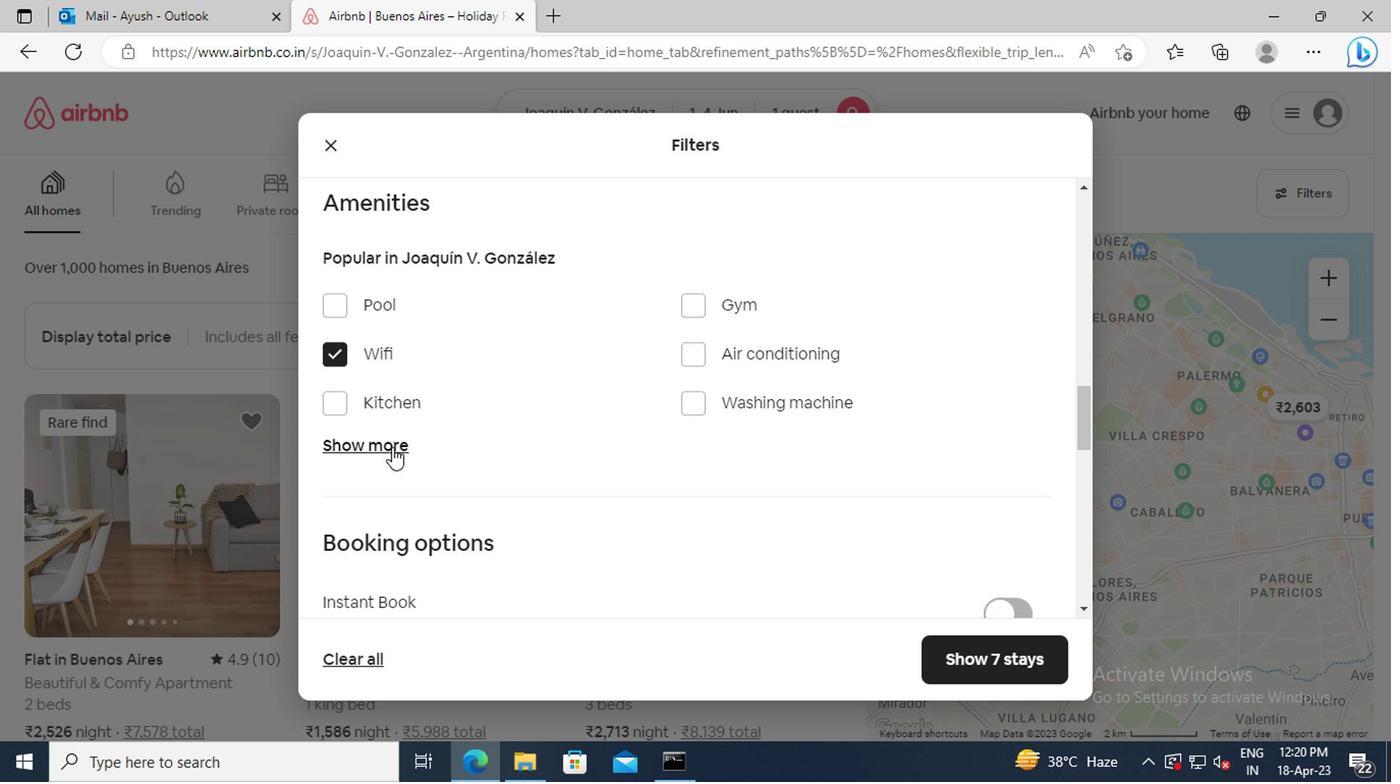 
Action: Mouse moved to (428, 448)
Screenshot: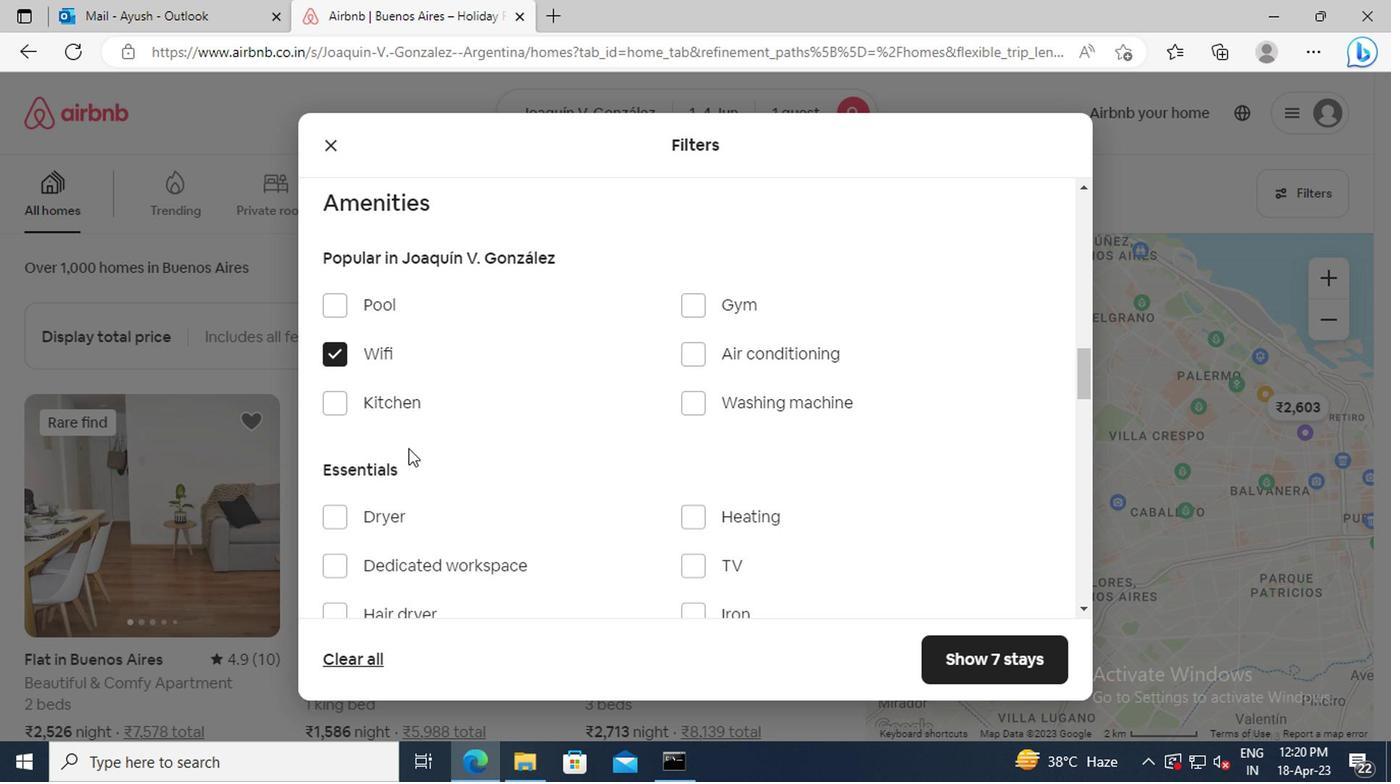 
Action: Mouse scrolled (428, 446) with delta (0, -1)
Screenshot: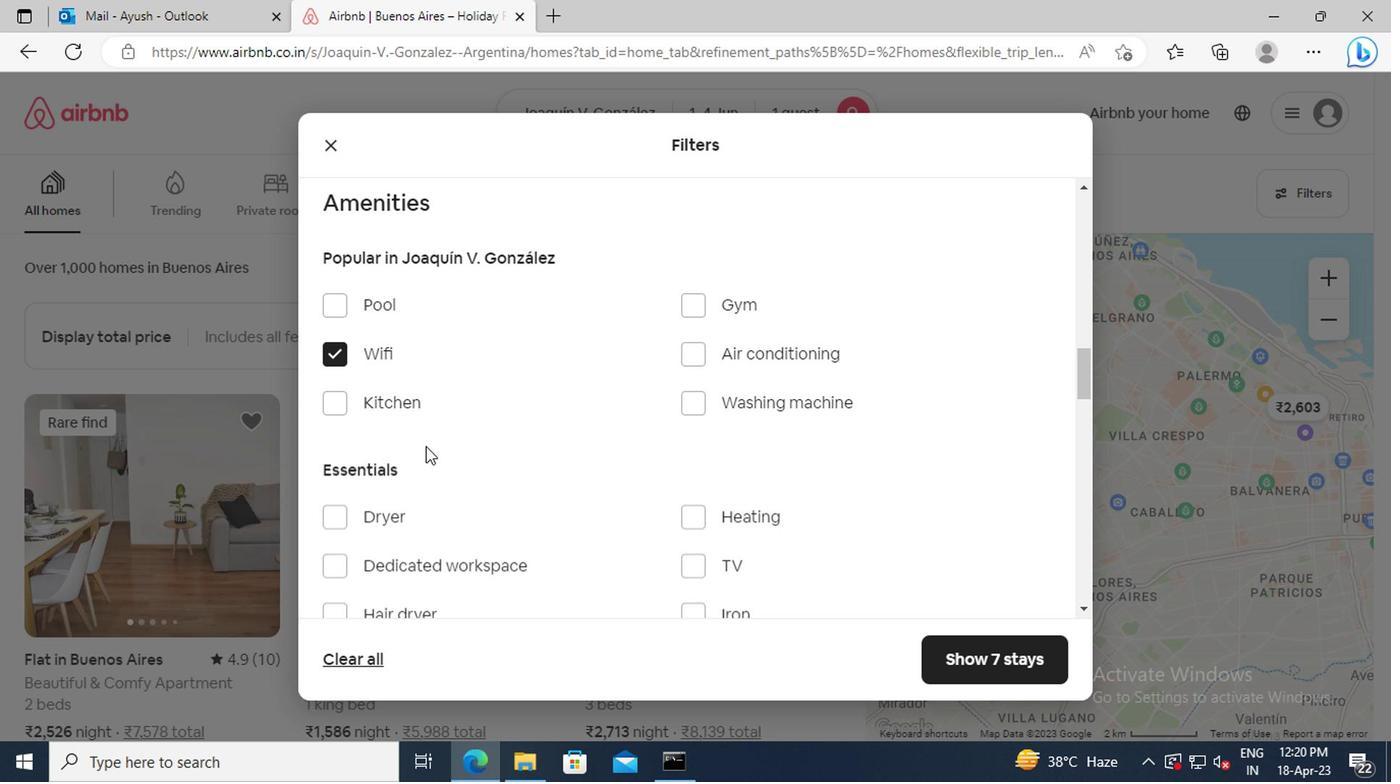 
Action: Mouse moved to (685, 448)
Screenshot: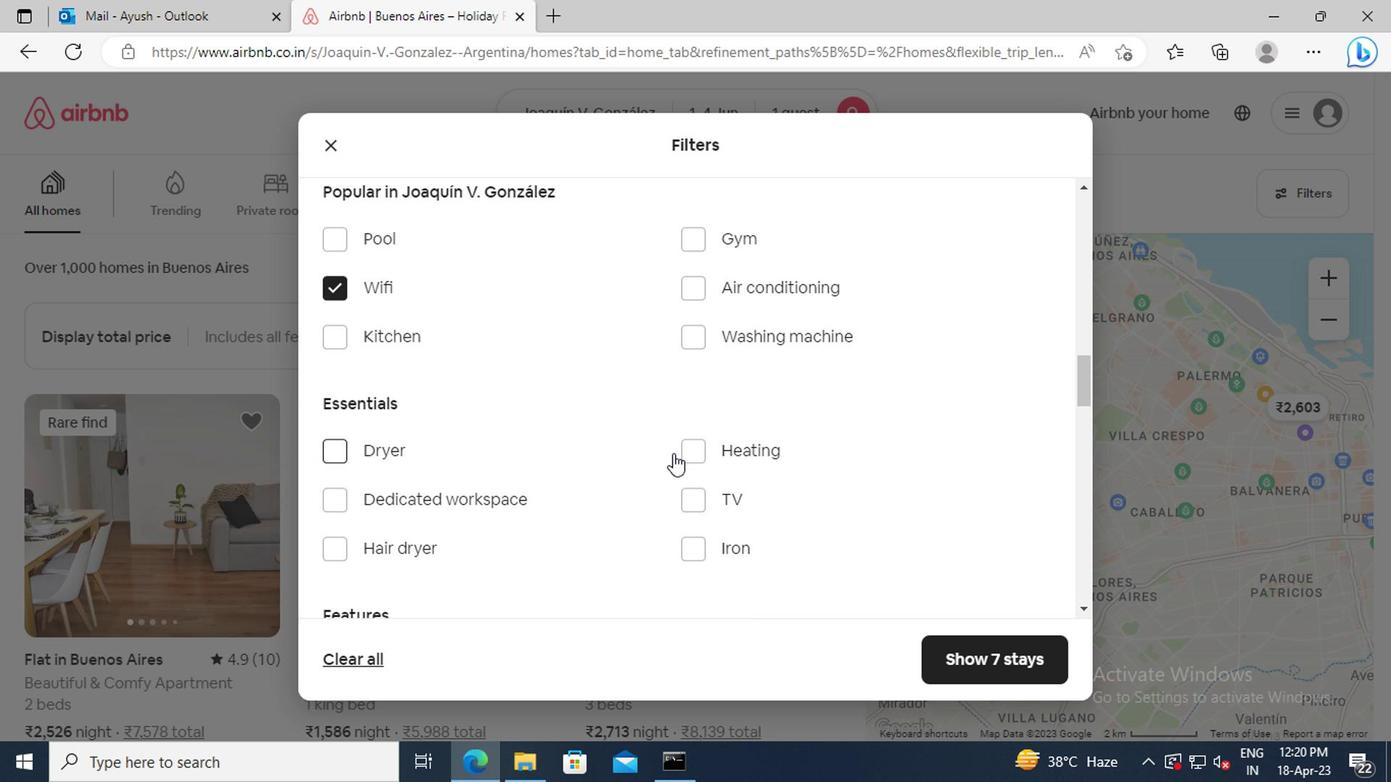 
Action: Mouse pressed left at (685, 448)
Screenshot: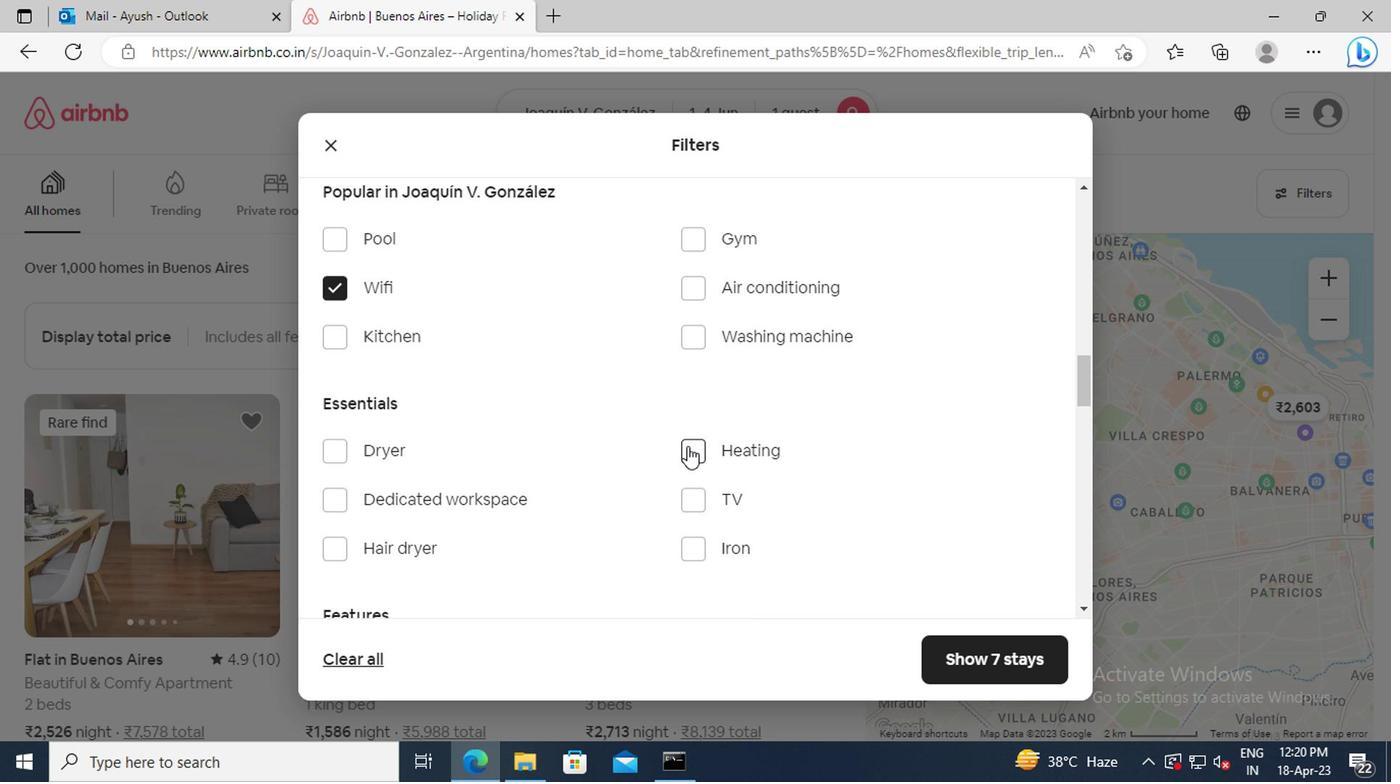 
Action: Mouse moved to (560, 443)
Screenshot: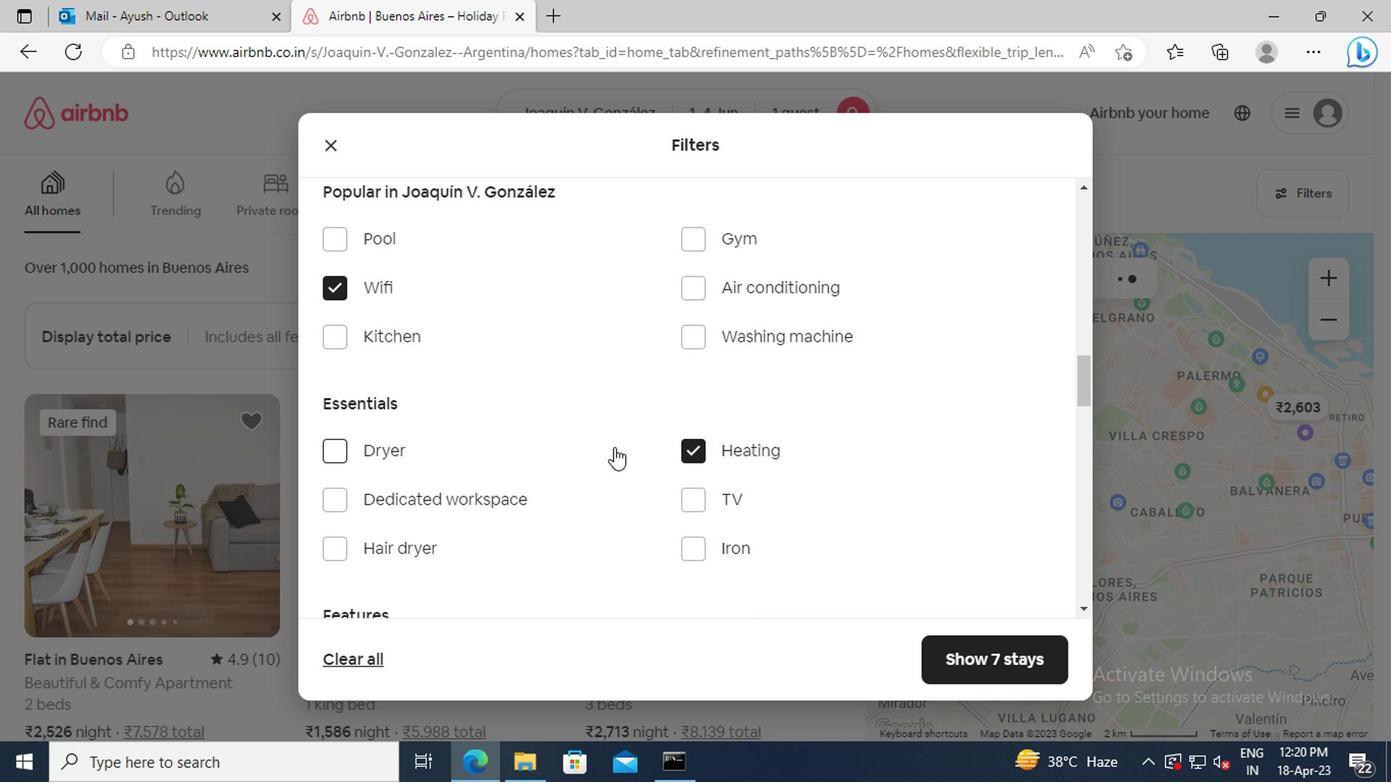 
Action: Mouse scrolled (560, 442) with delta (0, 0)
Screenshot: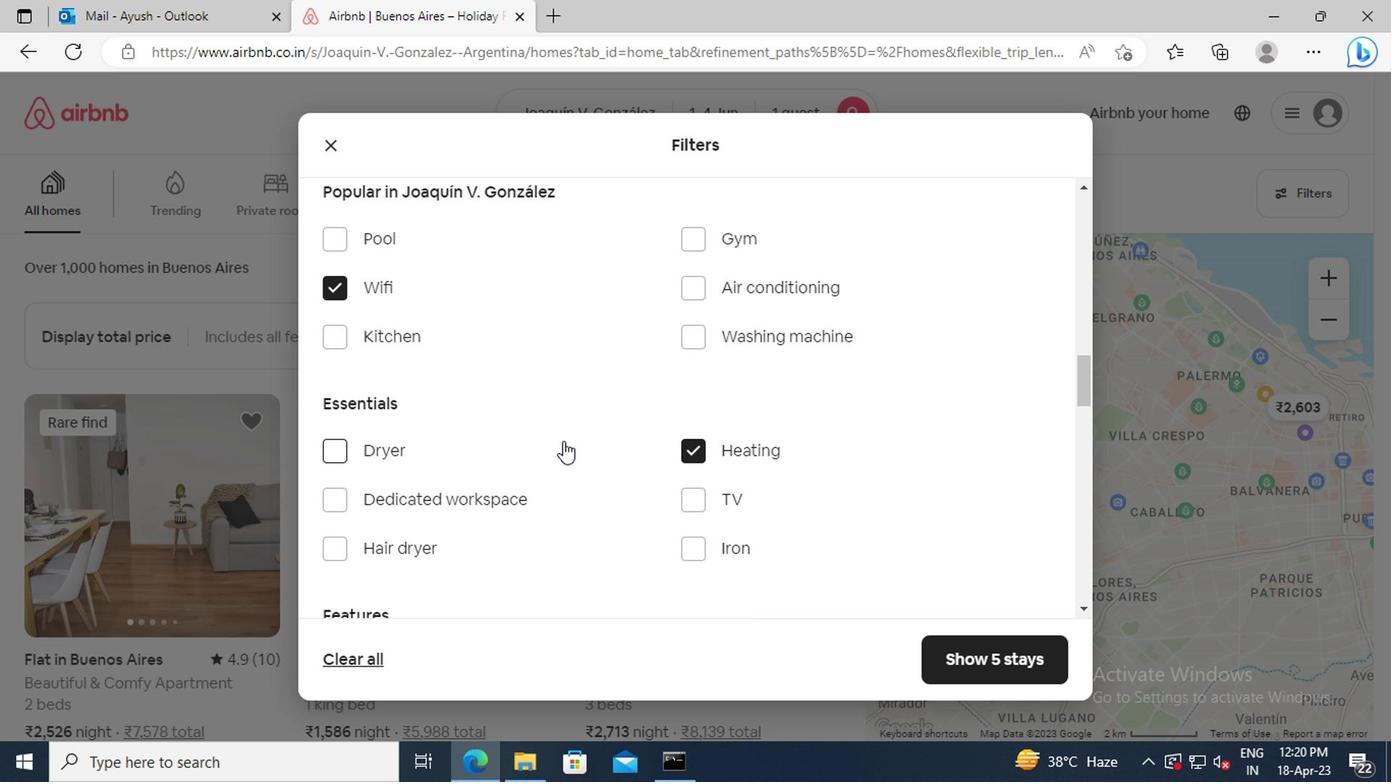 
Action: Mouse scrolled (560, 442) with delta (0, 0)
Screenshot: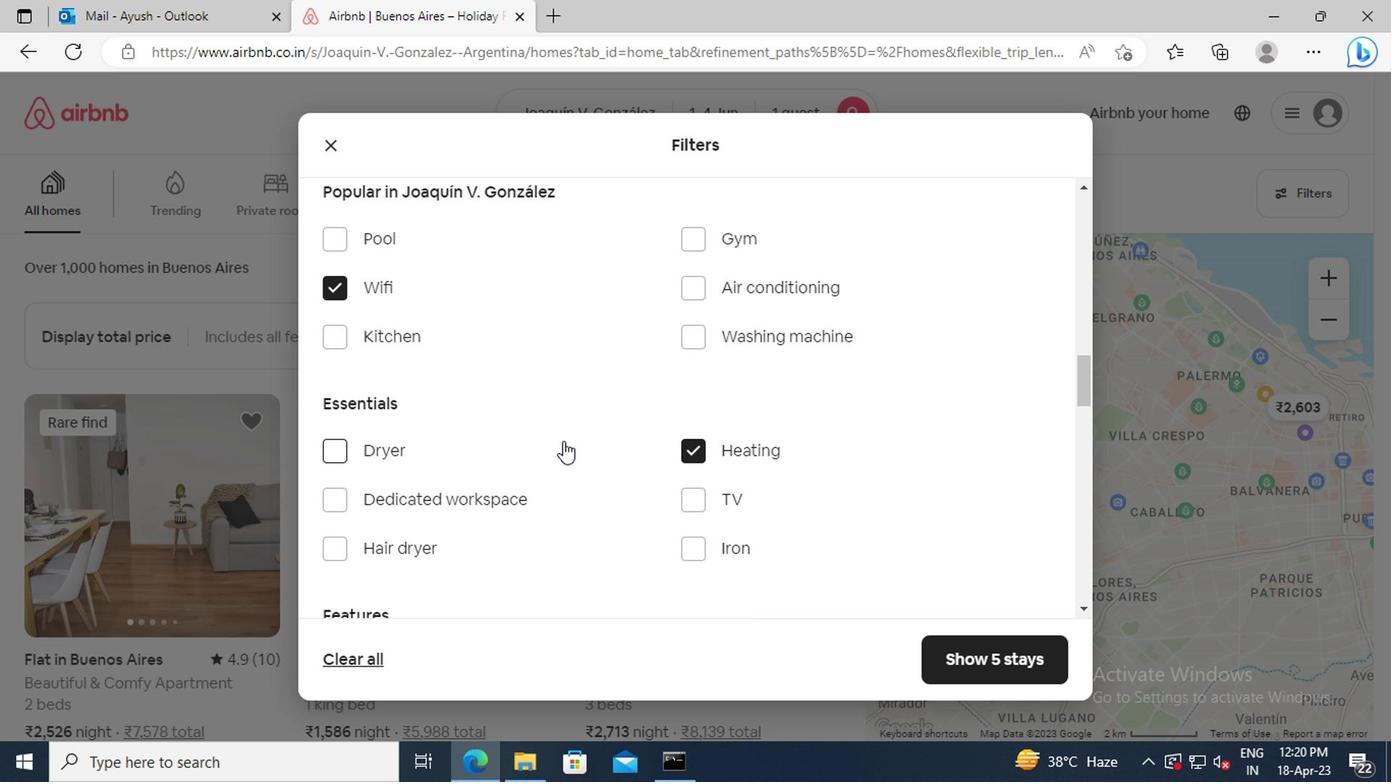
Action: Mouse scrolled (560, 442) with delta (0, 0)
Screenshot: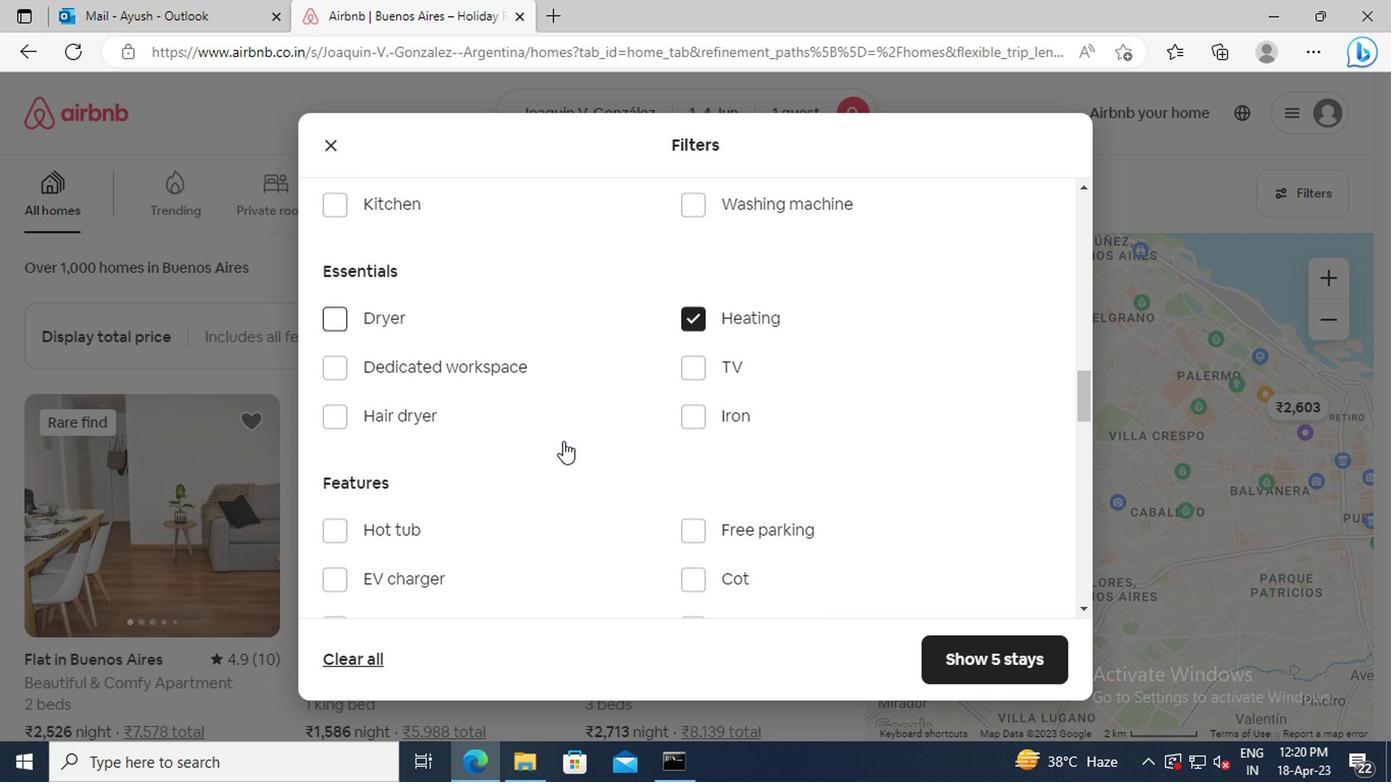 
Action: Mouse scrolled (560, 442) with delta (0, 0)
Screenshot: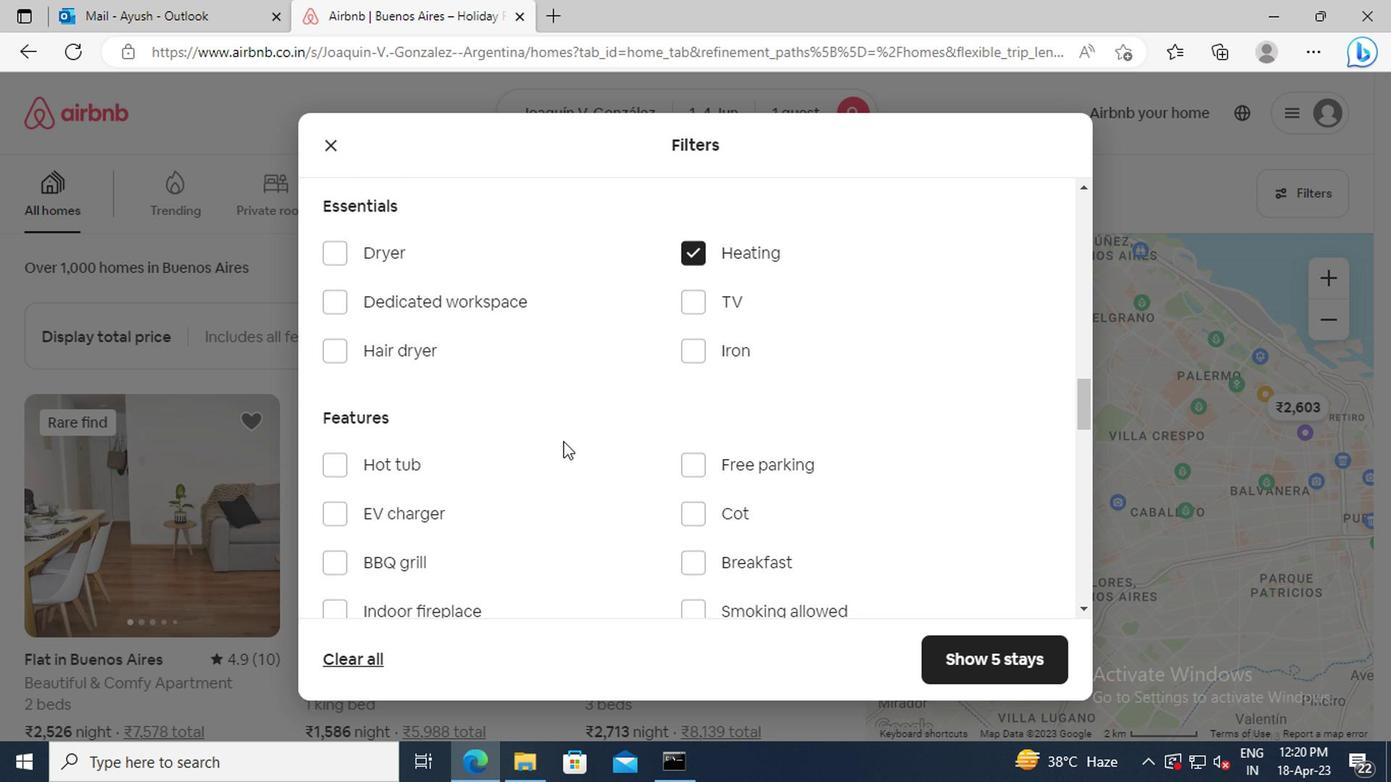
Action: Mouse scrolled (560, 442) with delta (0, 0)
Screenshot: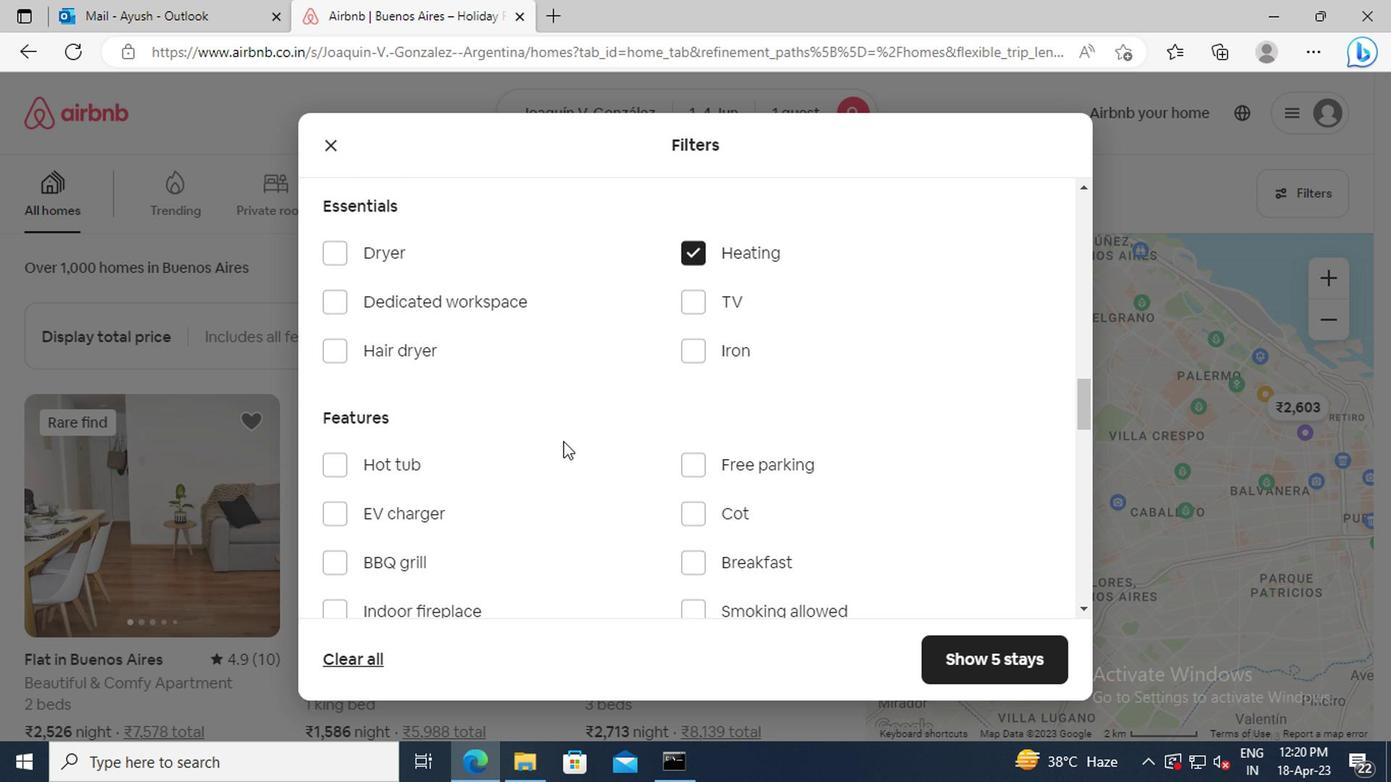 
Action: Mouse scrolled (560, 442) with delta (0, 0)
Screenshot: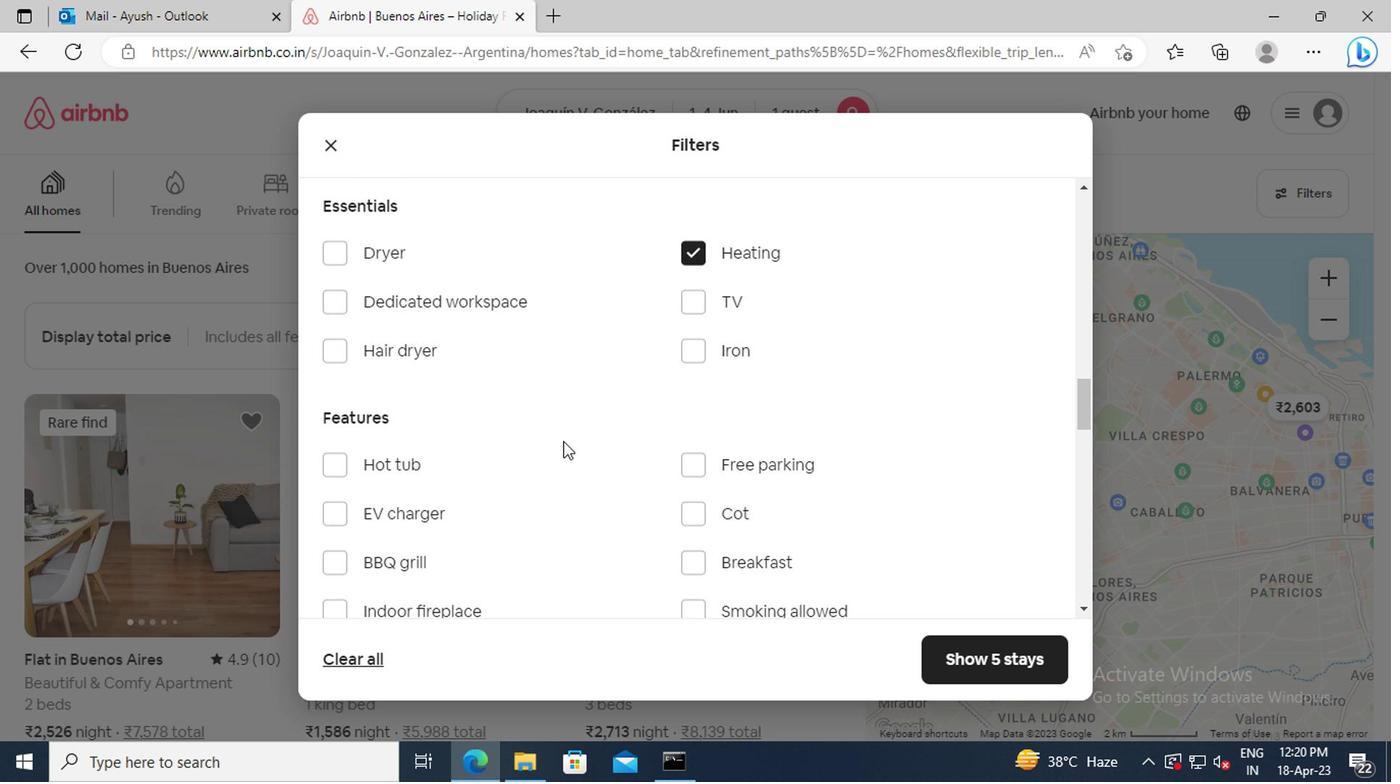 
Action: Mouse scrolled (560, 442) with delta (0, 0)
Screenshot: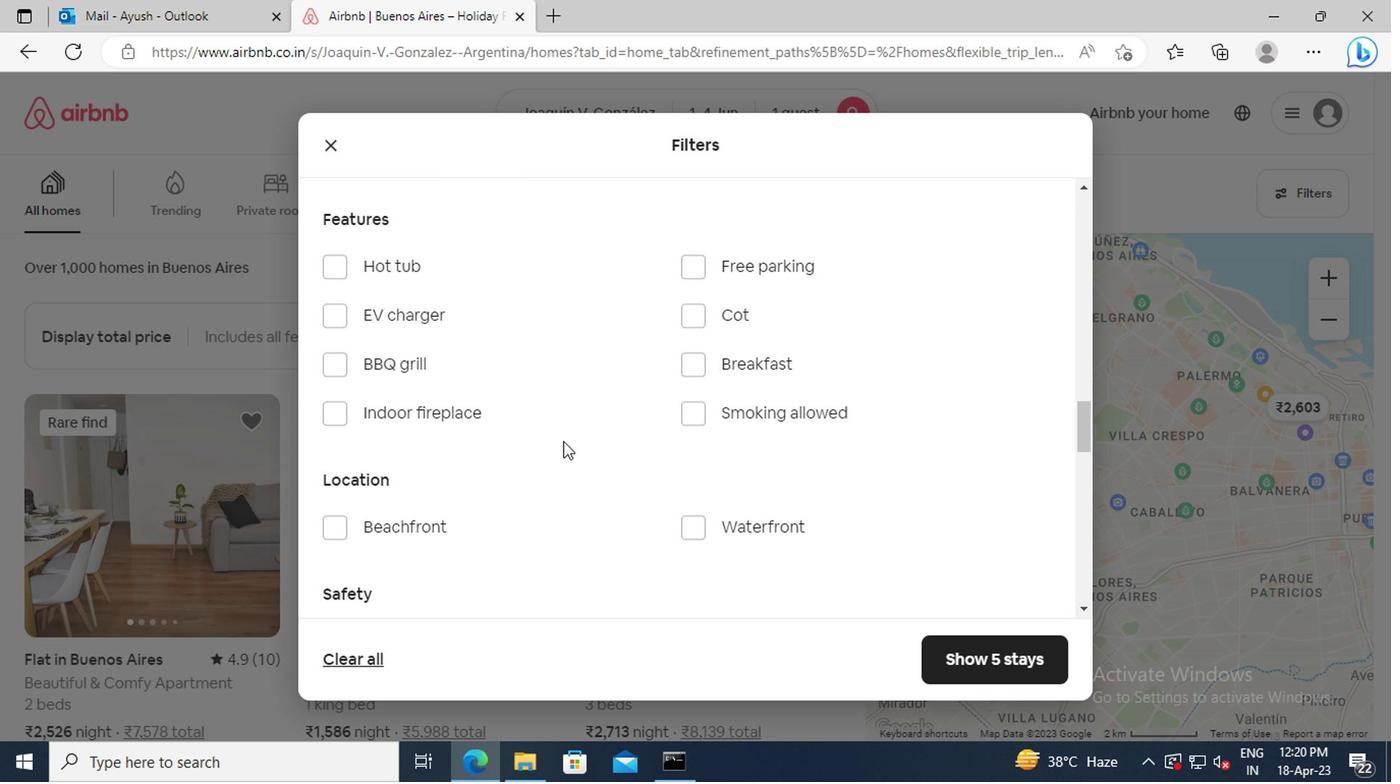 
Action: Mouse scrolled (560, 442) with delta (0, 0)
Screenshot: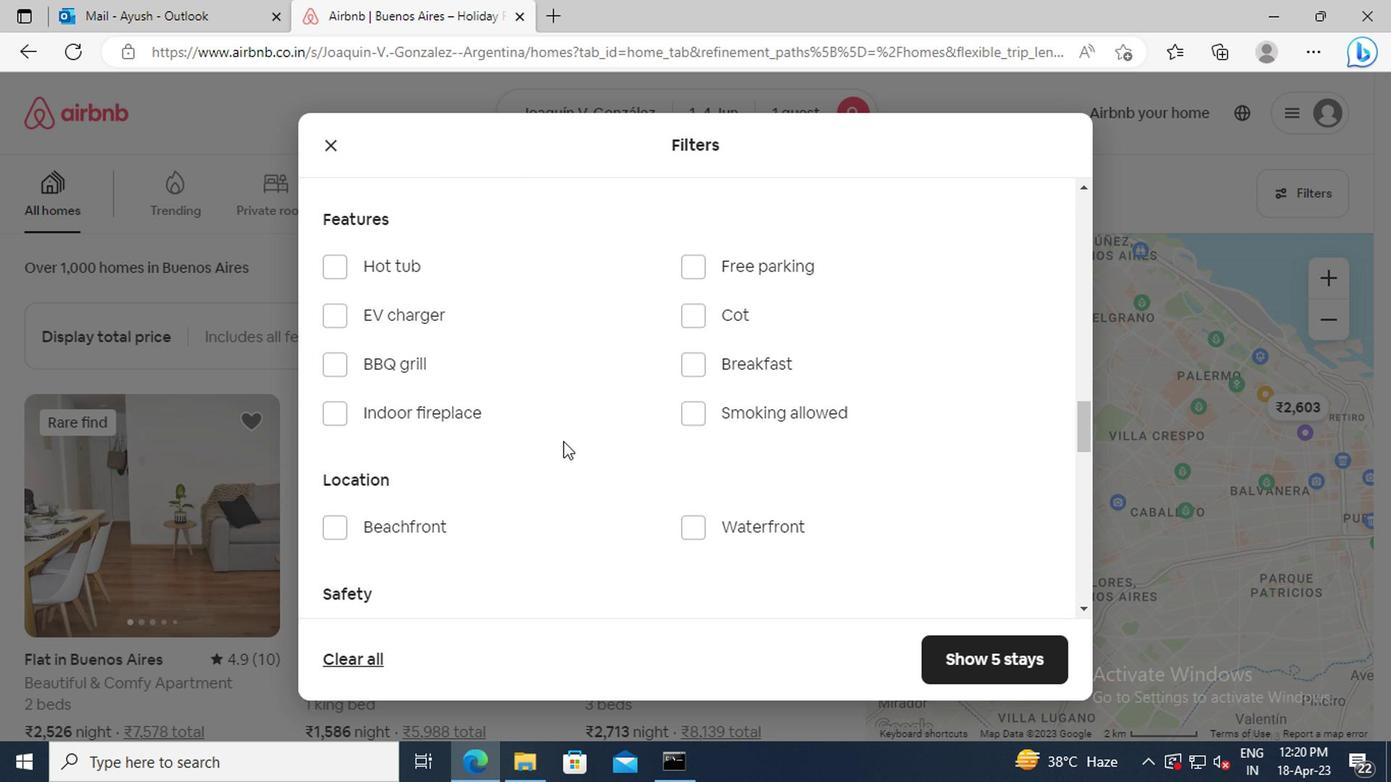 
Action: Mouse scrolled (560, 442) with delta (0, 0)
Screenshot: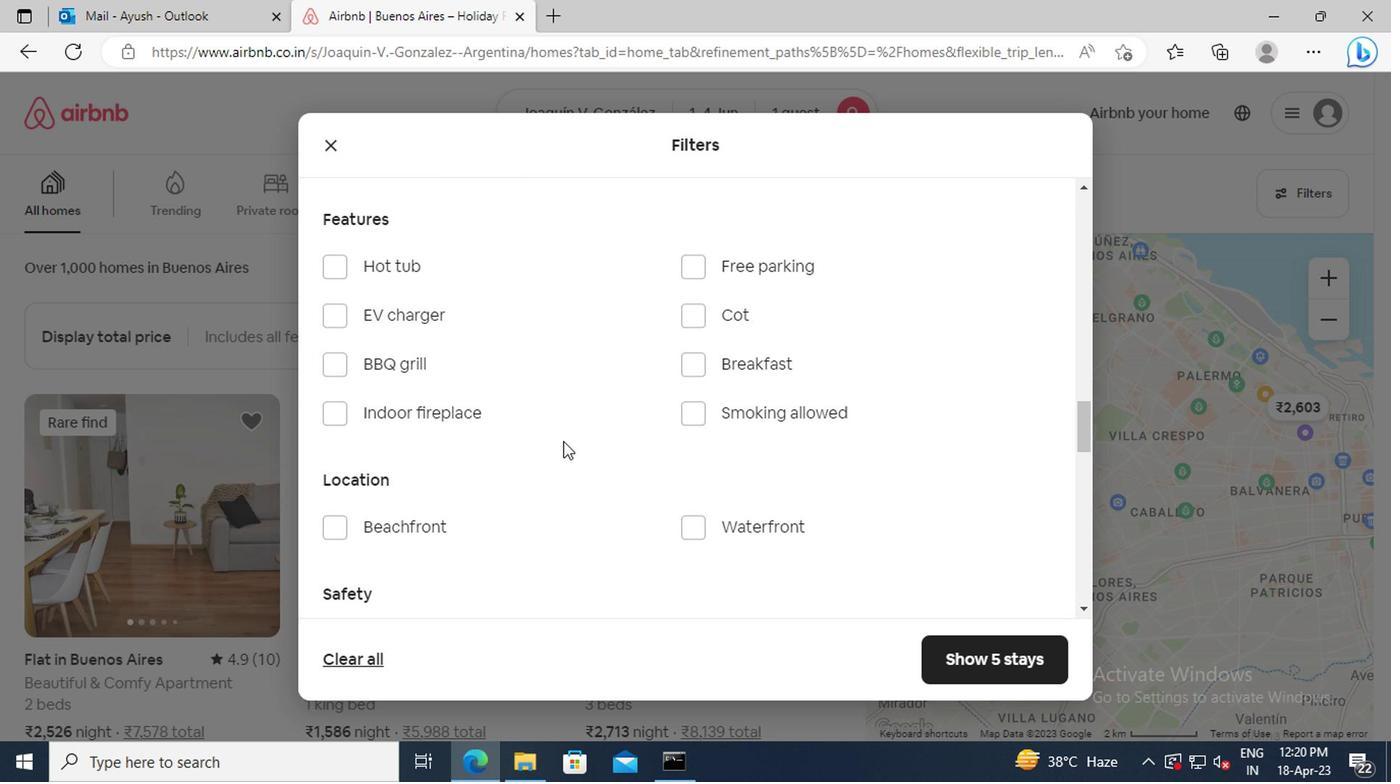 
Action: Mouse scrolled (560, 442) with delta (0, 0)
Screenshot: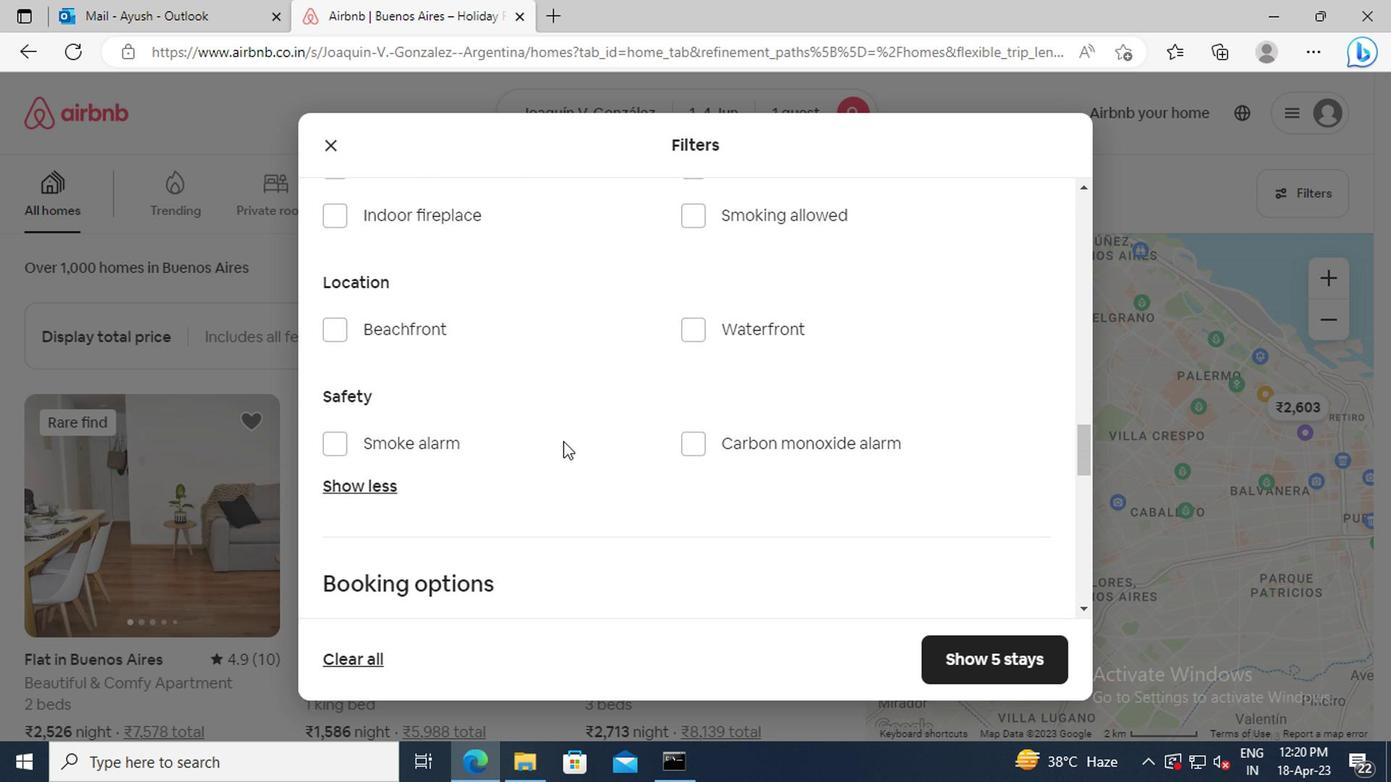 
Action: Mouse scrolled (560, 442) with delta (0, 0)
Screenshot: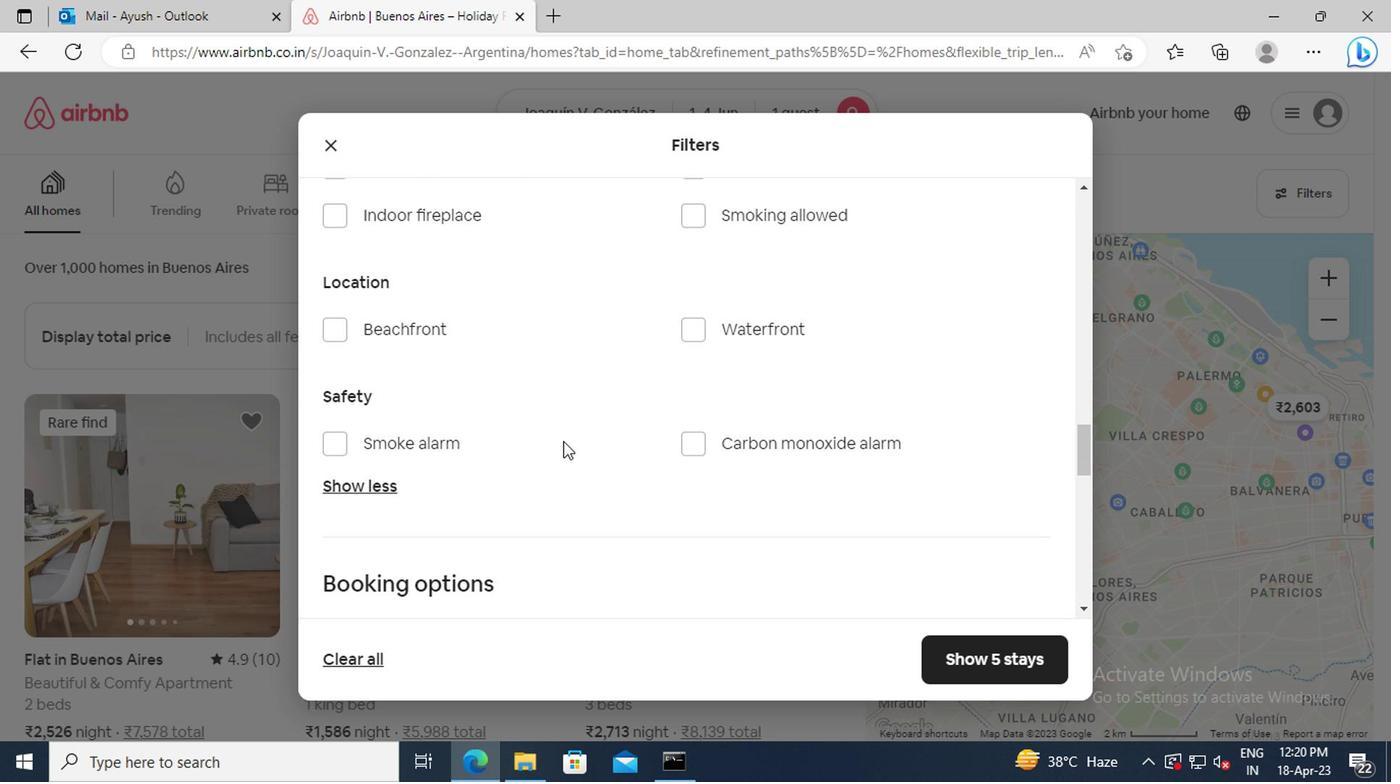 
Action: Mouse scrolled (560, 442) with delta (0, 0)
Screenshot: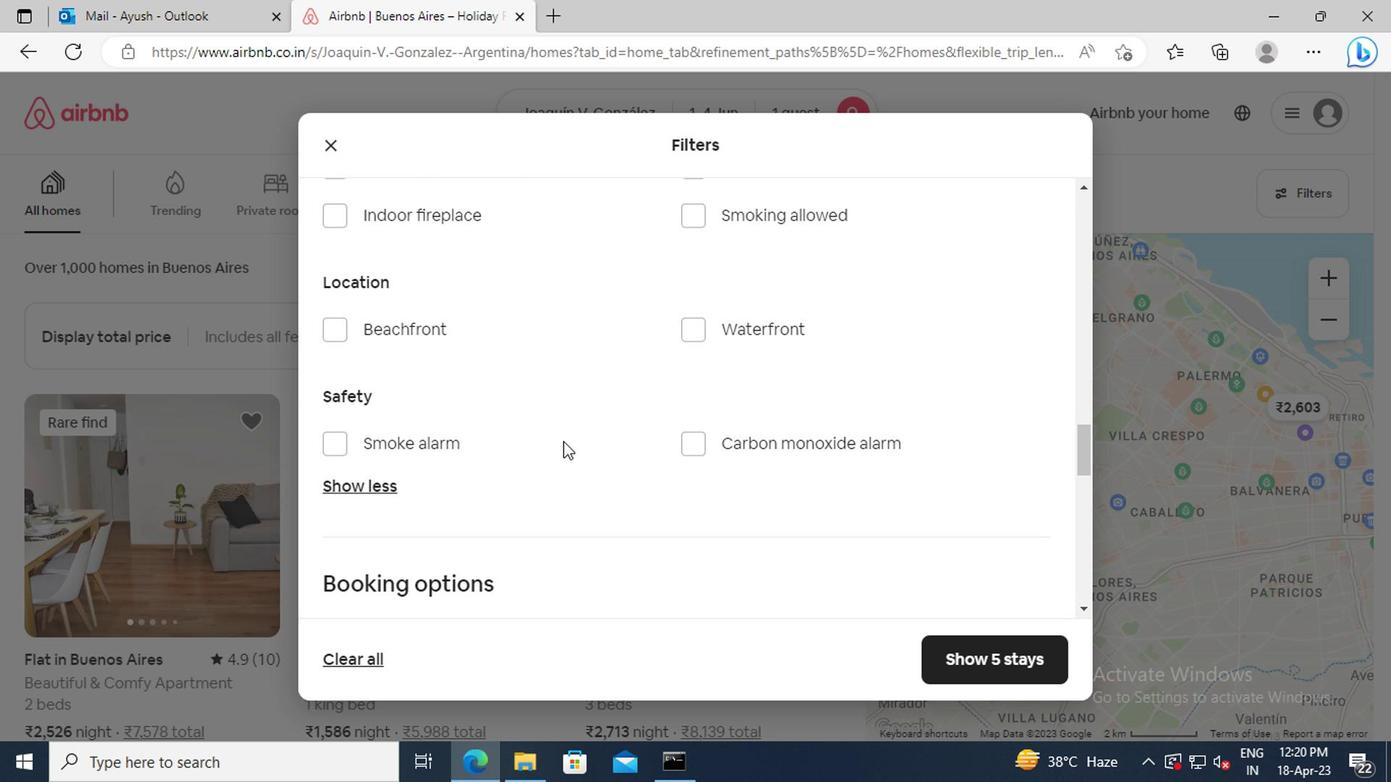 
Action: Mouse scrolled (560, 442) with delta (0, 0)
Screenshot: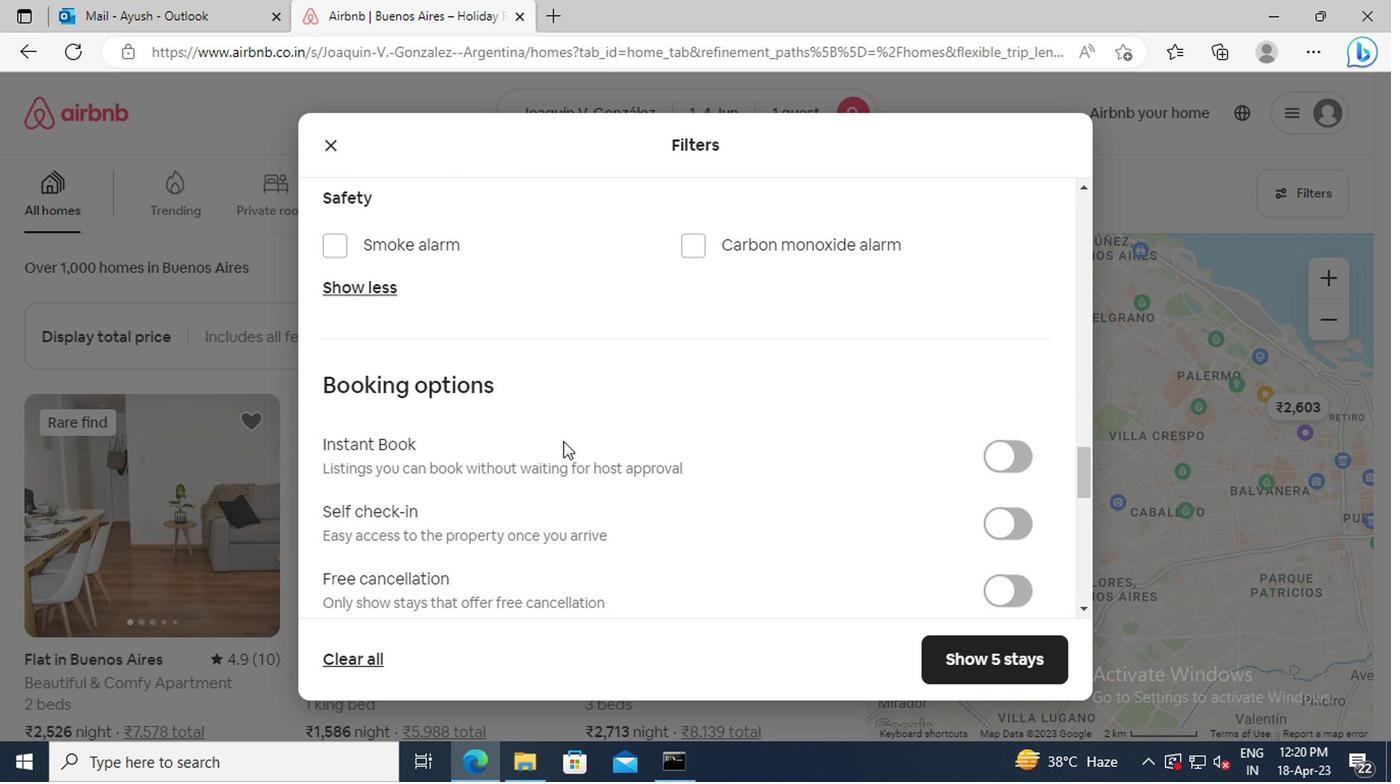 
Action: Mouse scrolled (560, 442) with delta (0, 0)
Screenshot: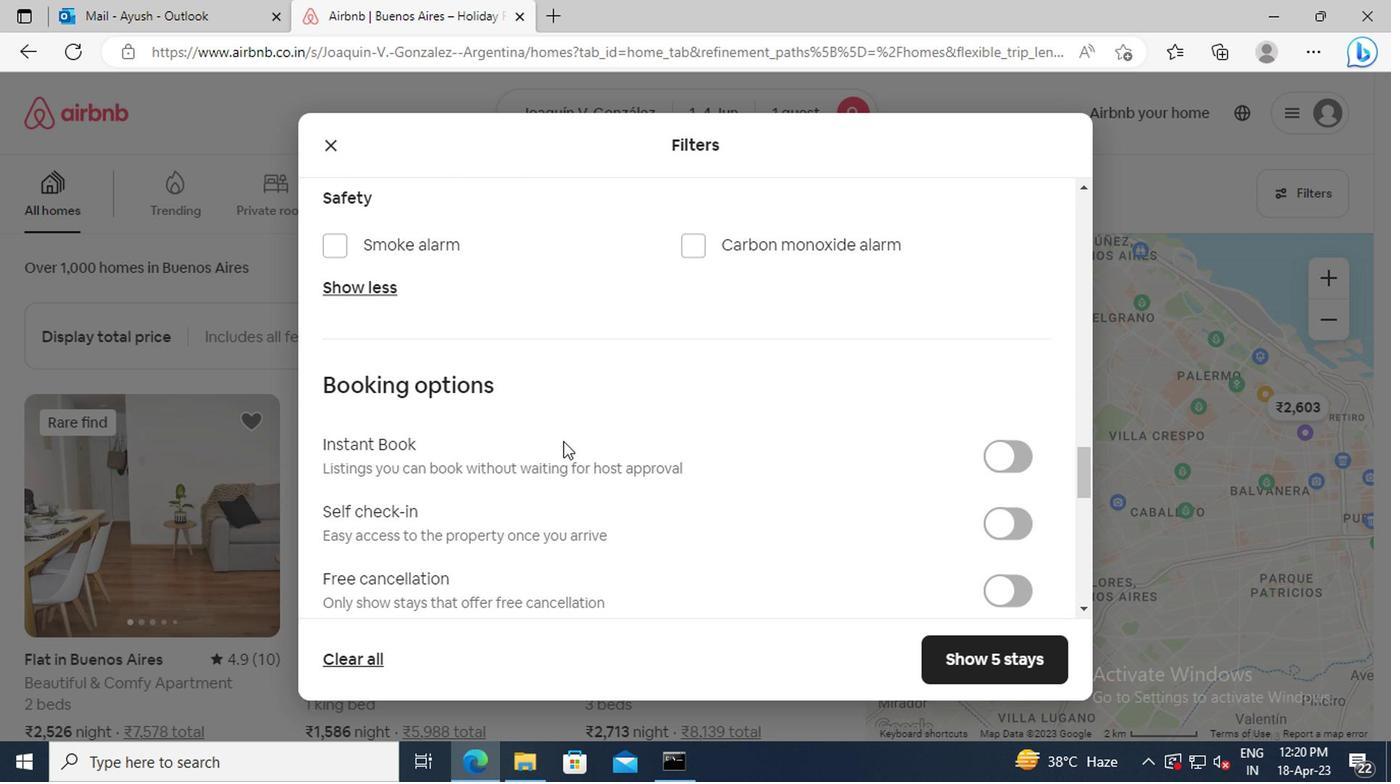 
Action: Mouse moved to (1006, 403)
Screenshot: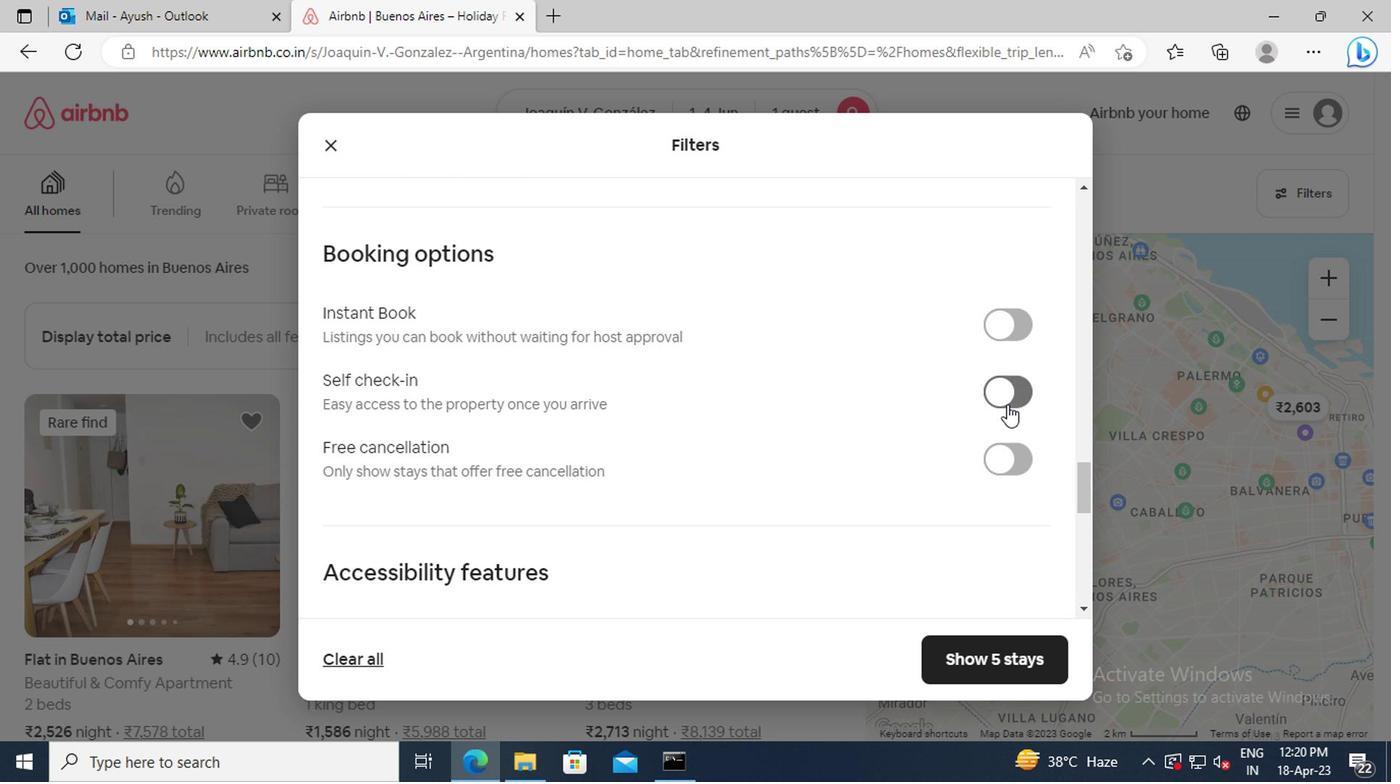 
Action: Mouse pressed left at (1006, 403)
Screenshot: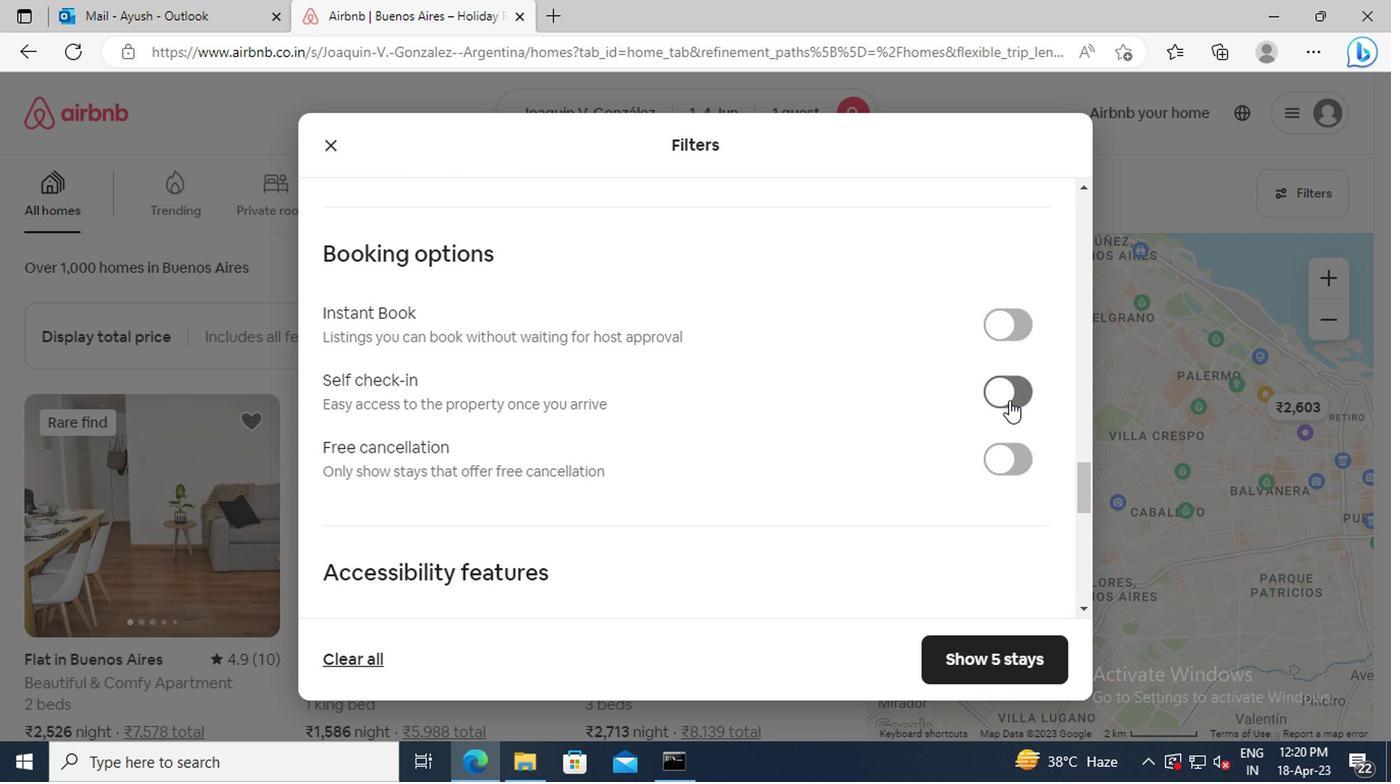 
Action: Mouse moved to (595, 412)
Screenshot: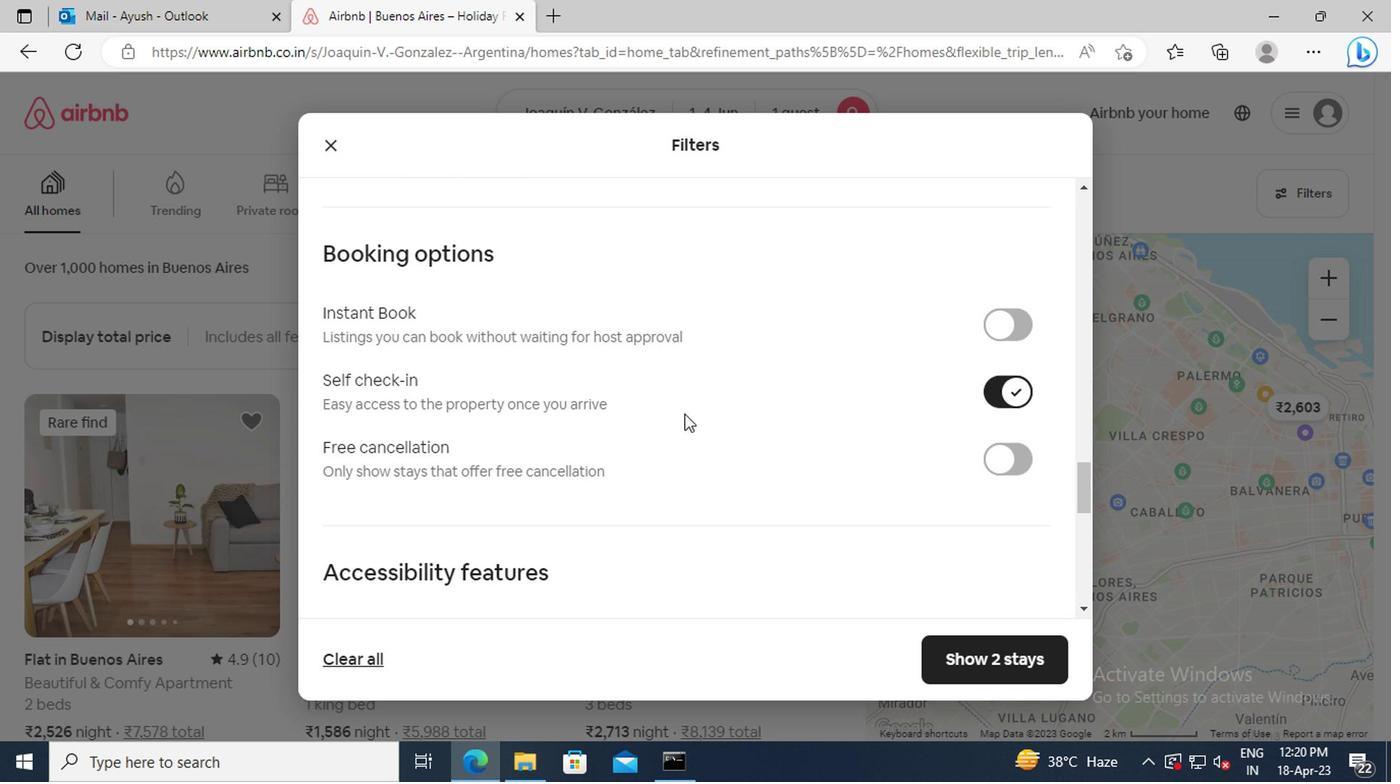 
Action: Mouse scrolled (595, 411) with delta (0, -1)
Screenshot: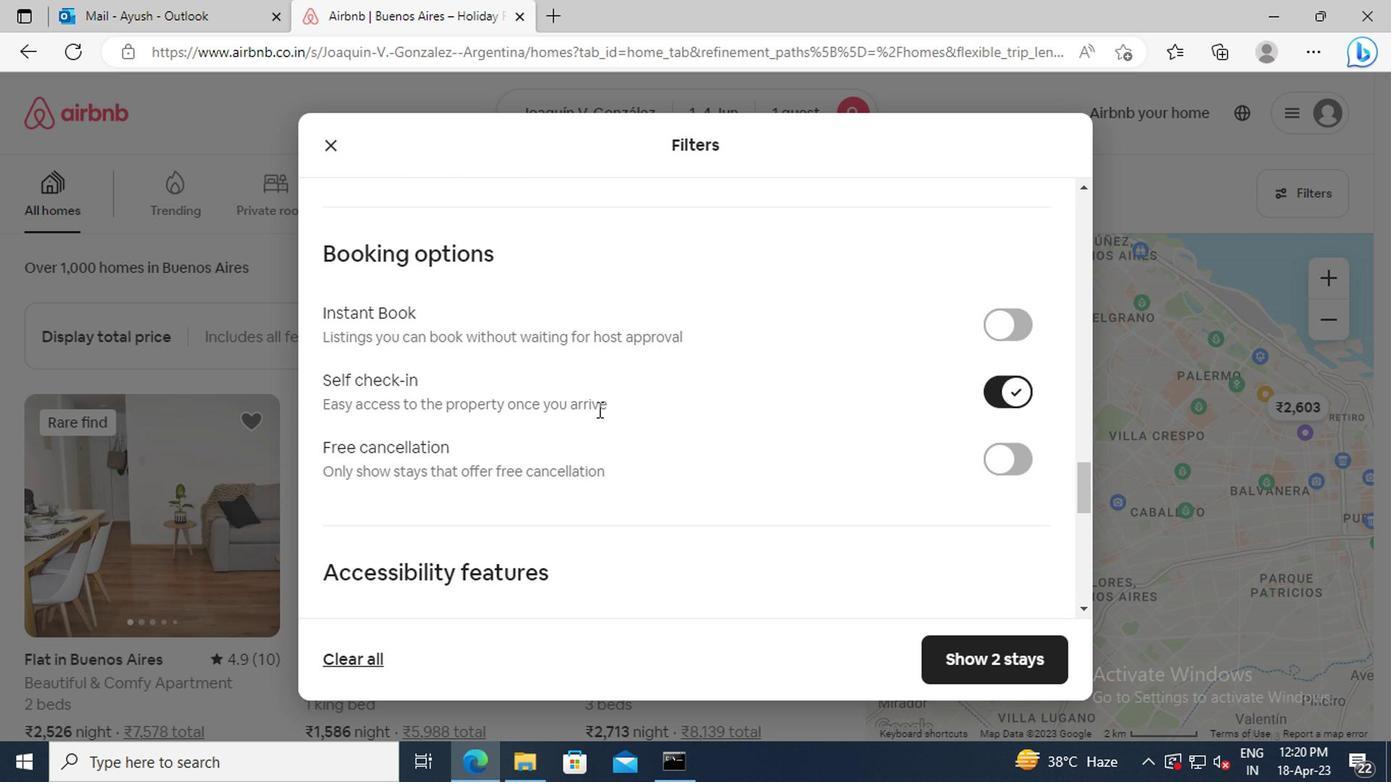 
Action: Mouse scrolled (595, 411) with delta (0, -1)
Screenshot: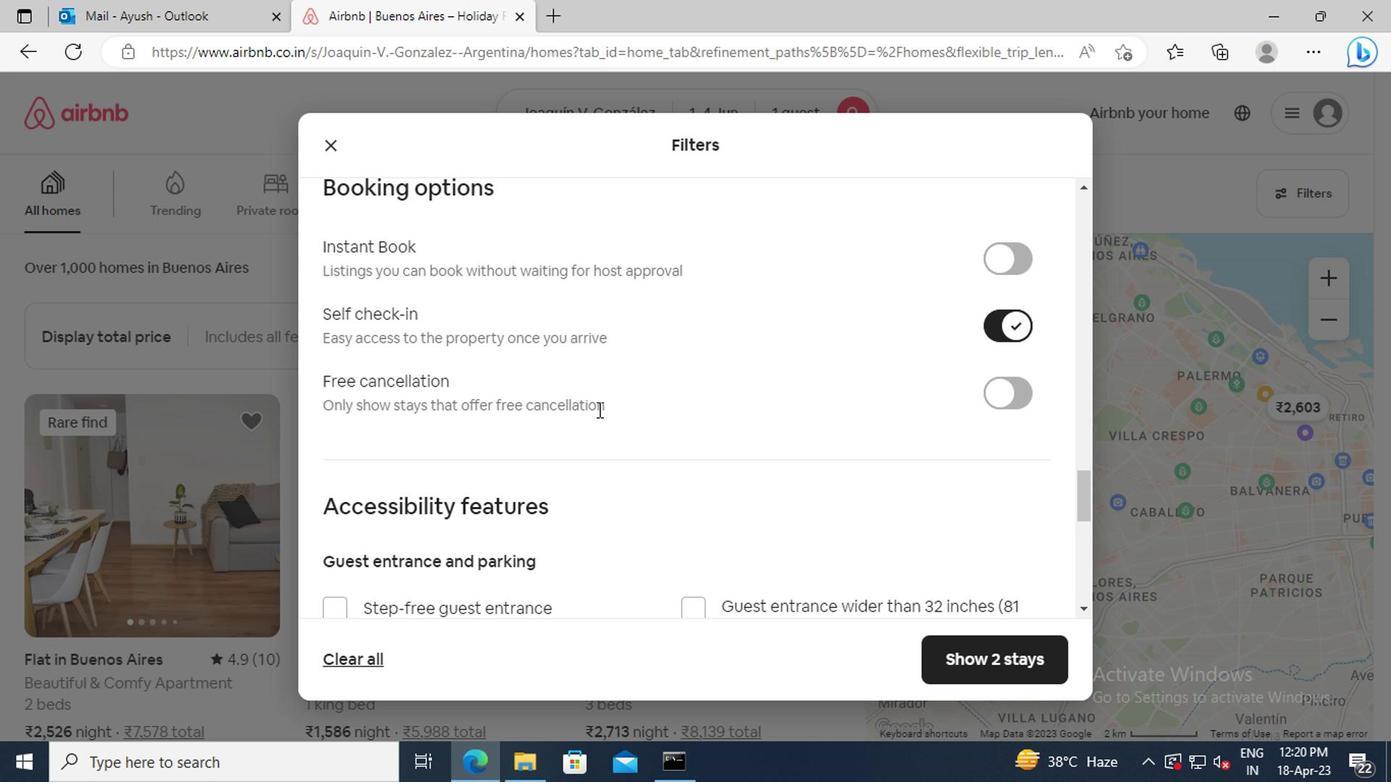 
Action: Mouse scrolled (595, 411) with delta (0, -1)
Screenshot: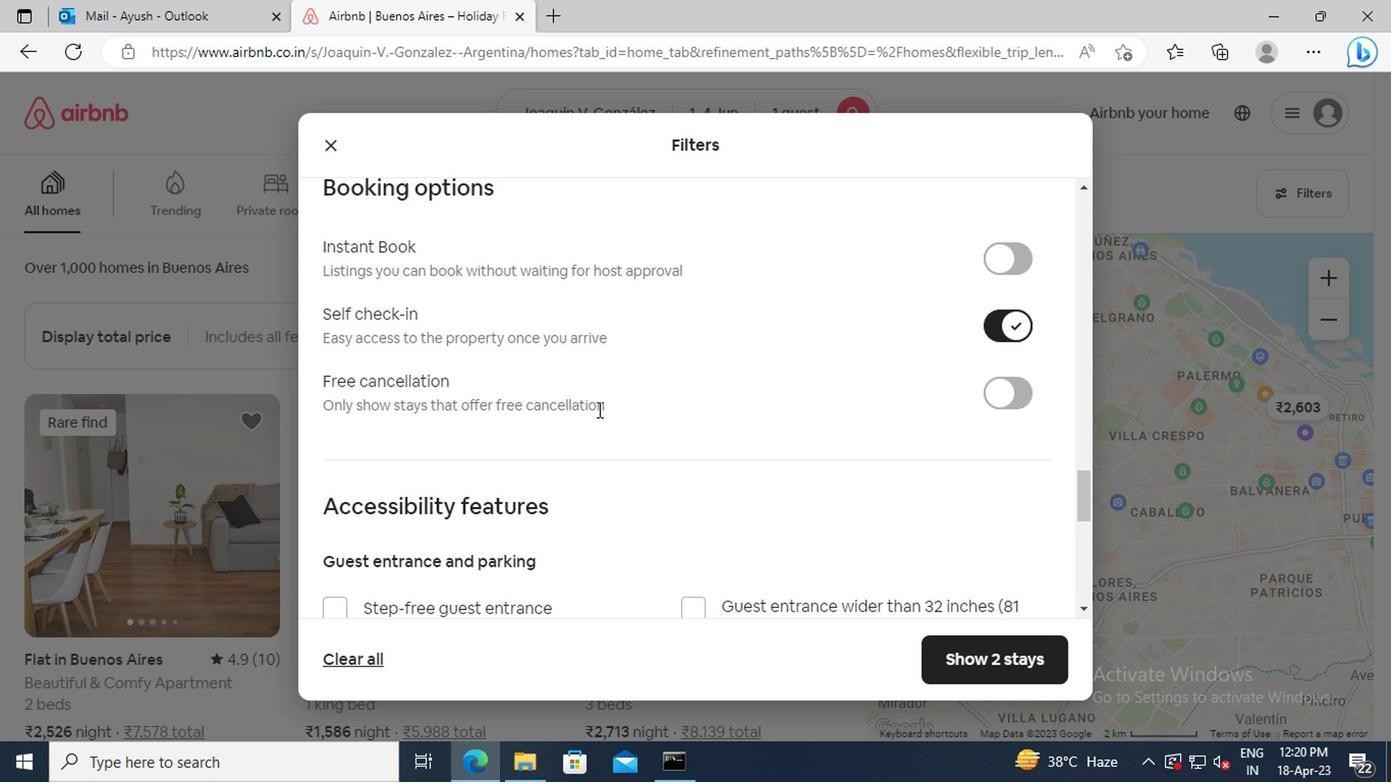 
Action: Mouse scrolled (595, 411) with delta (0, -1)
Screenshot: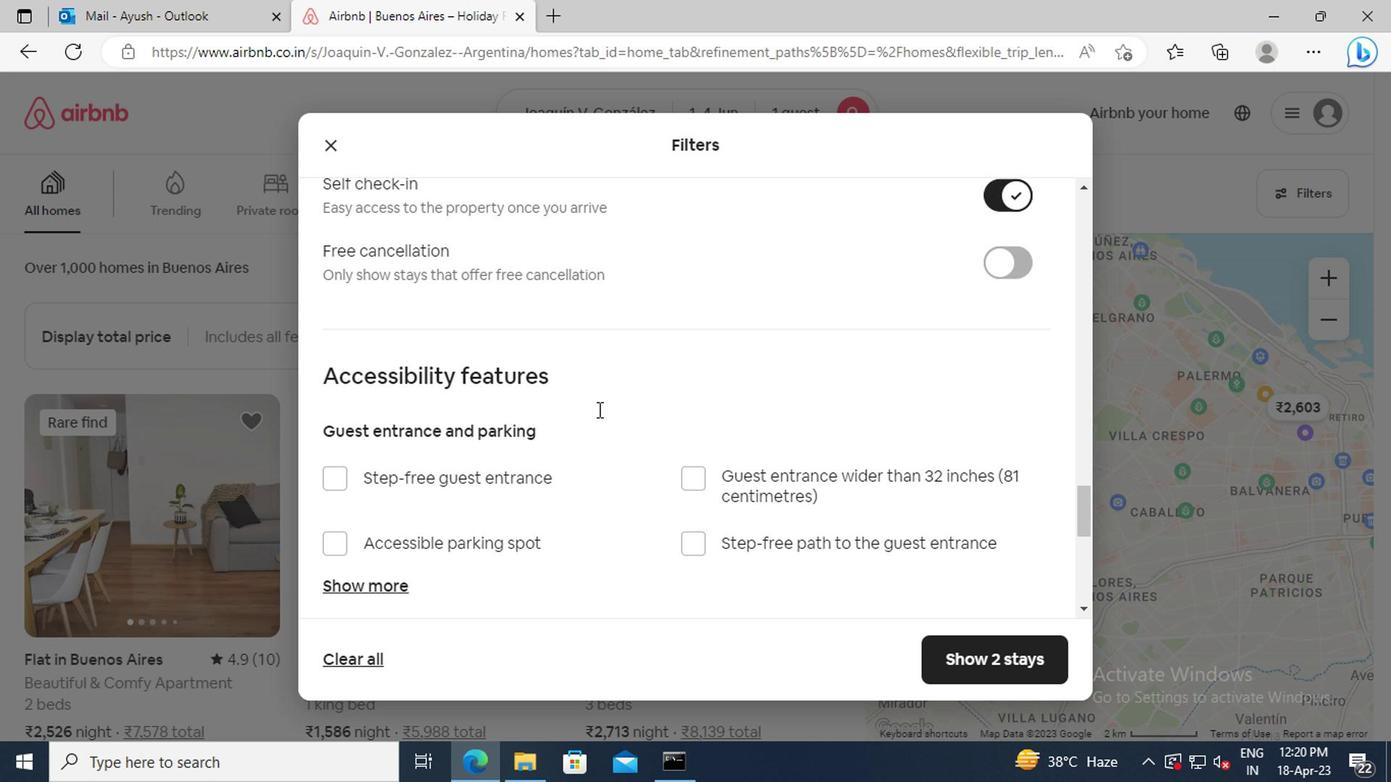 
Action: Mouse scrolled (595, 411) with delta (0, -1)
Screenshot: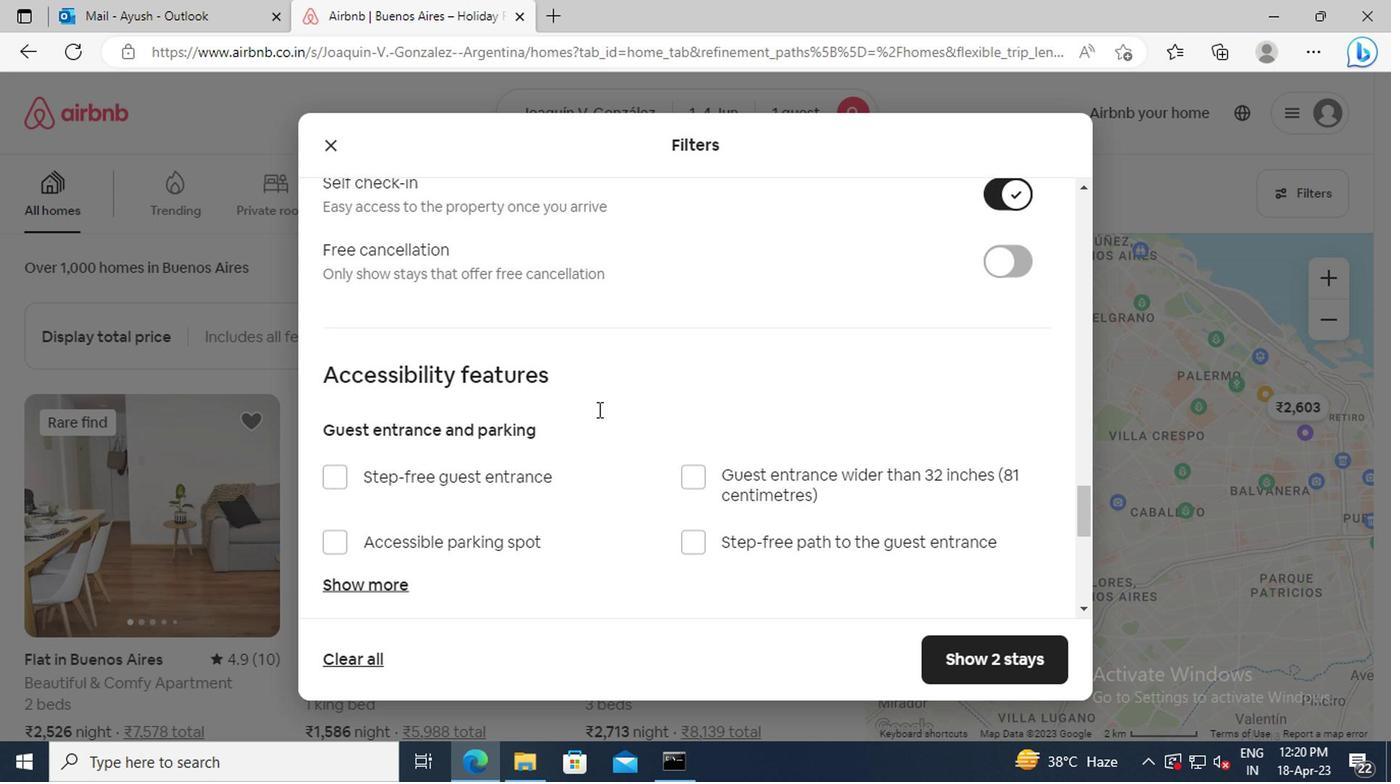 
Action: Mouse scrolled (595, 411) with delta (0, -1)
Screenshot: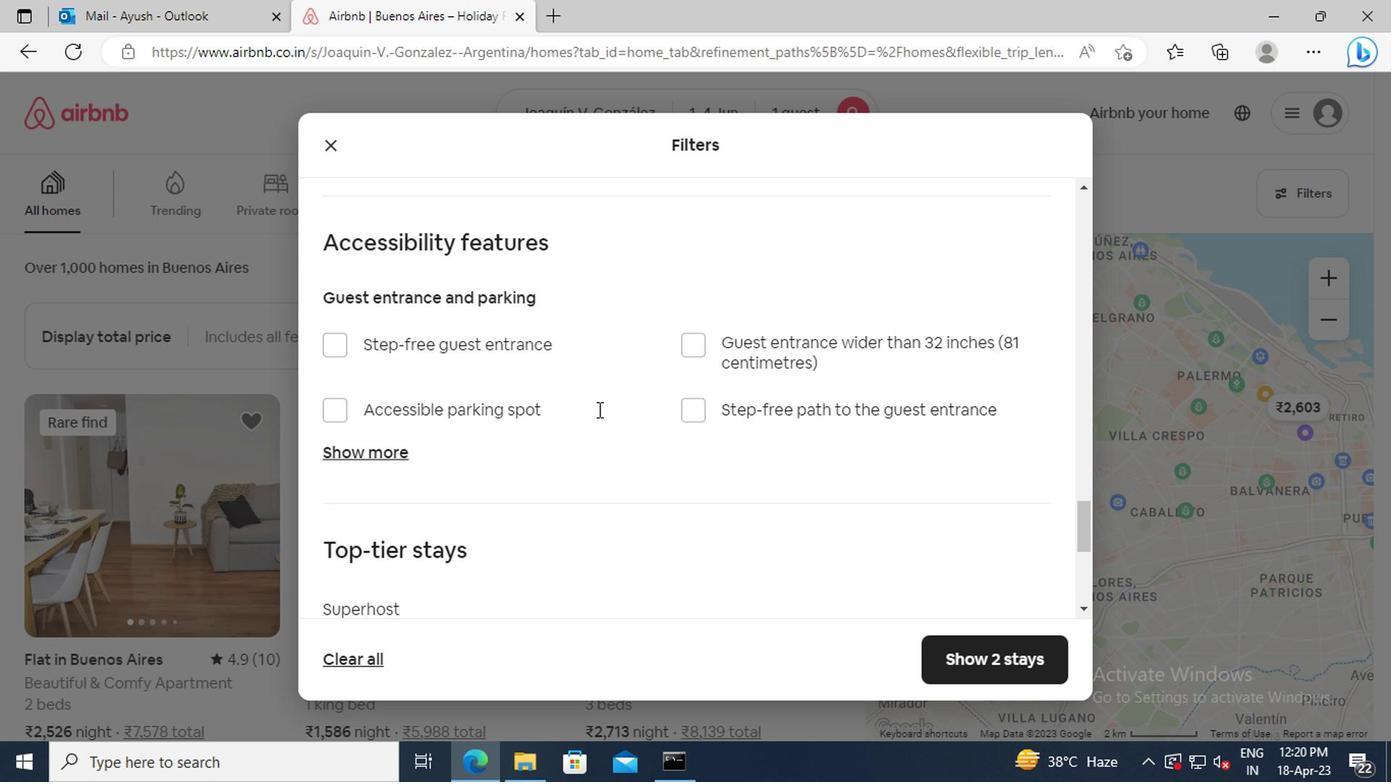 
Action: Mouse scrolled (595, 411) with delta (0, -1)
Screenshot: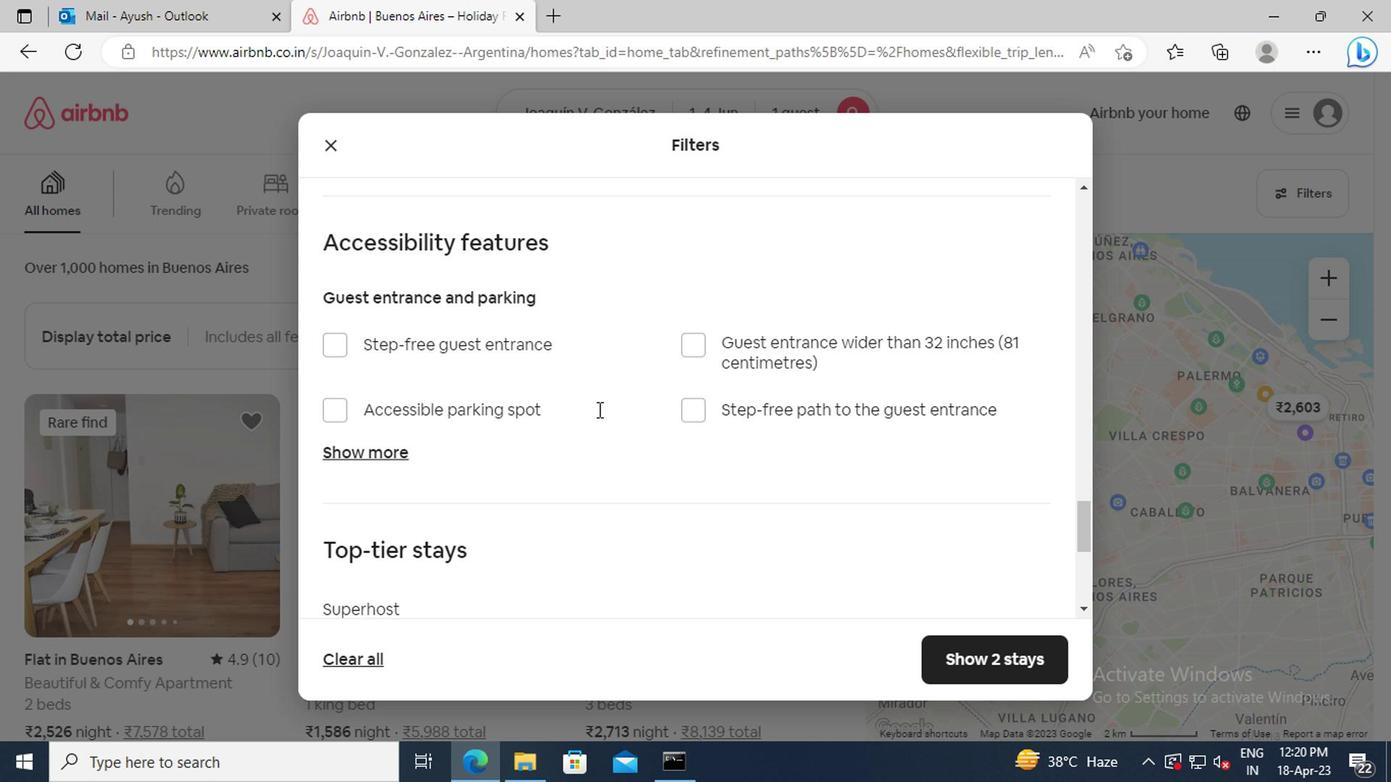 
Action: Mouse scrolled (595, 411) with delta (0, -1)
Screenshot: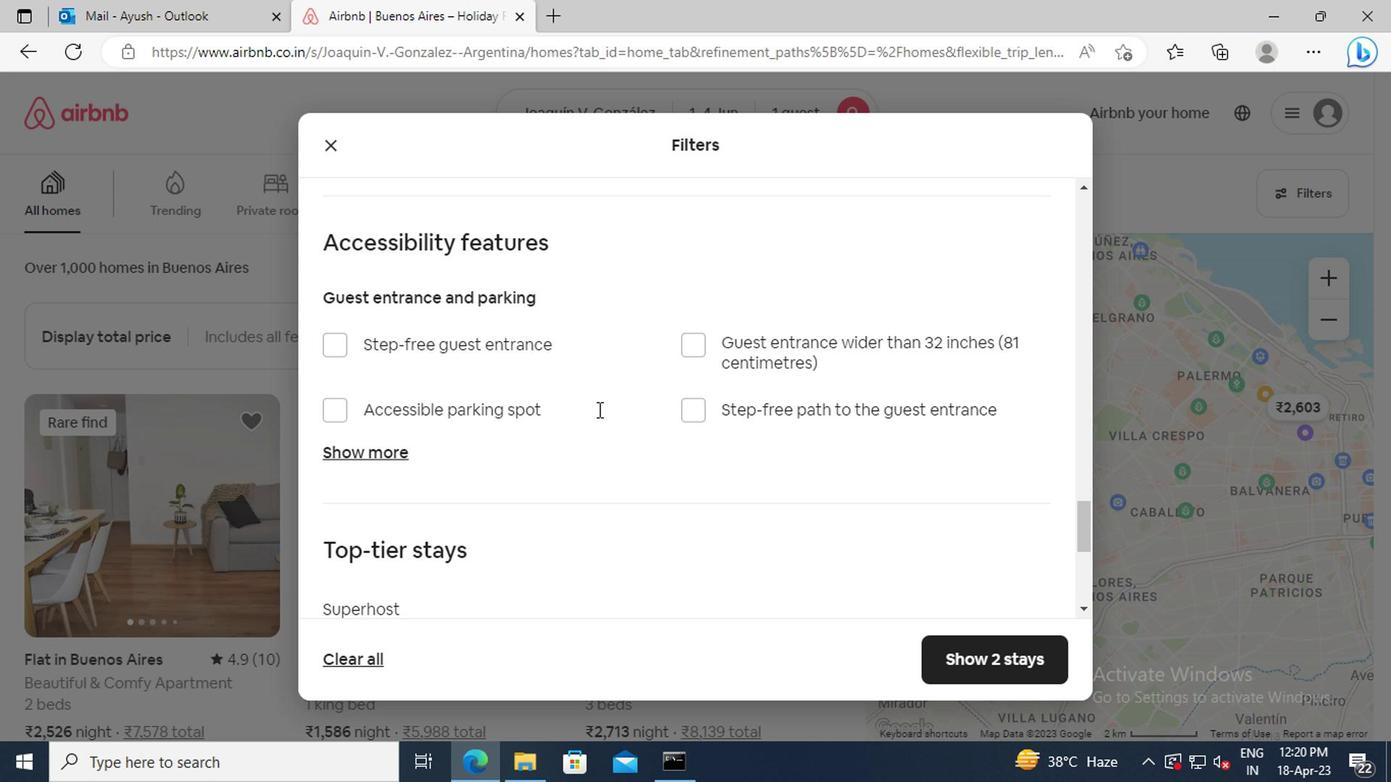 
Action: Mouse scrolled (595, 411) with delta (0, -1)
Screenshot: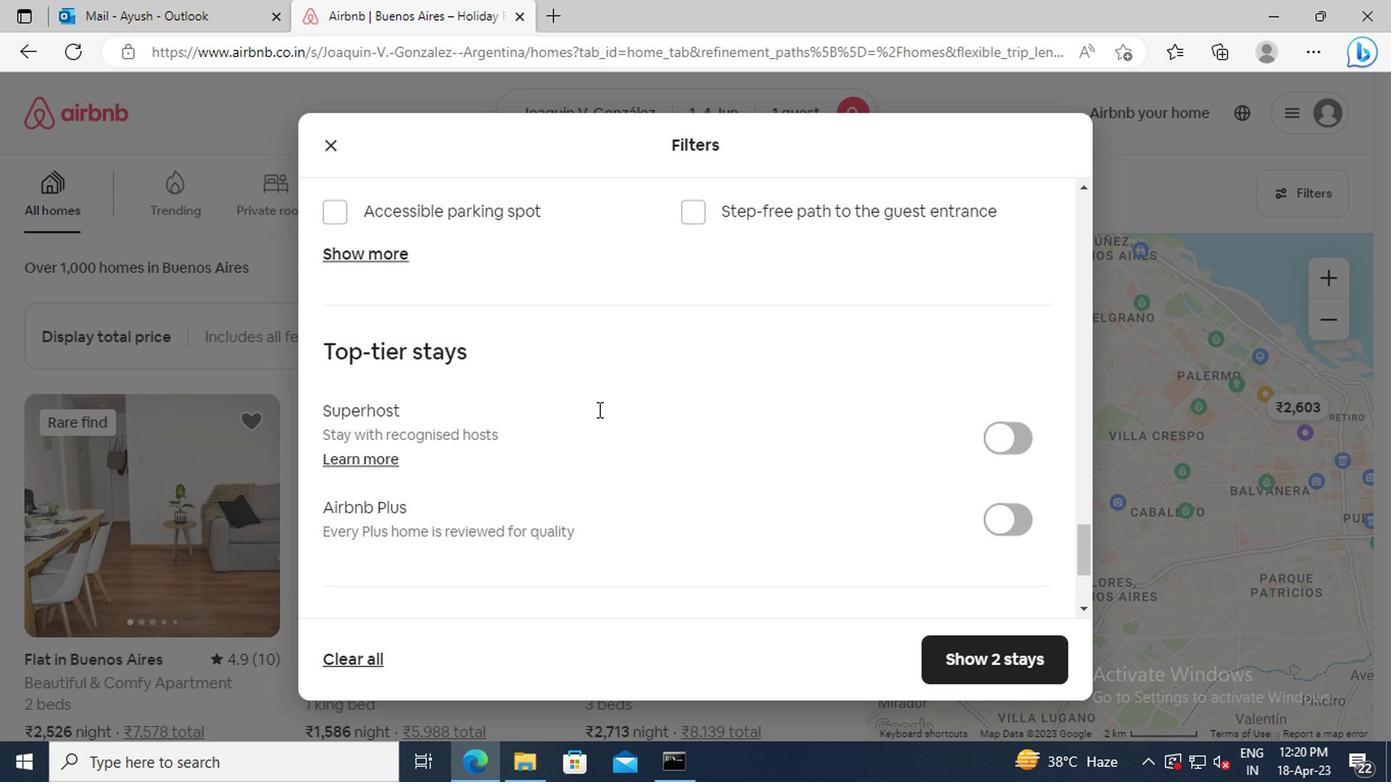 
Action: Mouse scrolled (595, 411) with delta (0, -1)
Screenshot: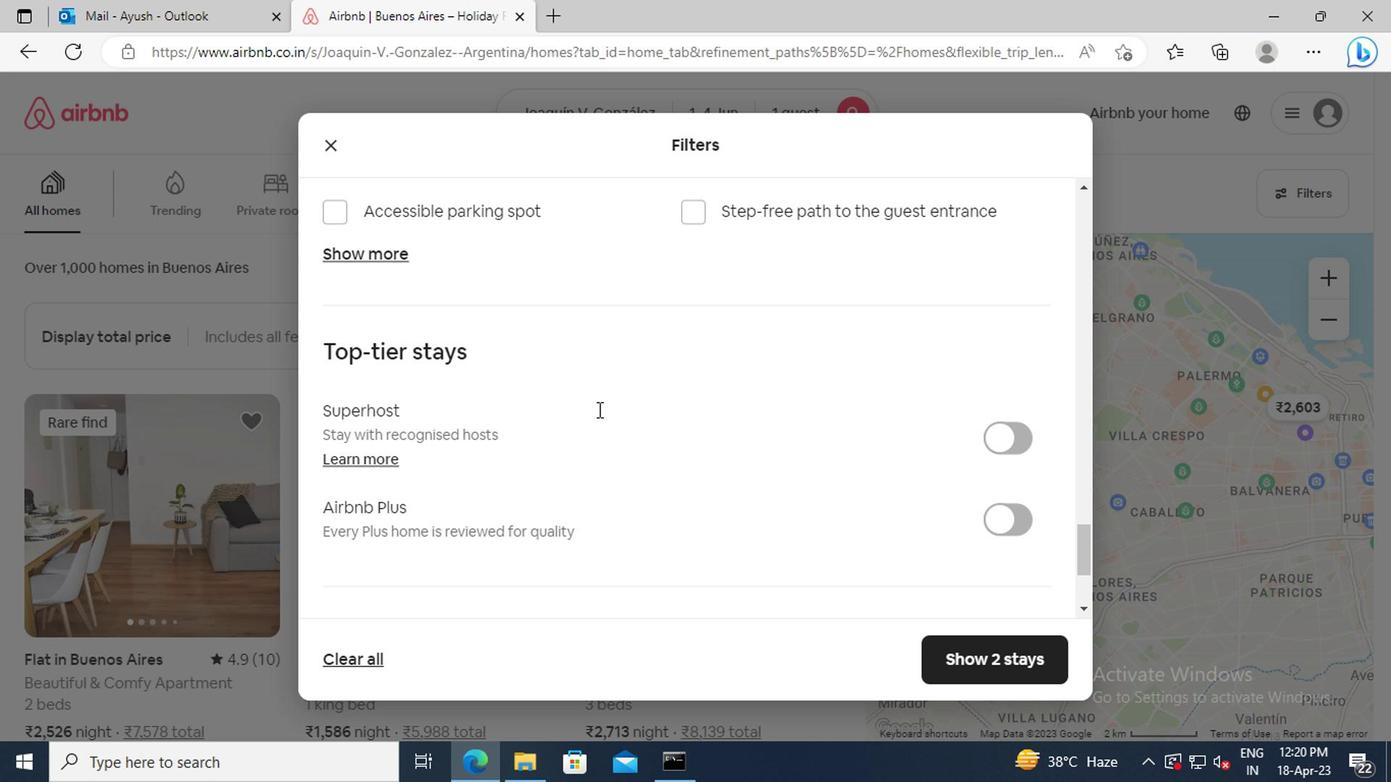 
Action: Mouse scrolled (595, 411) with delta (0, -1)
Screenshot: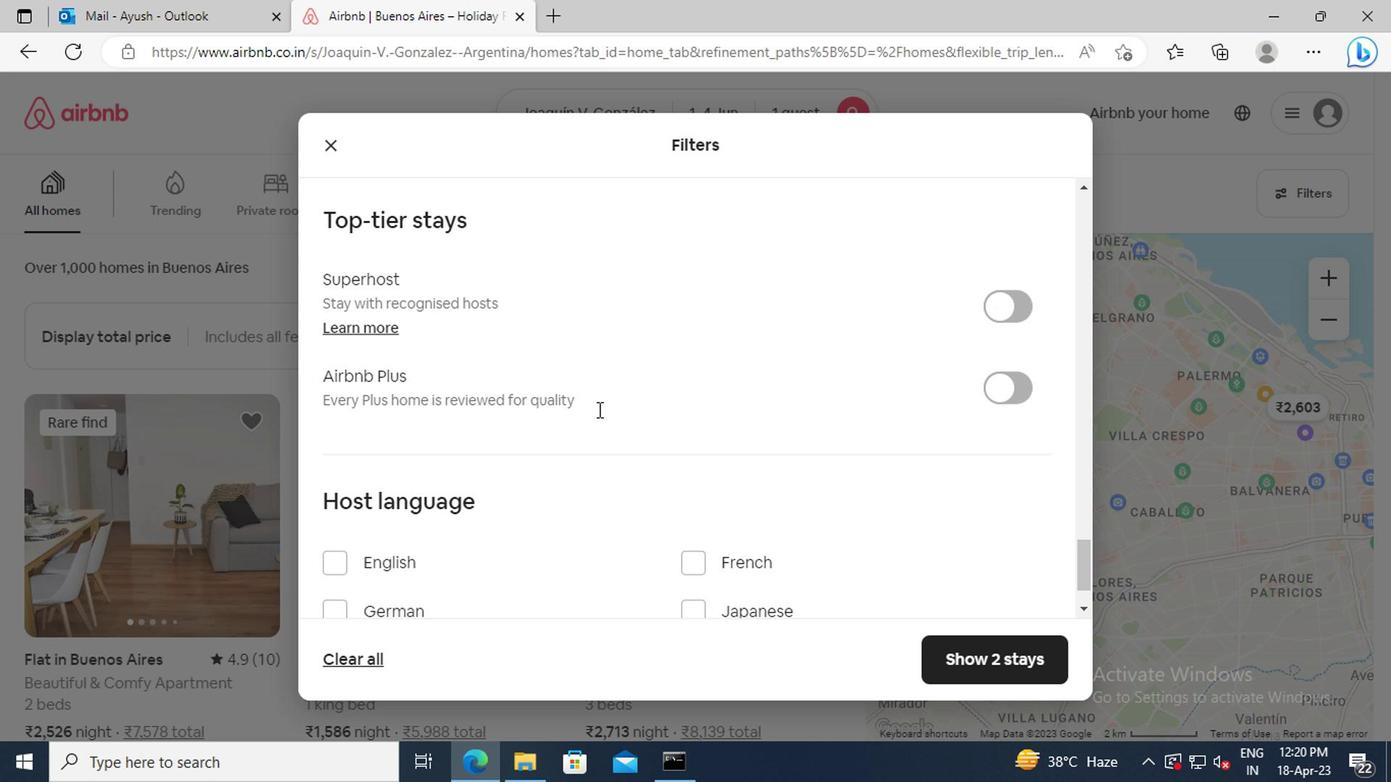 
Action: Mouse scrolled (595, 411) with delta (0, -1)
Screenshot: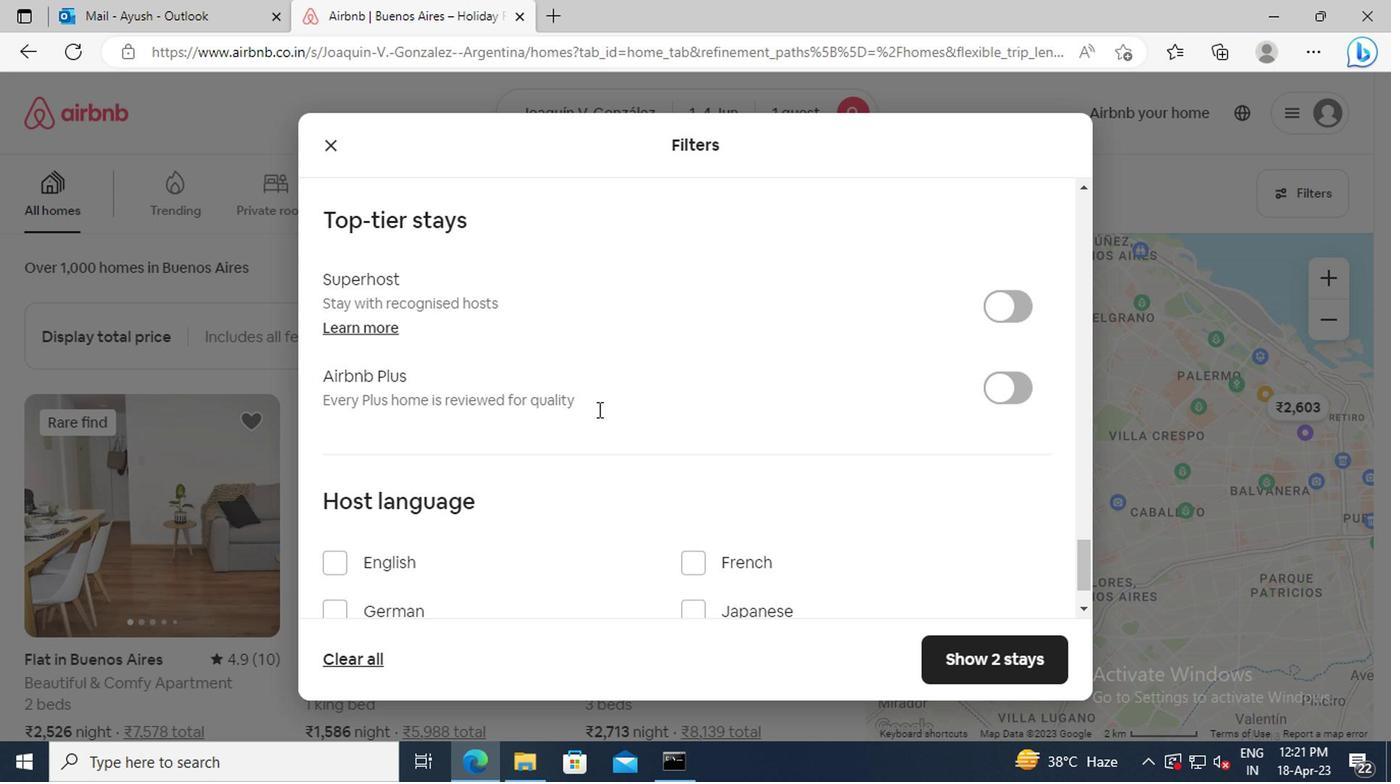 
Action: Mouse moved to (339, 477)
Screenshot: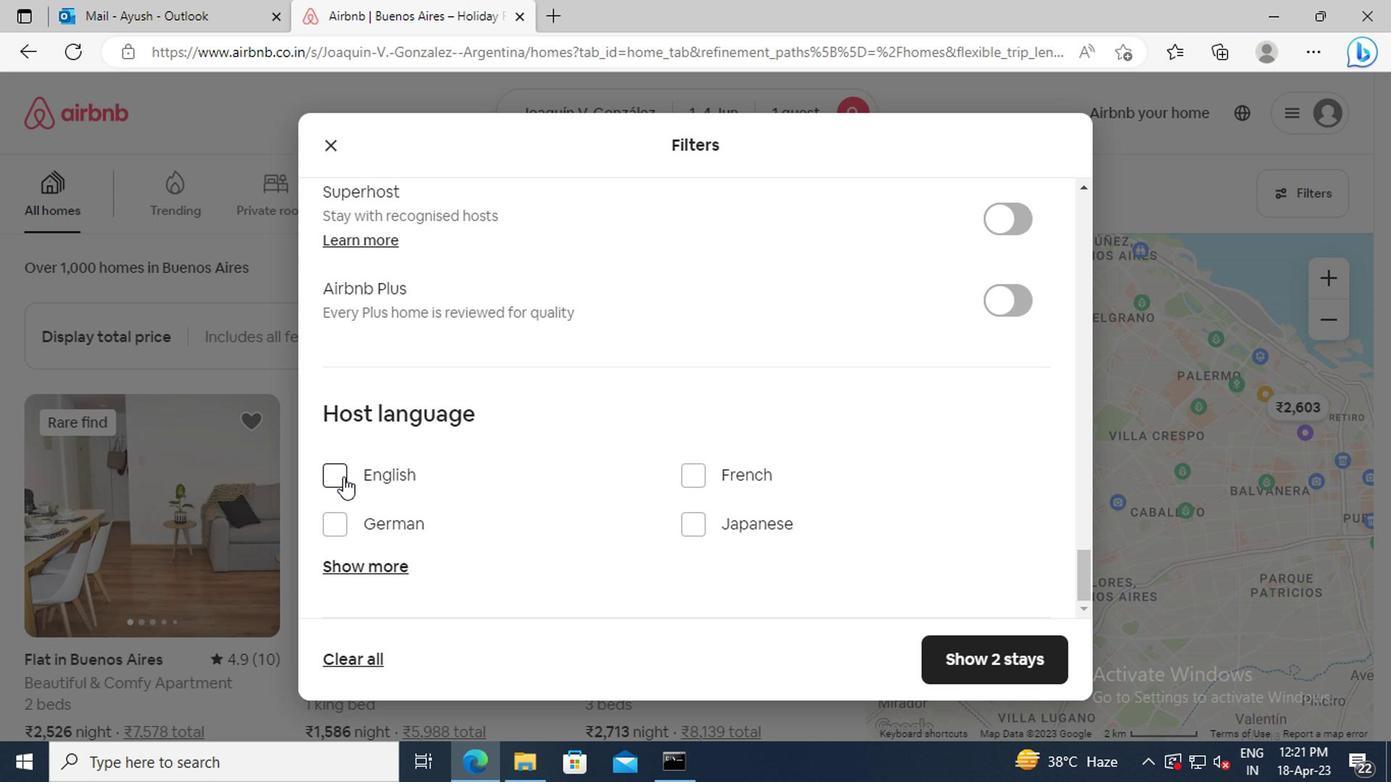 
Action: Mouse pressed left at (339, 477)
Screenshot: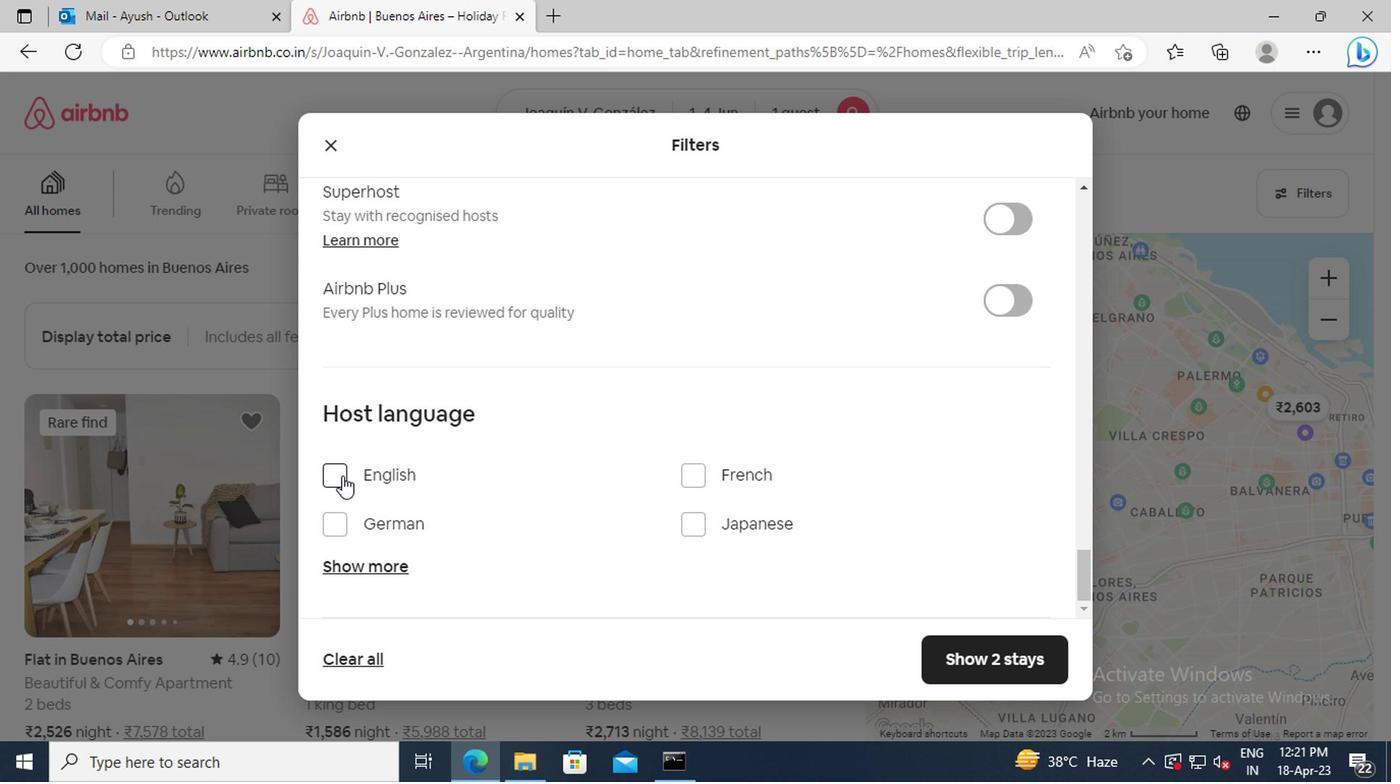 
Action: Mouse moved to (964, 658)
Screenshot: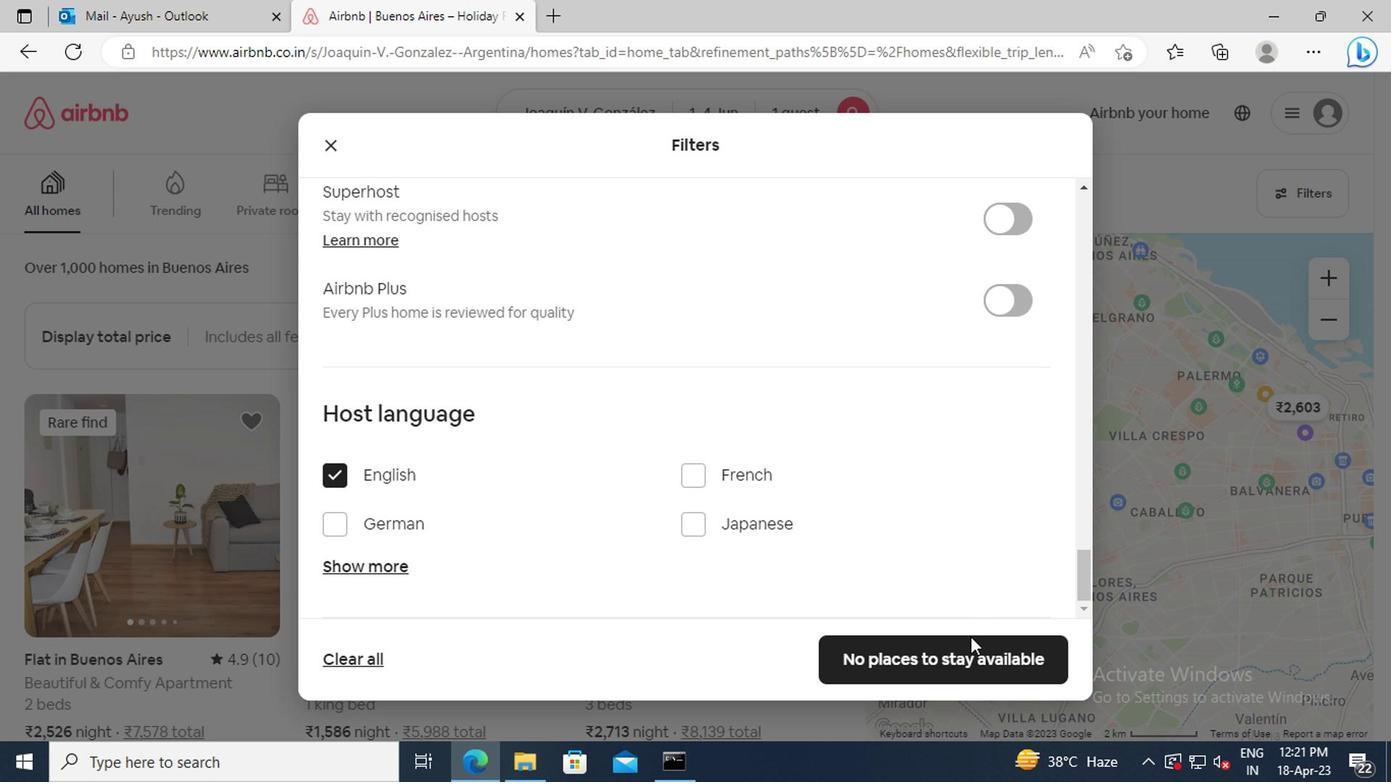 
Action: Mouse pressed left at (964, 658)
Screenshot: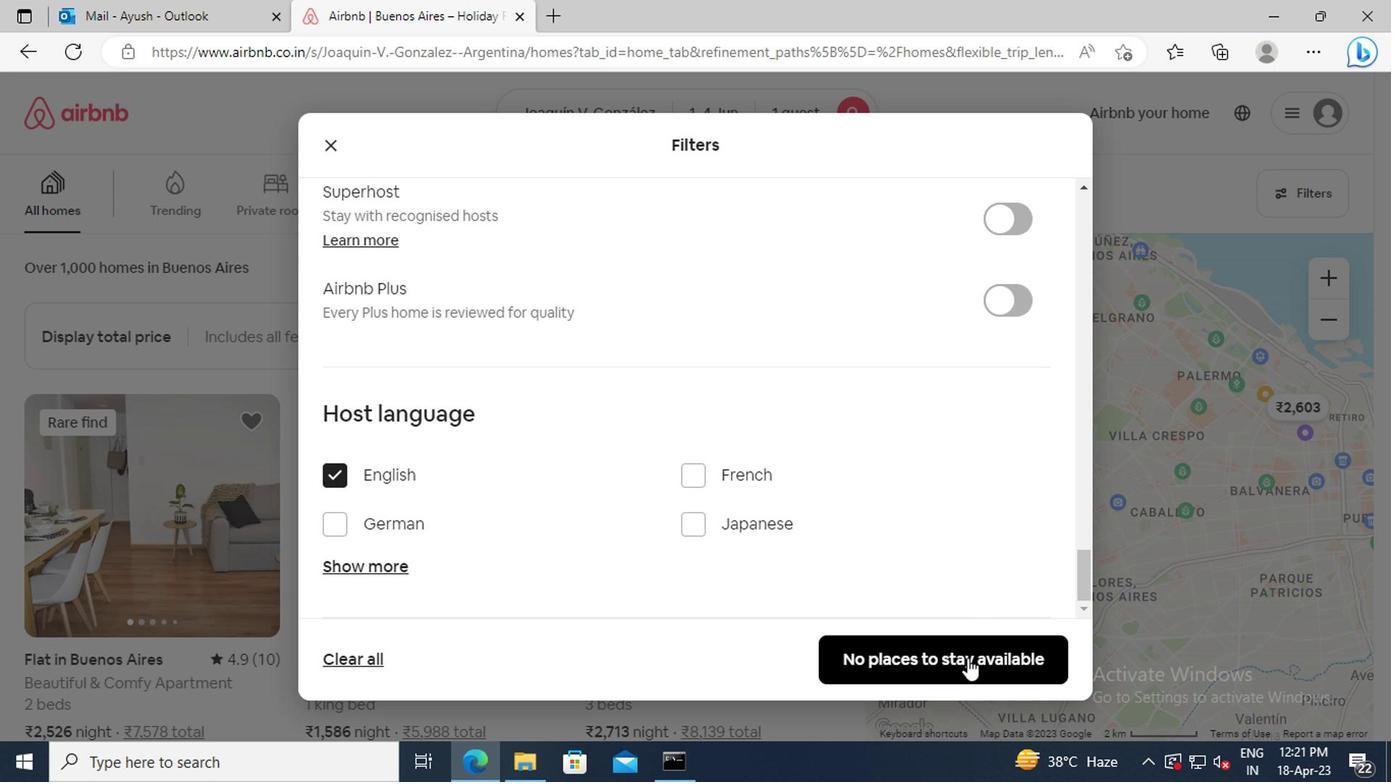 
